Task: Explore Airbnb accommodation in Tigwav, Haiti from 8th December, 2023 to 15th December, 2023 for 9 adults. Place can be shared room with 5 bedrooms having 9 beds and 5 bathrooms. Property type can be flat. Amenities needed are: wifi, TV, free parkinig on premises, gym, breakfast. Look for 4 properties as per requirement.
Action: Mouse moved to (577, 129)
Screenshot: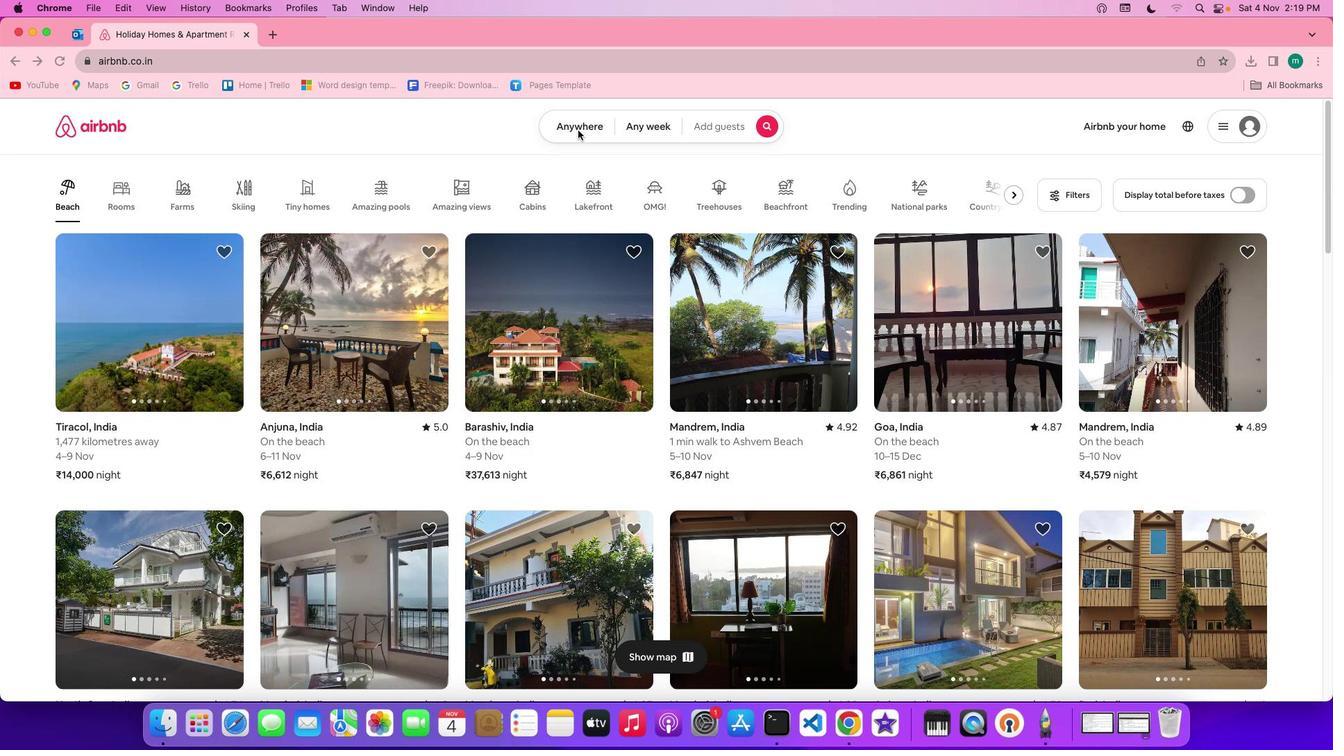 
Action: Mouse pressed left at (577, 129)
Screenshot: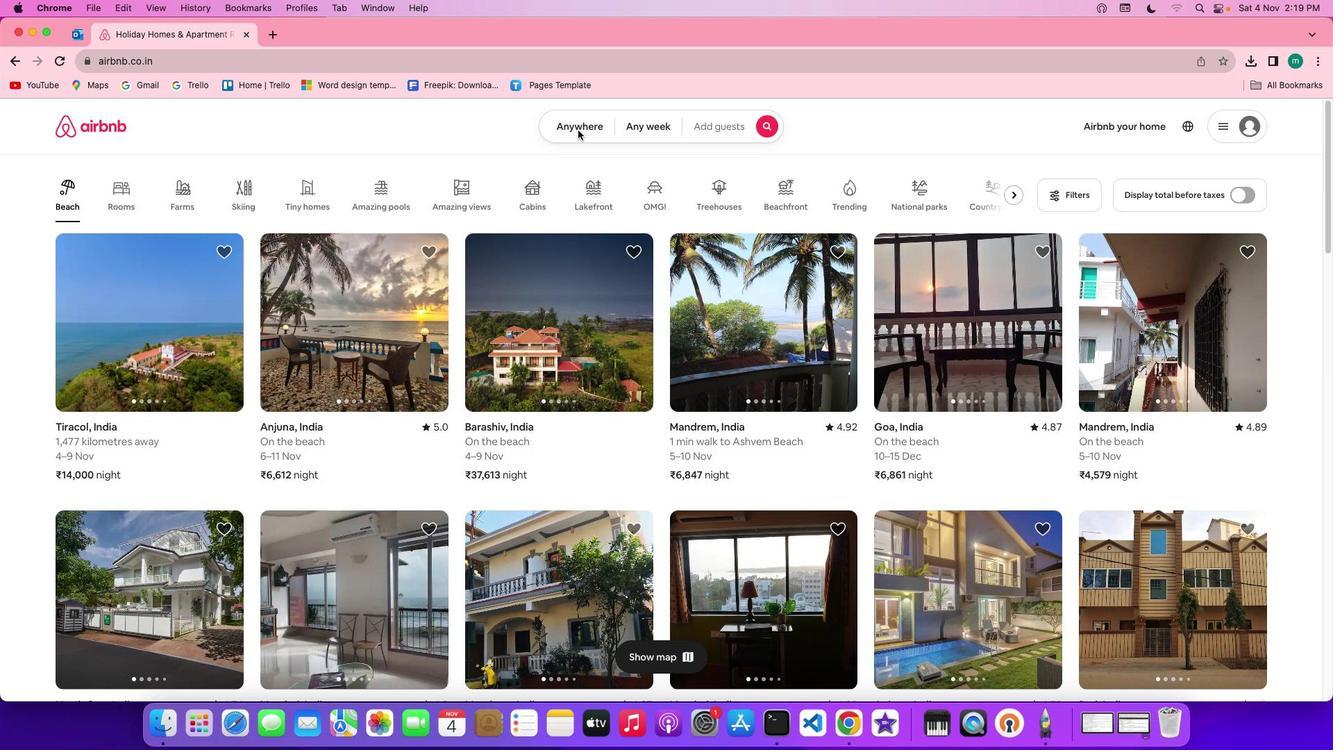 
Action: Mouse pressed left at (577, 129)
Screenshot: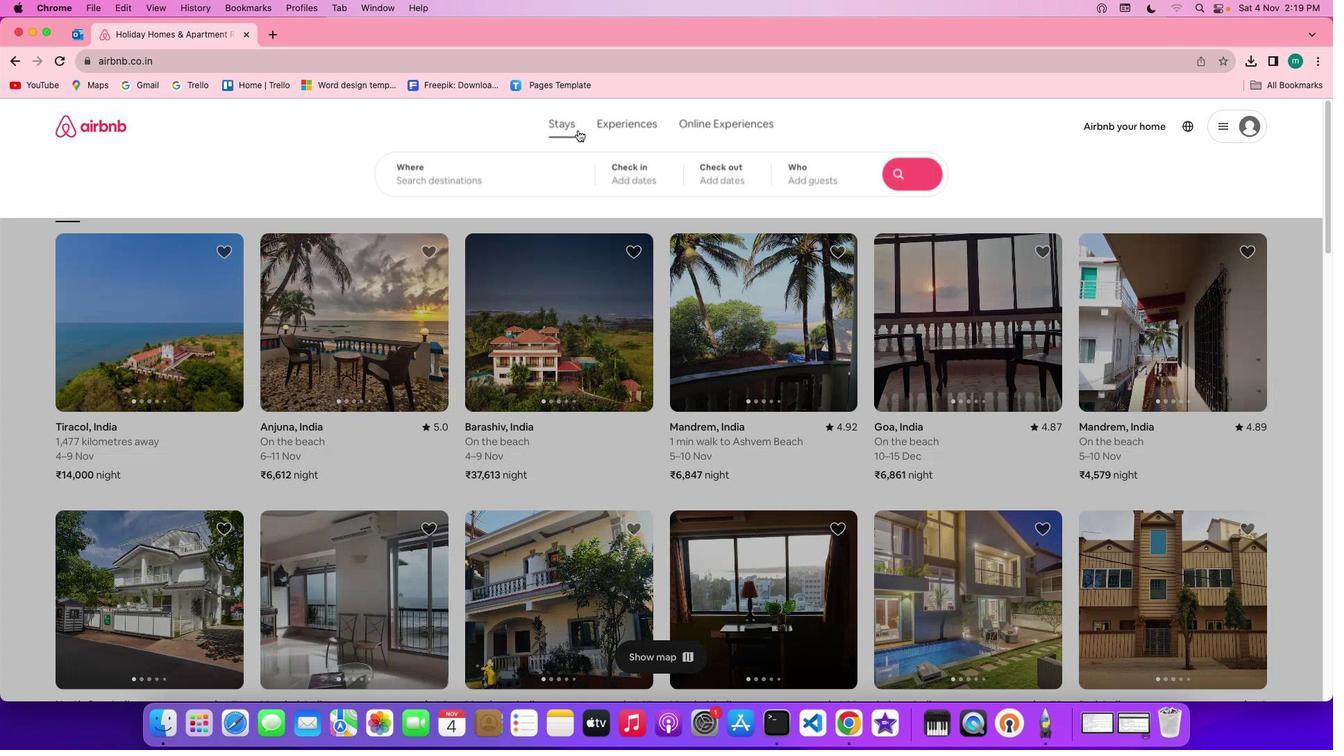 
Action: Mouse moved to (532, 184)
Screenshot: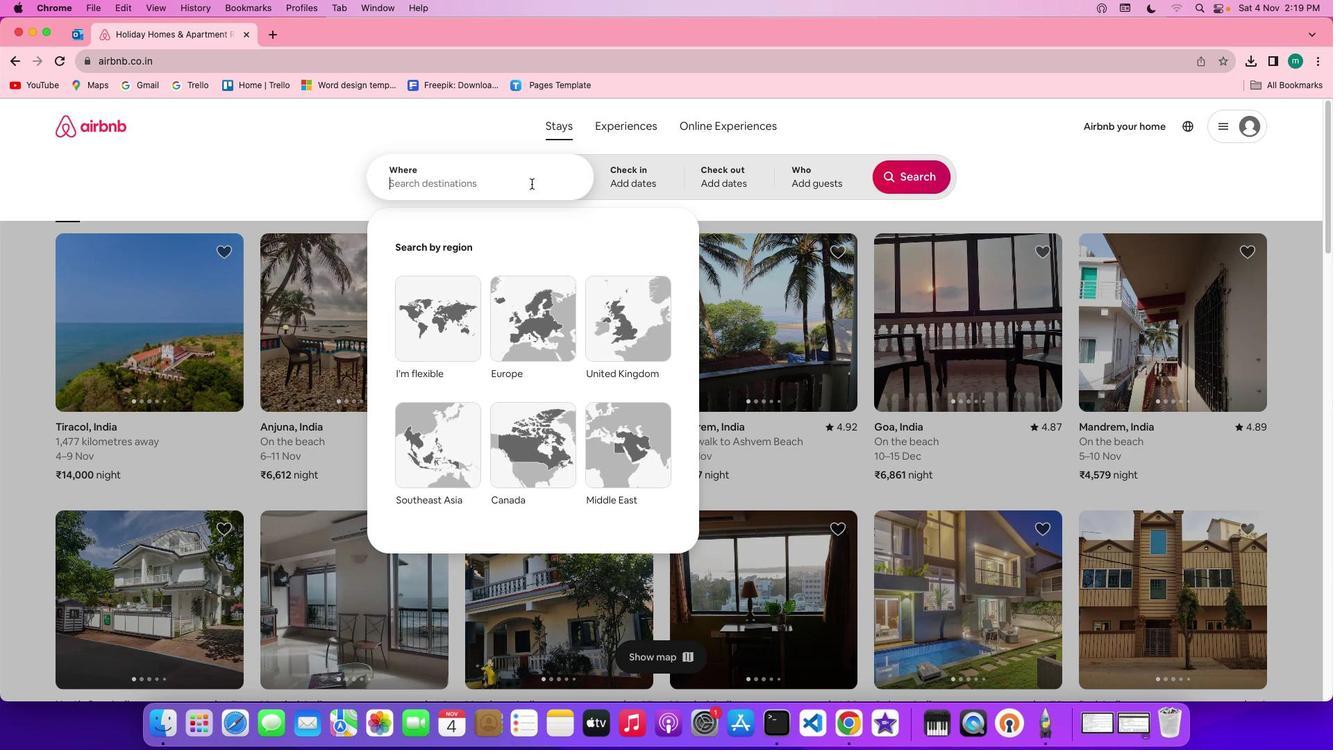 
Action: Key pressed Key.shift'T''i''g''w''a''v'','Key.spaceKey.shift'H''a''i''t''i'
Screenshot: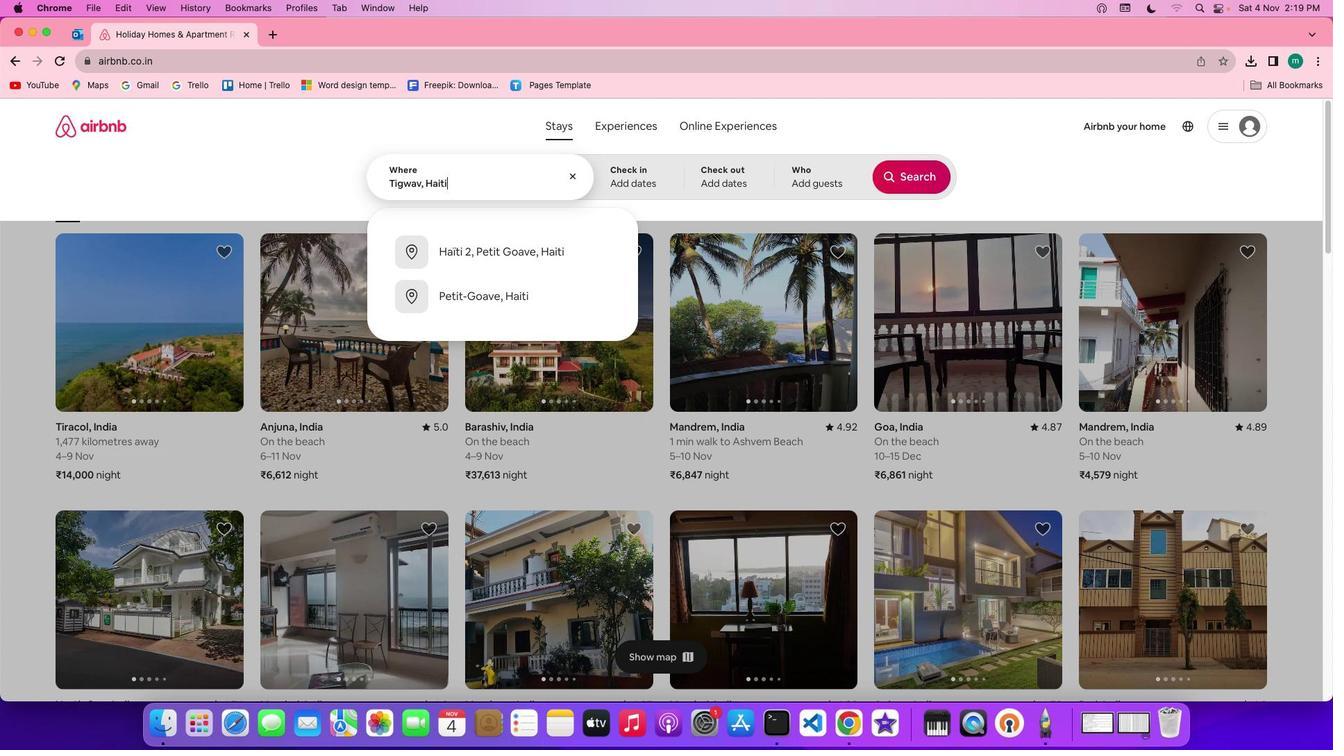 
Action: Mouse moved to (650, 174)
Screenshot: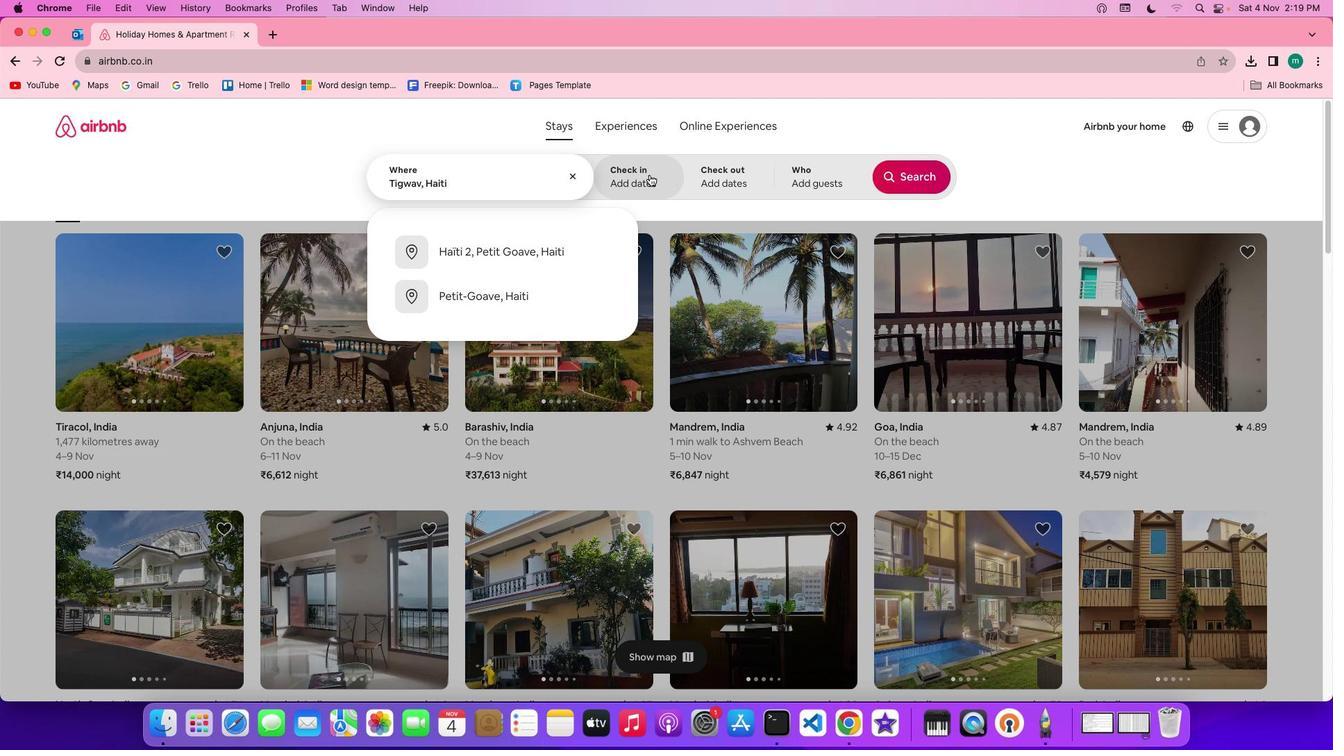 
Action: Mouse pressed left at (650, 174)
Screenshot: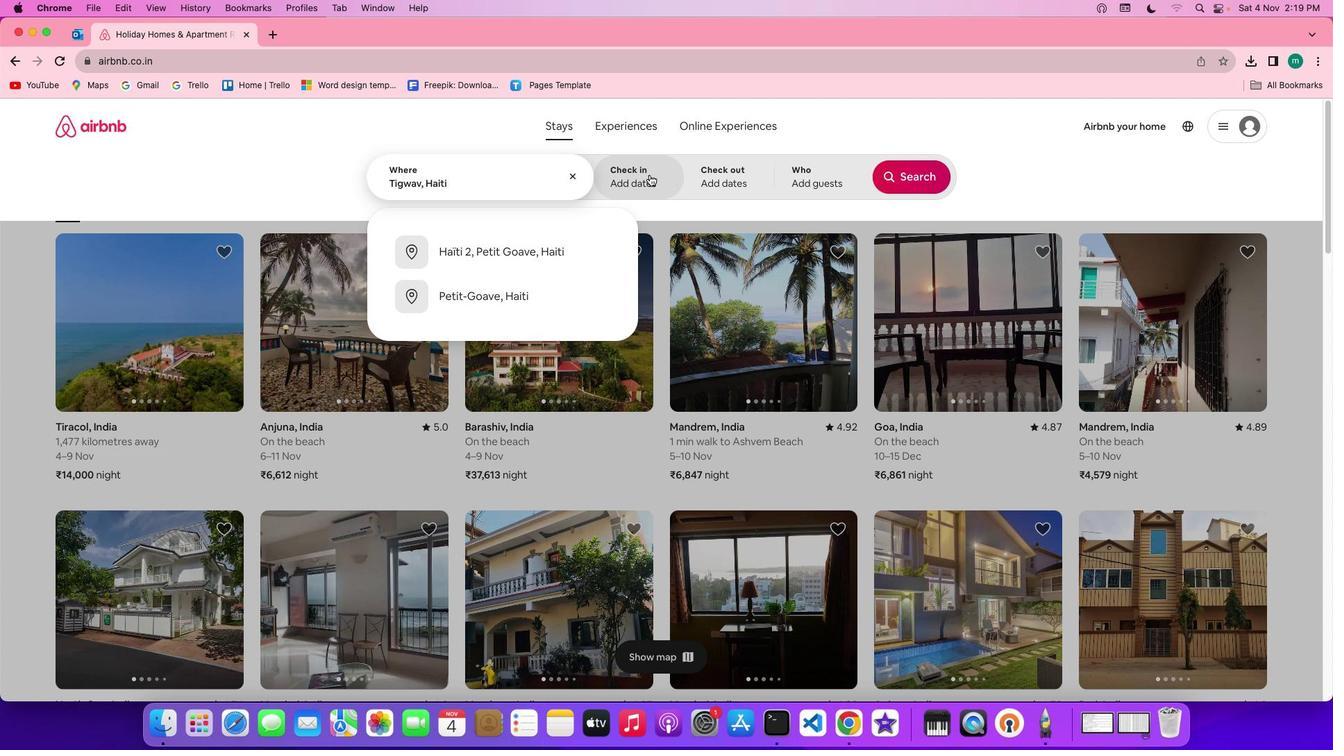 
Action: Mouse moved to (862, 384)
Screenshot: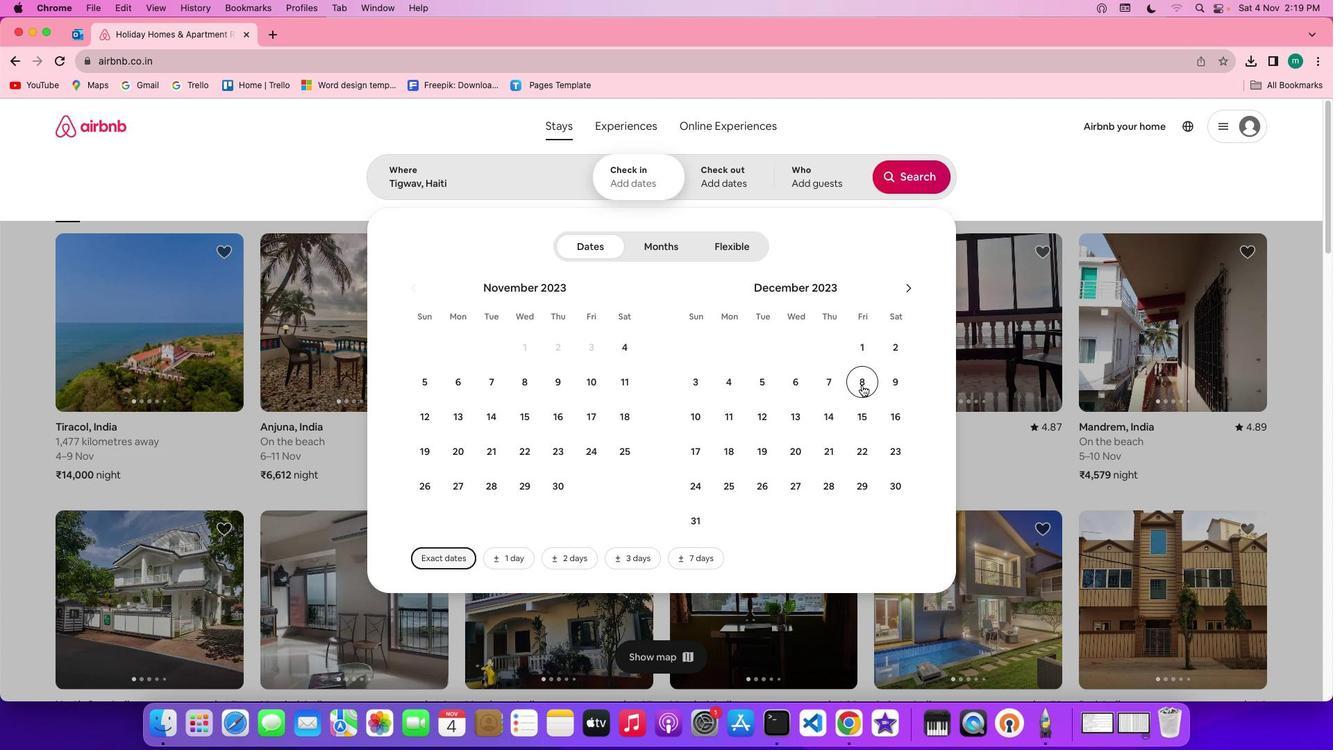 
Action: Mouse pressed left at (862, 384)
Screenshot: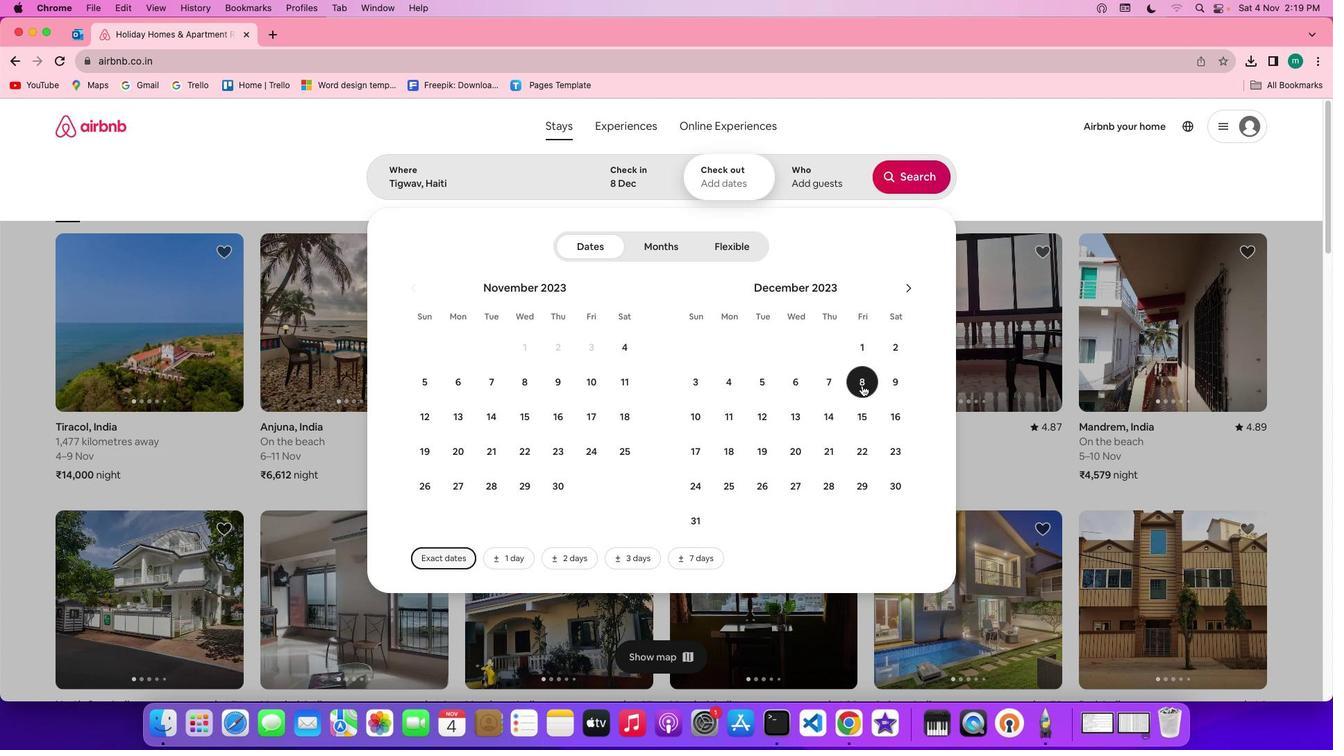 
Action: Mouse moved to (870, 427)
Screenshot: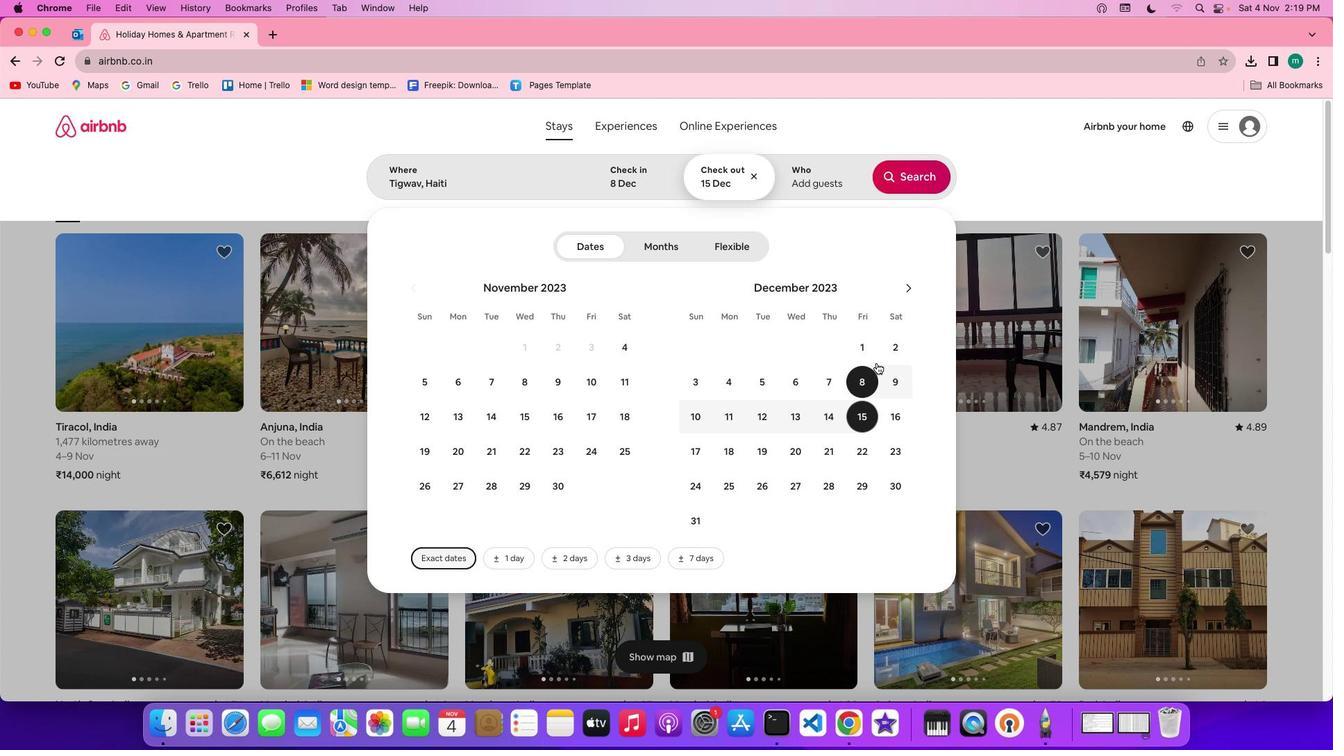 
Action: Mouse pressed left at (870, 427)
Screenshot: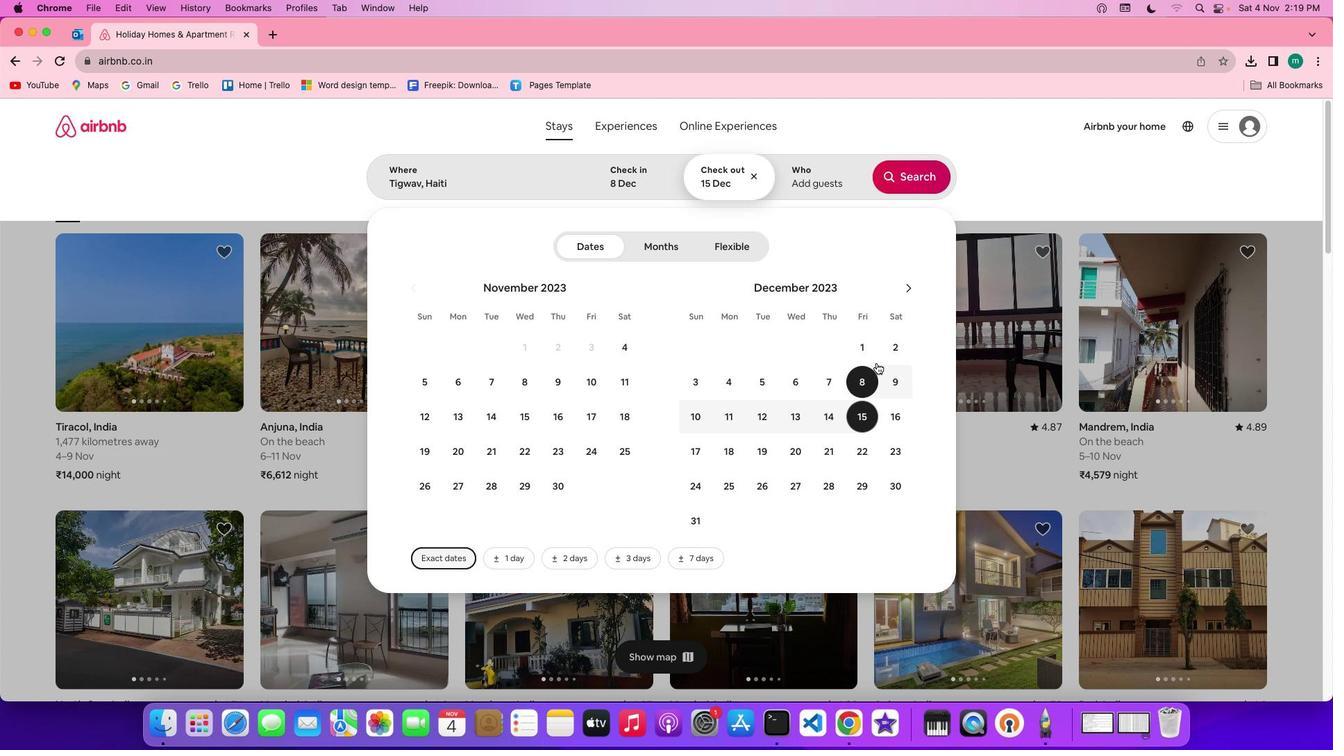 
Action: Mouse moved to (834, 172)
Screenshot: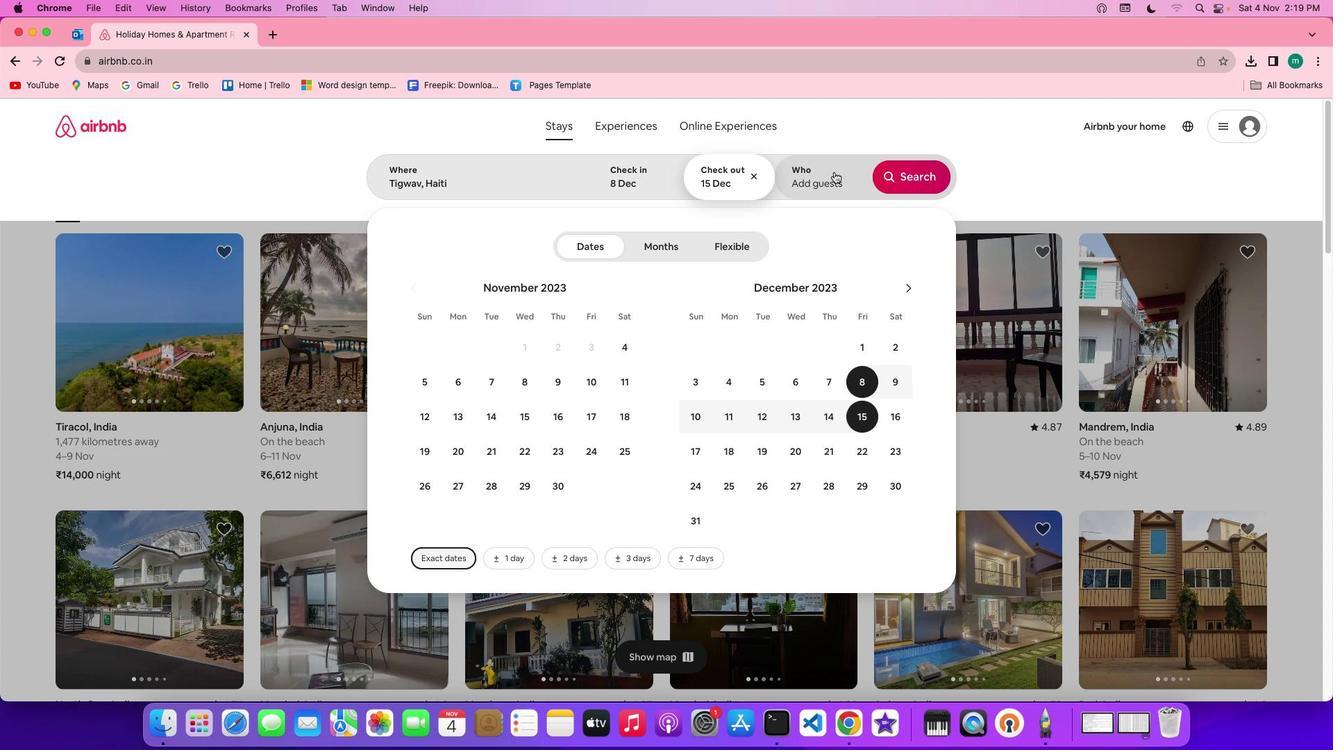 
Action: Mouse pressed left at (834, 172)
Screenshot: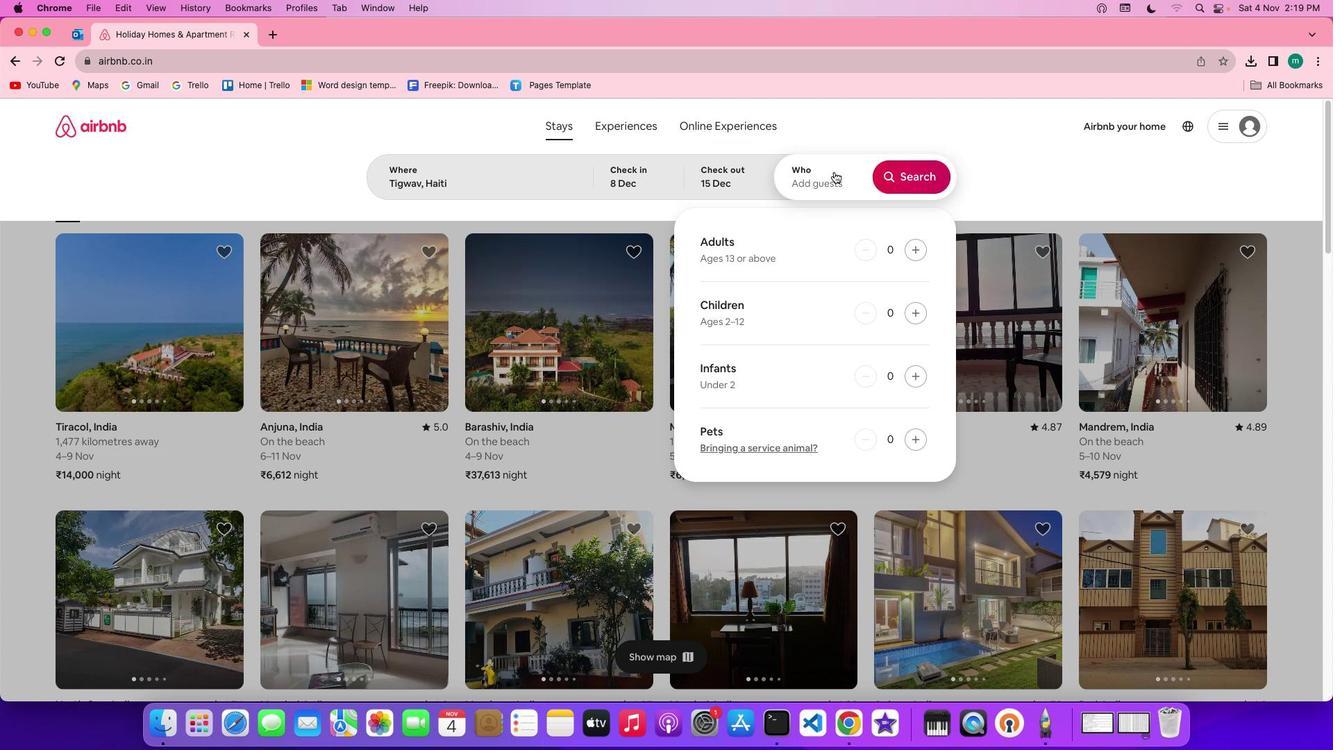 
Action: Mouse moved to (916, 245)
Screenshot: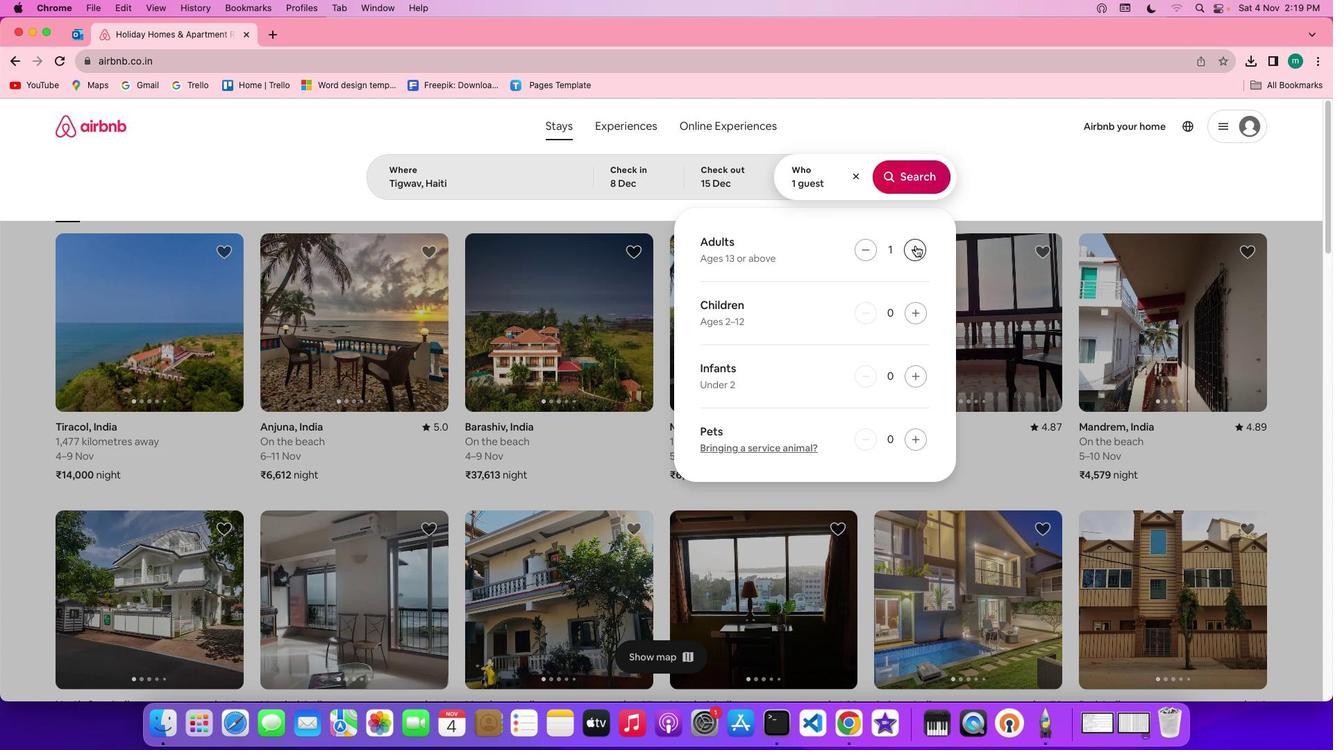 
Action: Mouse pressed left at (916, 245)
Screenshot: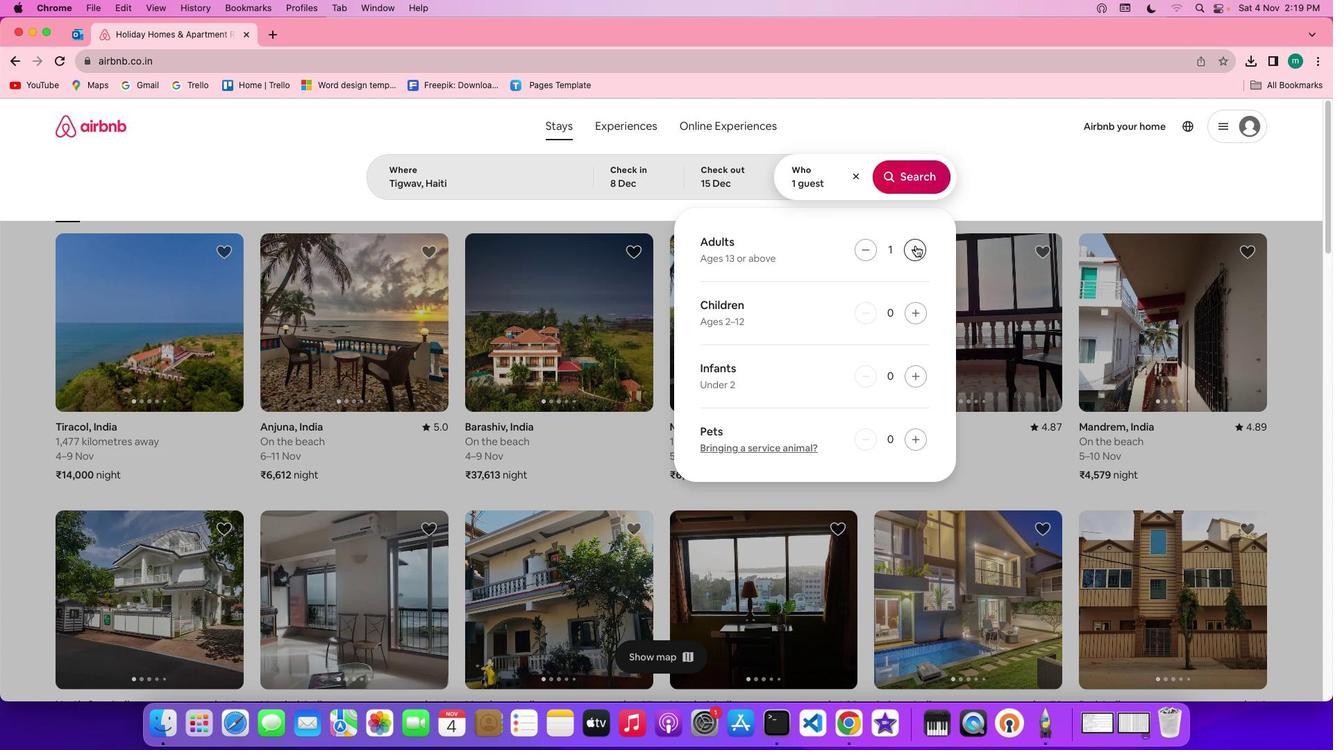 
Action: Mouse pressed left at (916, 245)
Screenshot: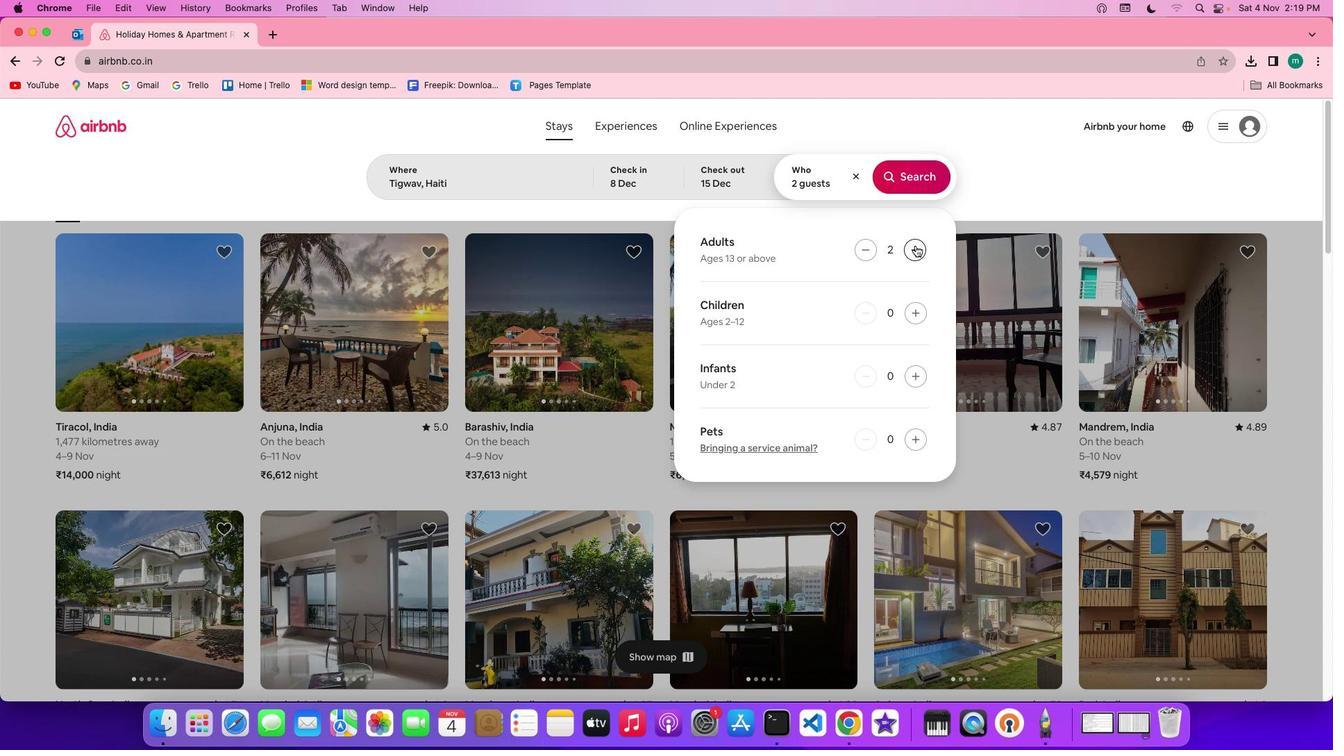 
Action: Mouse pressed left at (916, 245)
Screenshot: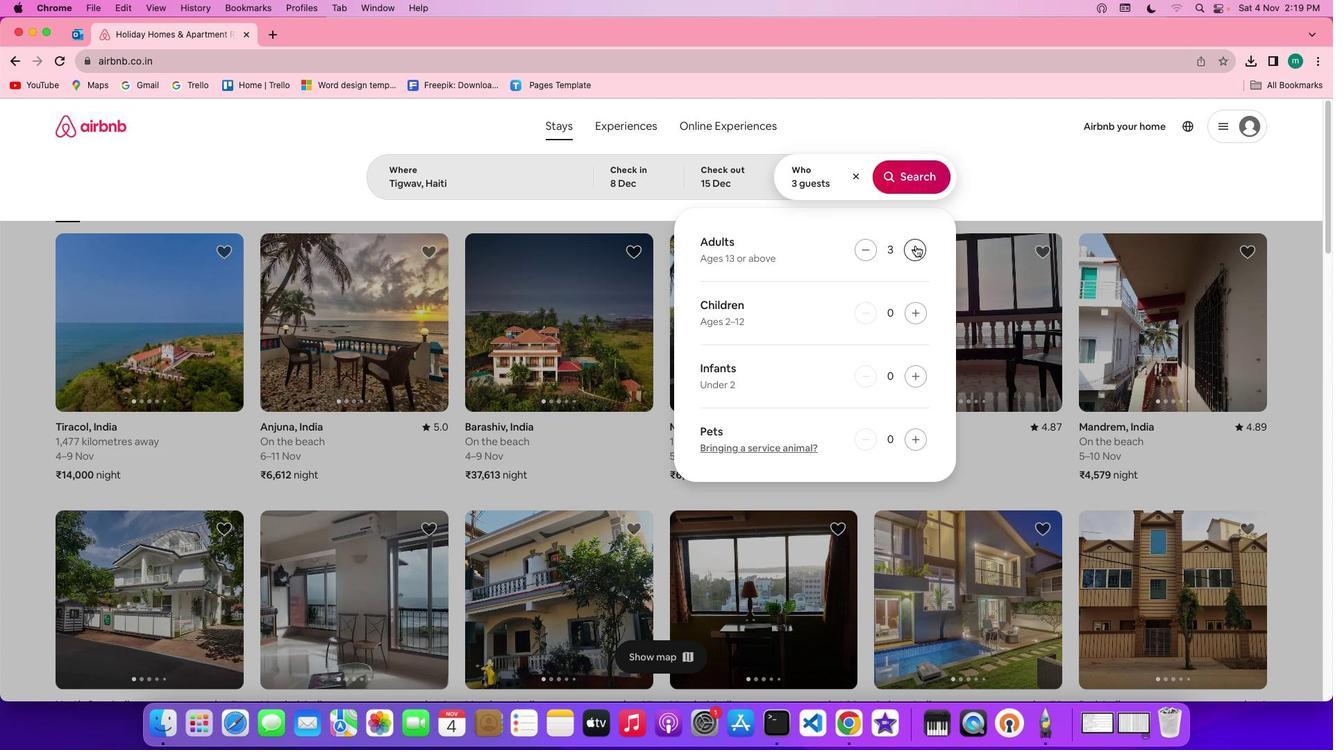 
Action: Mouse pressed left at (916, 245)
Screenshot: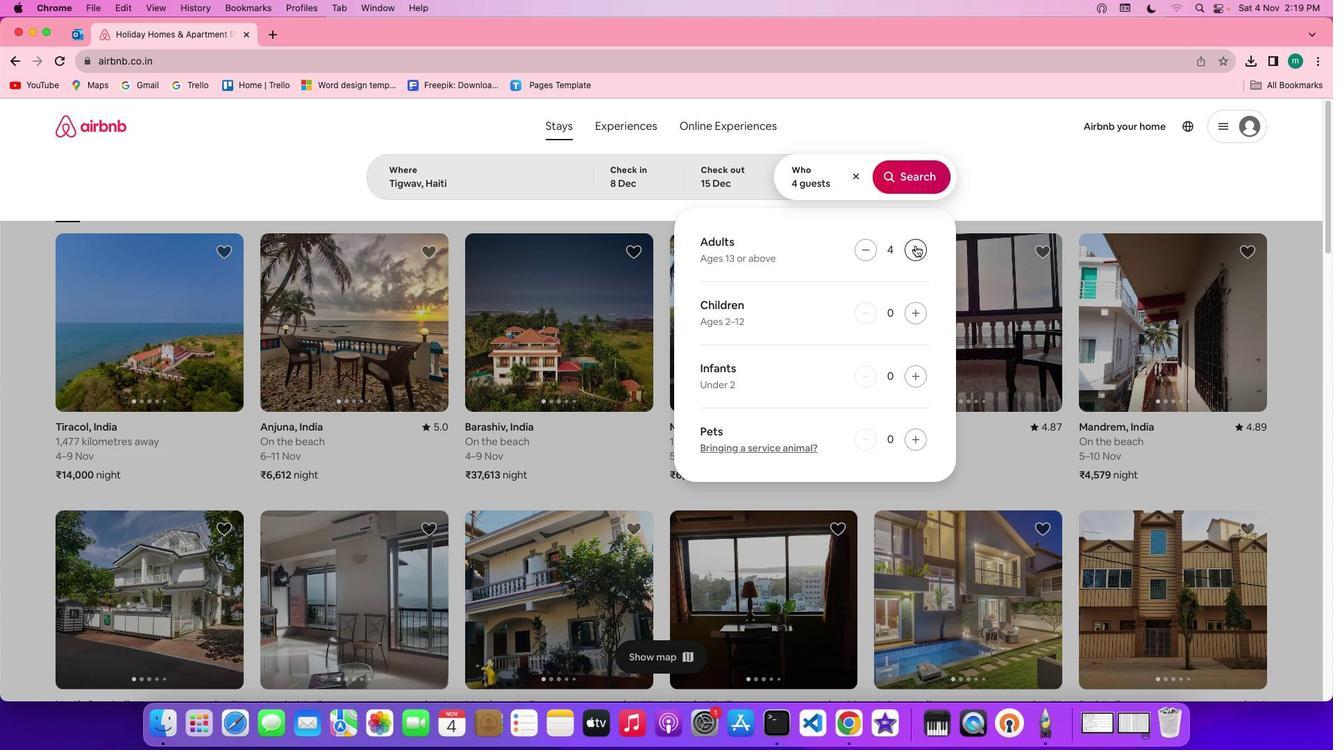 
Action: Mouse pressed left at (916, 245)
Screenshot: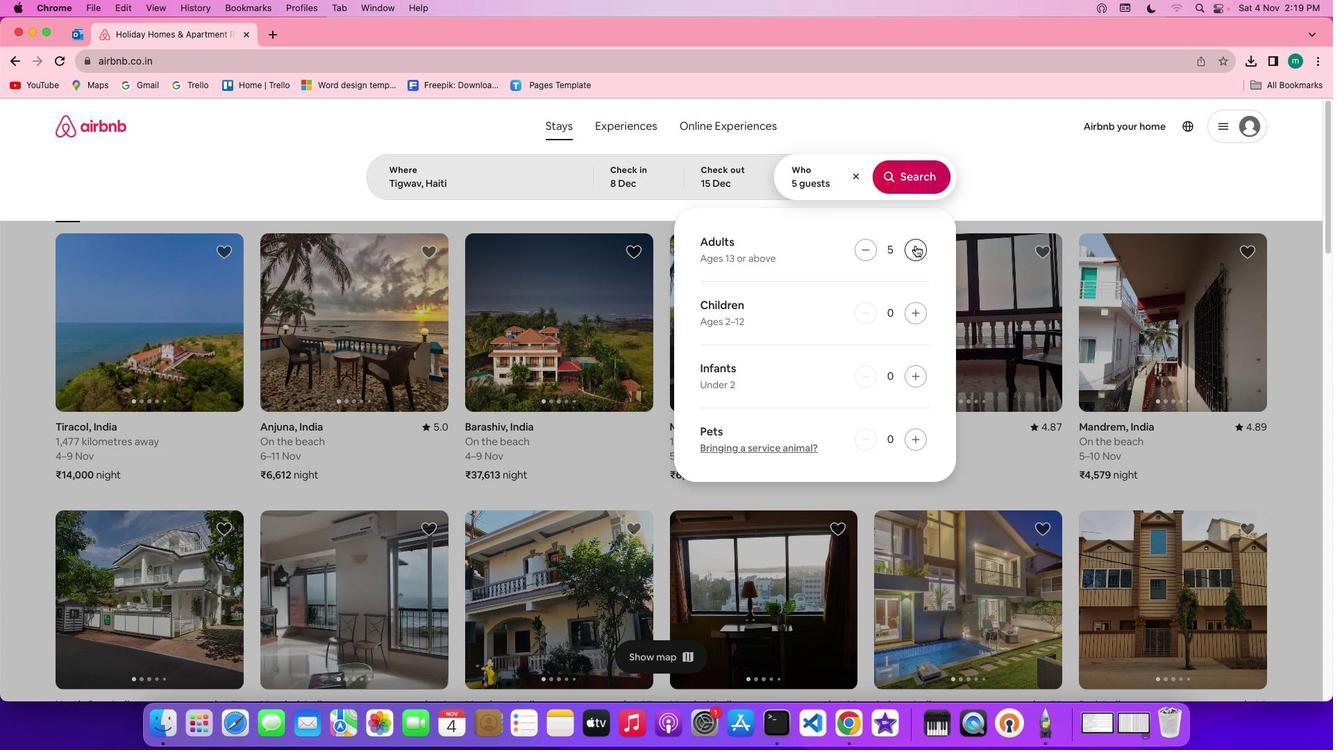 
Action: Mouse pressed left at (916, 245)
Screenshot: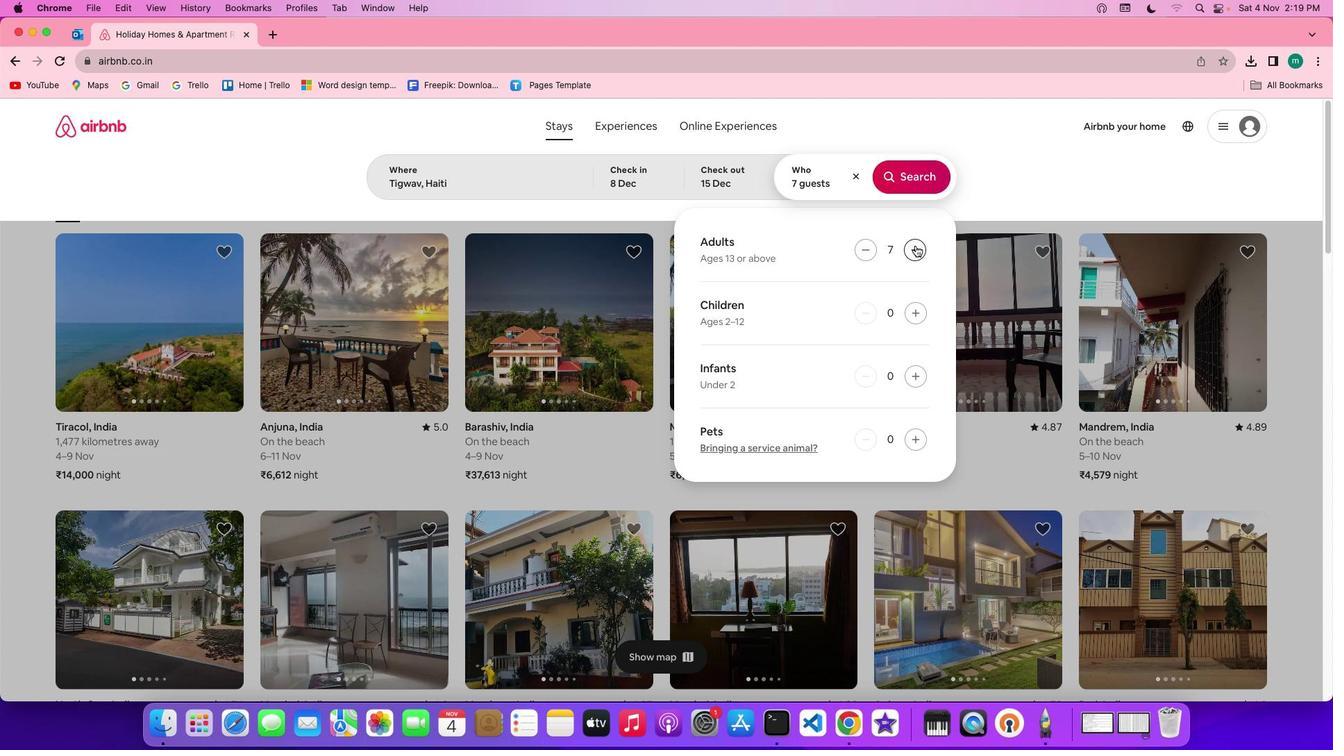 
Action: Mouse pressed left at (916, 245)
Screenshot: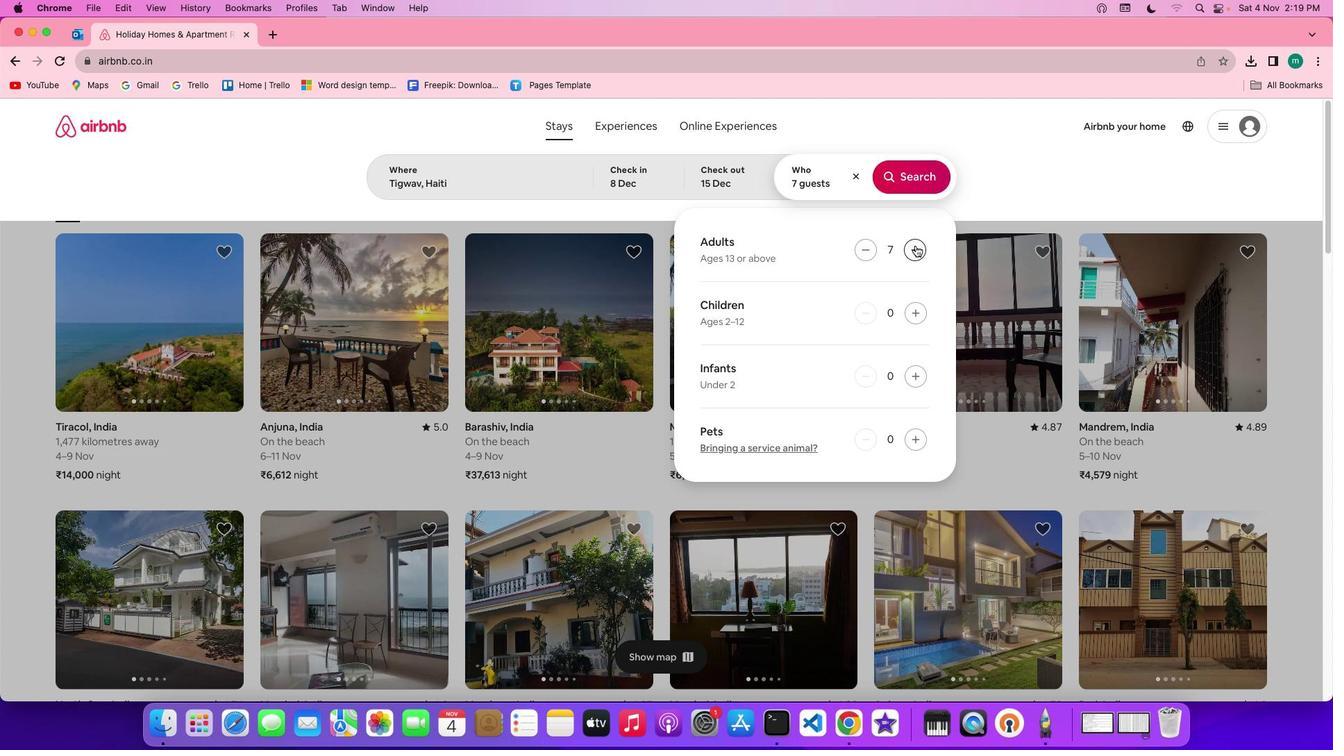 
Action: Mouse pressed left at (916, 245)
Screenshot: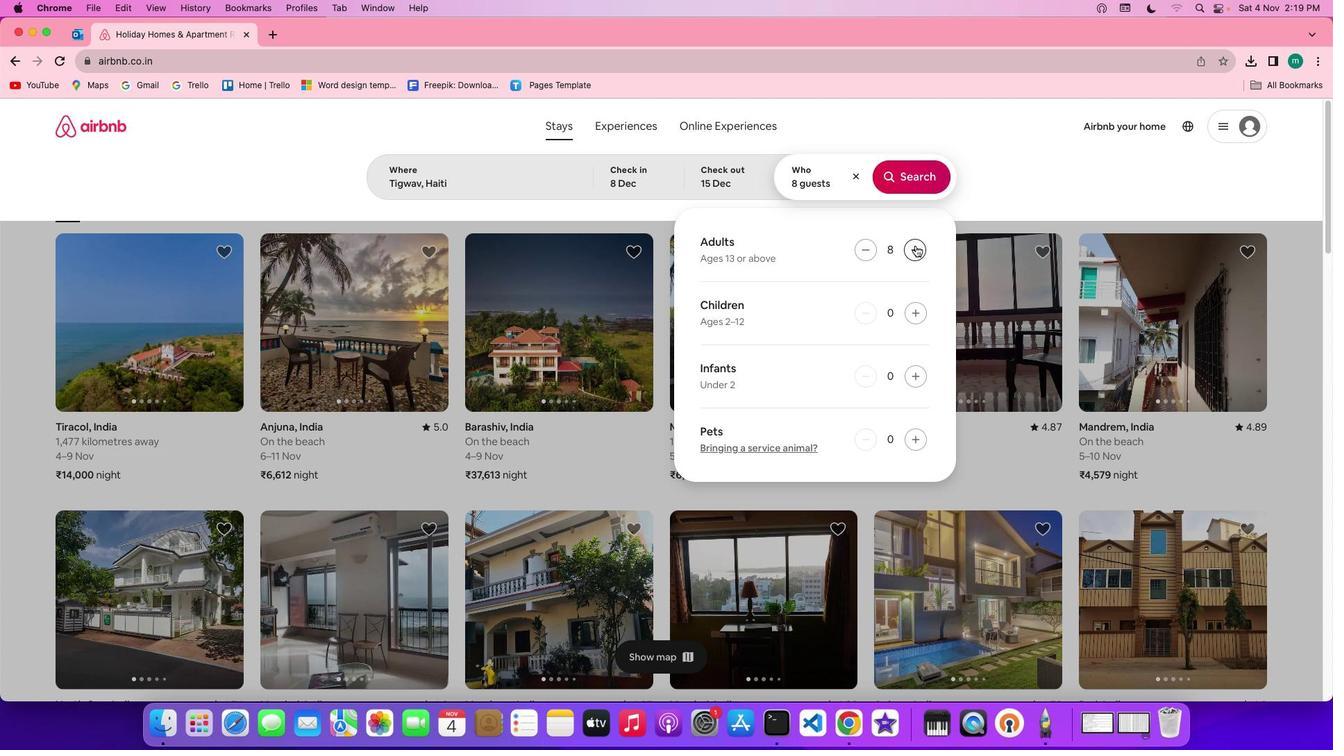 
Action: Mouse pressed left at (916, 245)
Screenshot: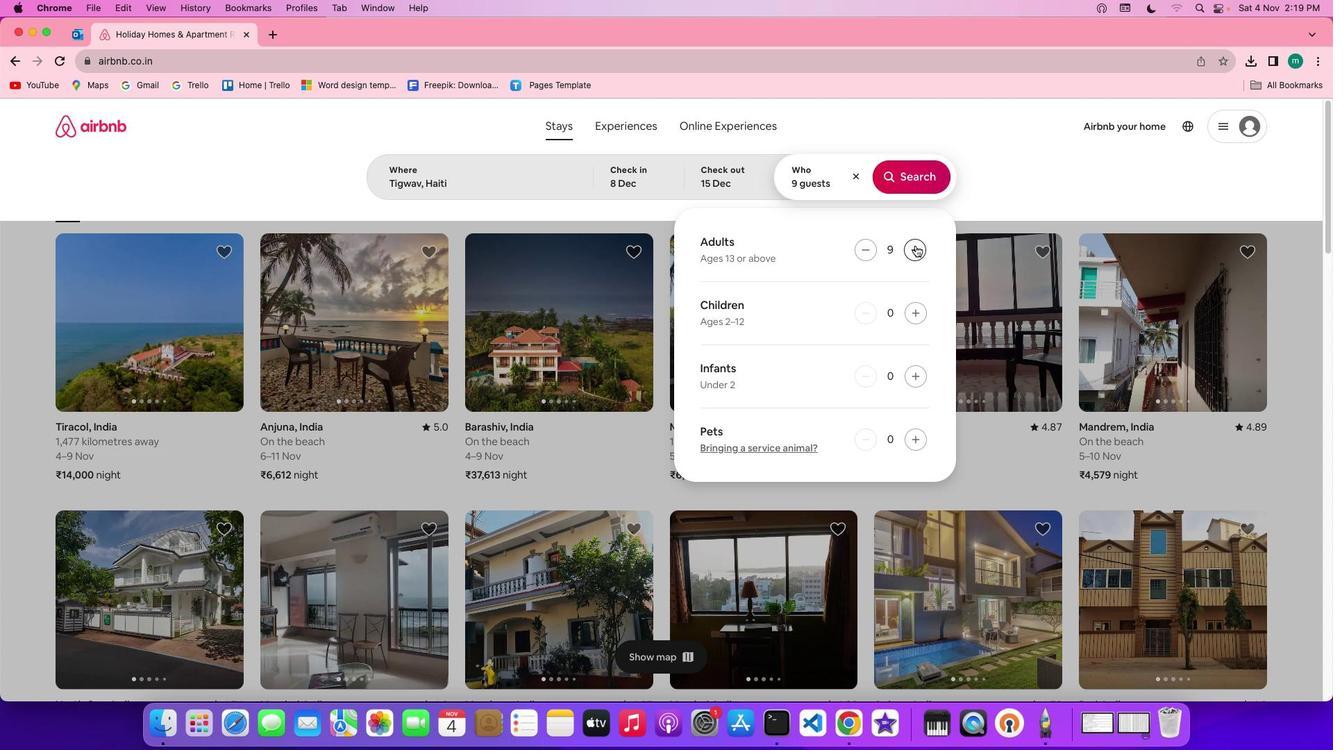 
Action: Mouse moved to (895, 169)
Screenshot: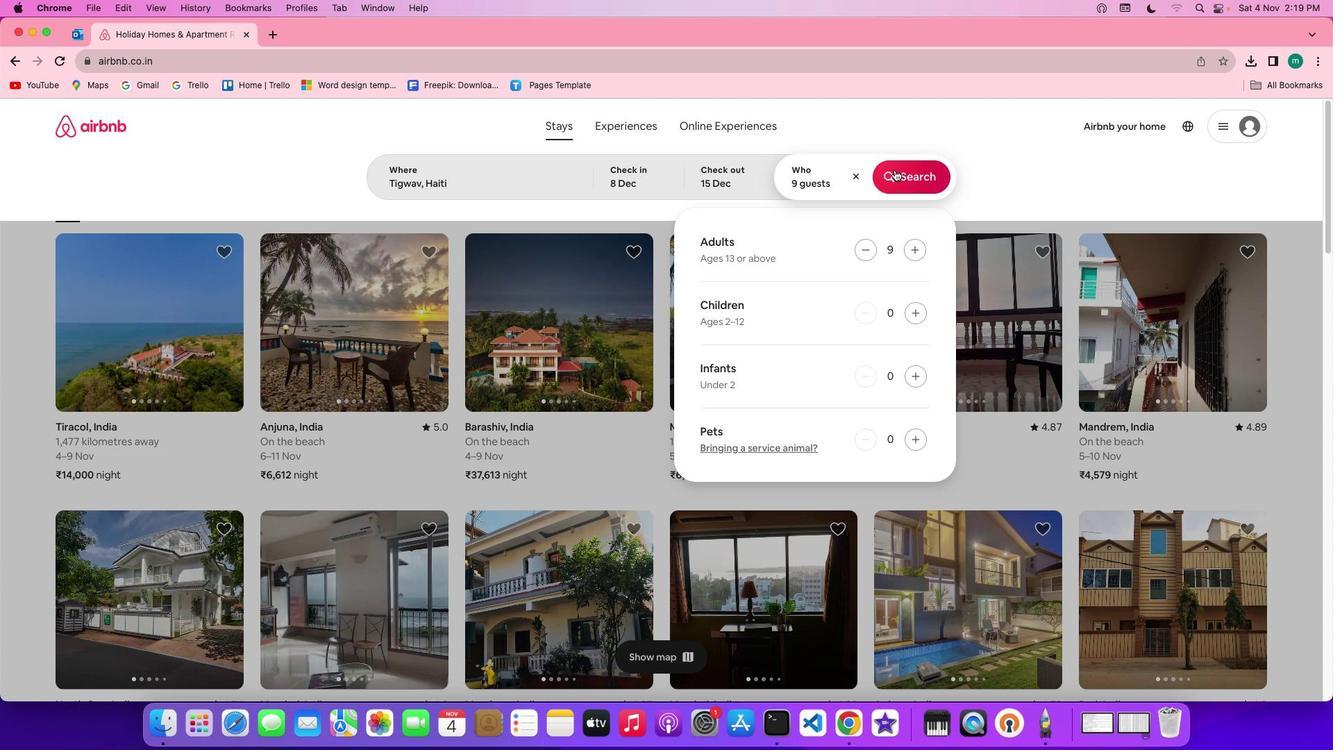
Action: Mouse pressed left at (895, 169)
Screenshot: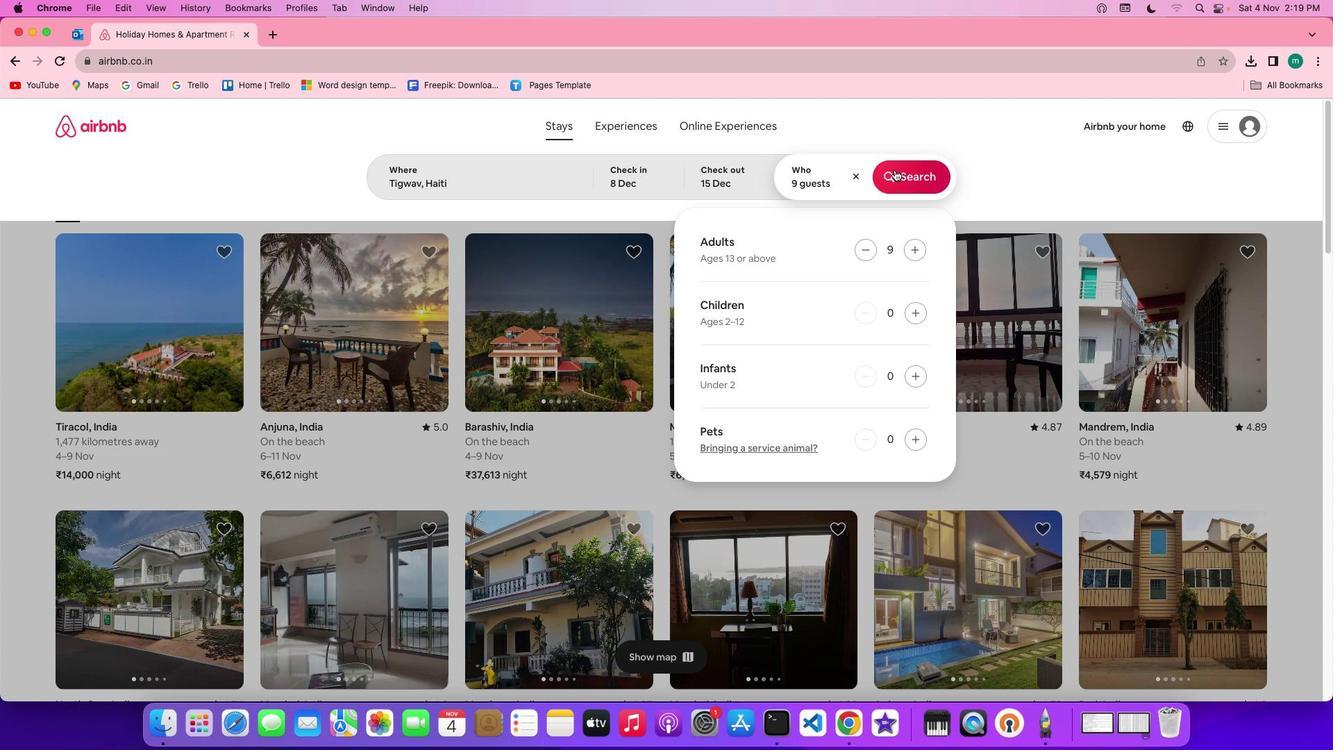 
Action: Mouse moved to (1117, 173)
Screenshot: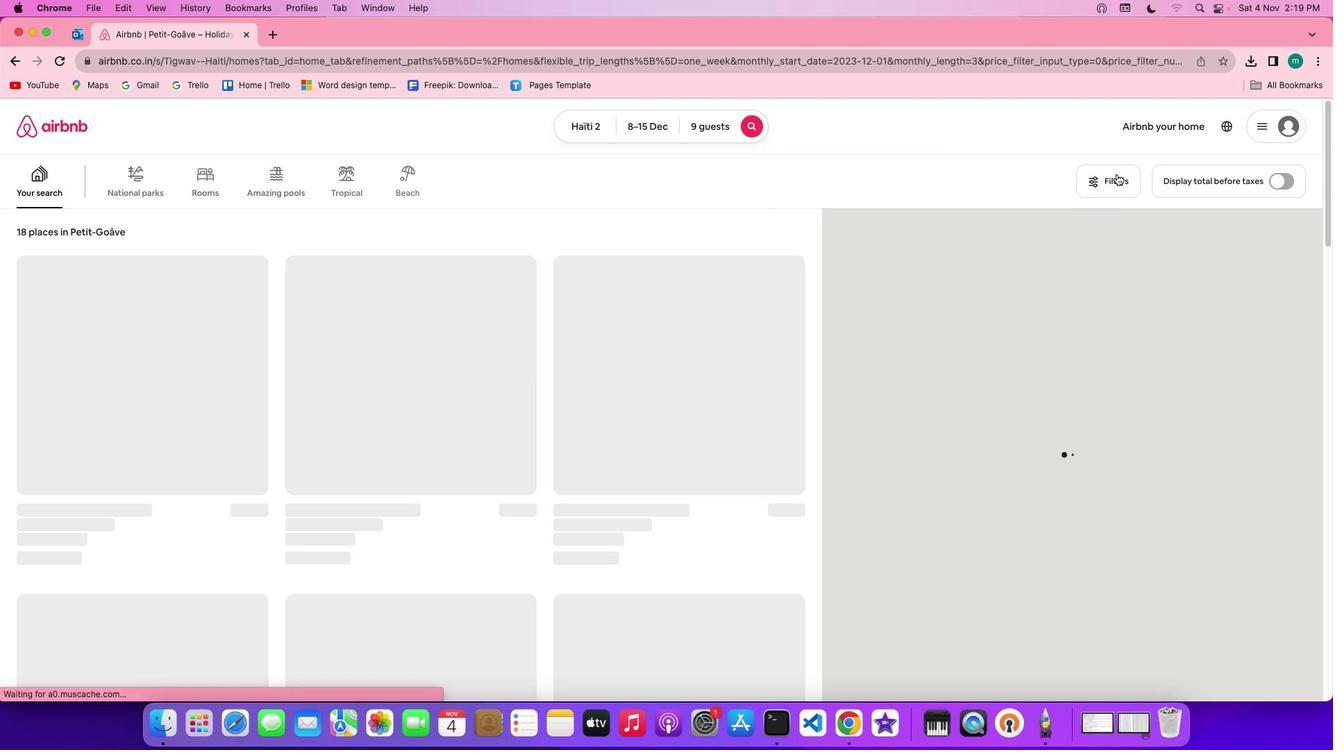 
Action: Mouse pressed left at (1117, 173)
Screenshot: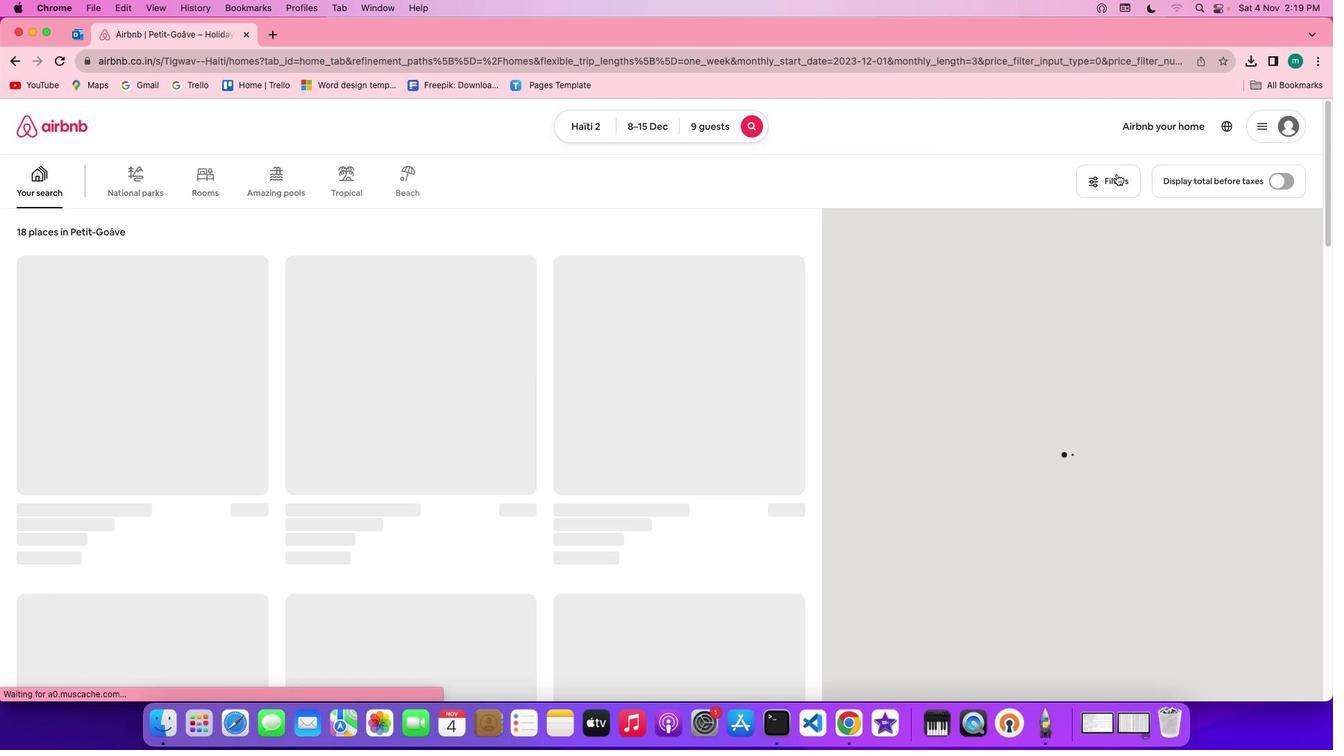 
Action: Mouse moved to (647, 418)
Screenshot: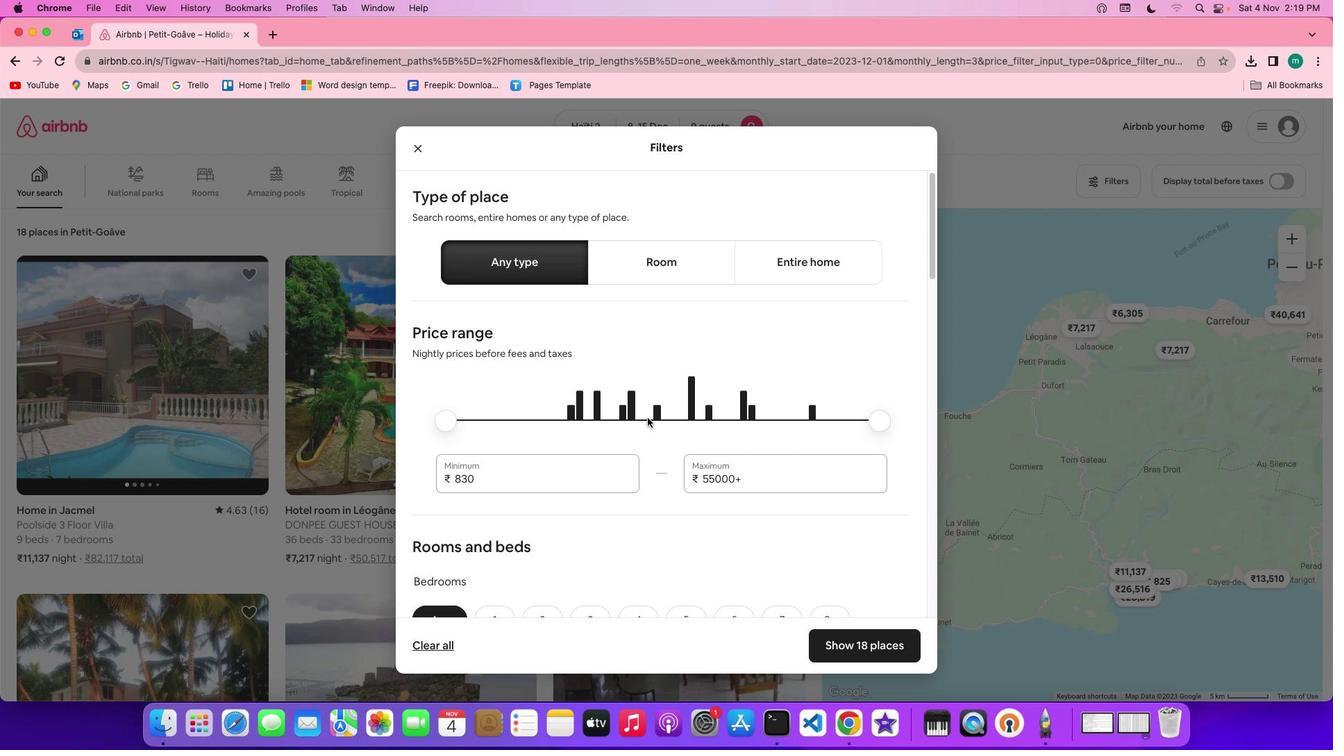 
Action: Mouse scrolled (647, 418) with delta (0, 0)
Screenshot: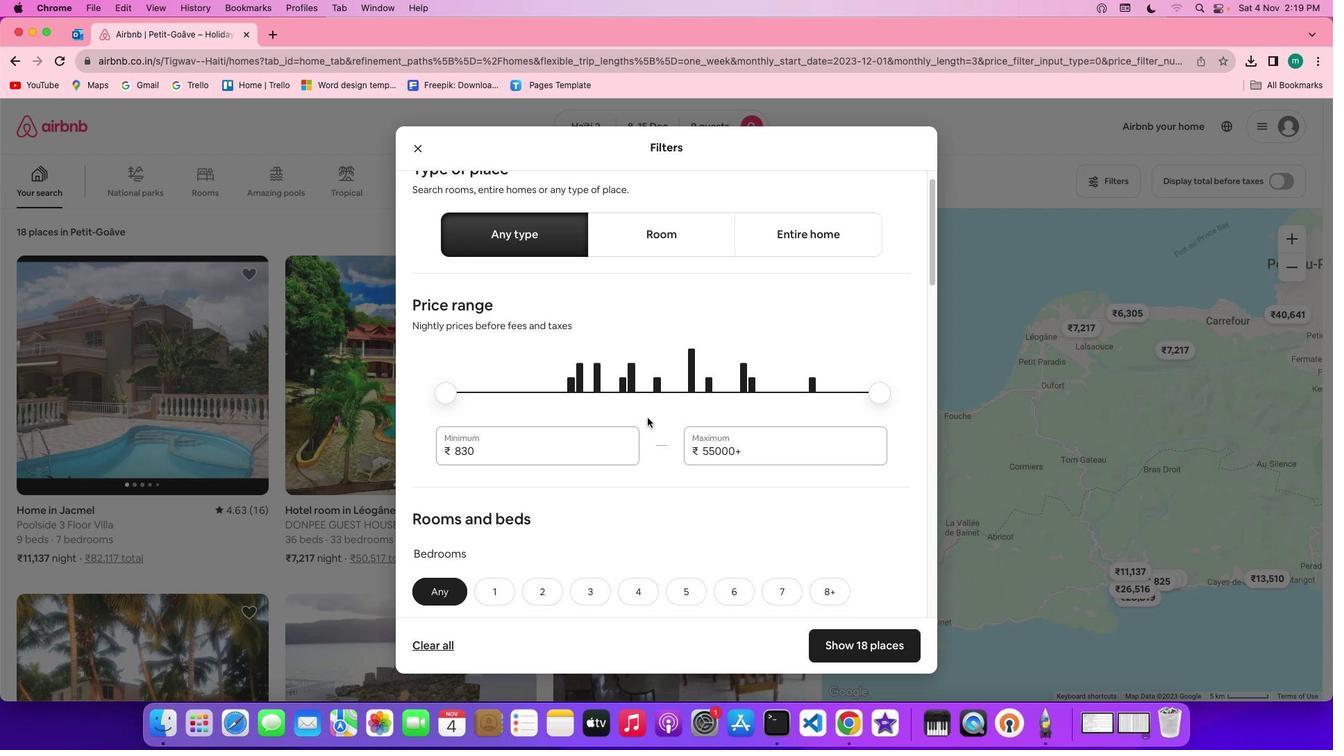 
Action: Mouse scrolled (647, 418) with delta (0, 0)
Screenshot: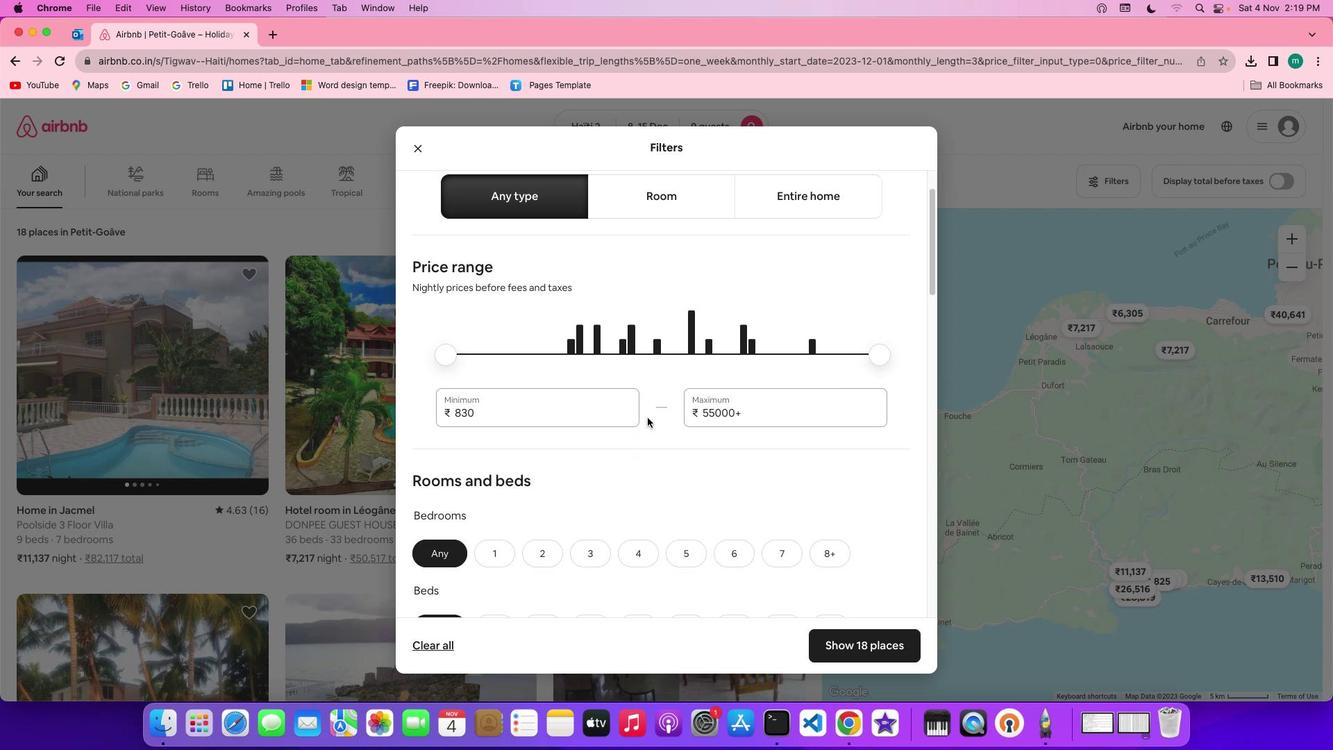 
Action: Mouse scrolled (647, 418) with delta (0, 0)
Screenshot: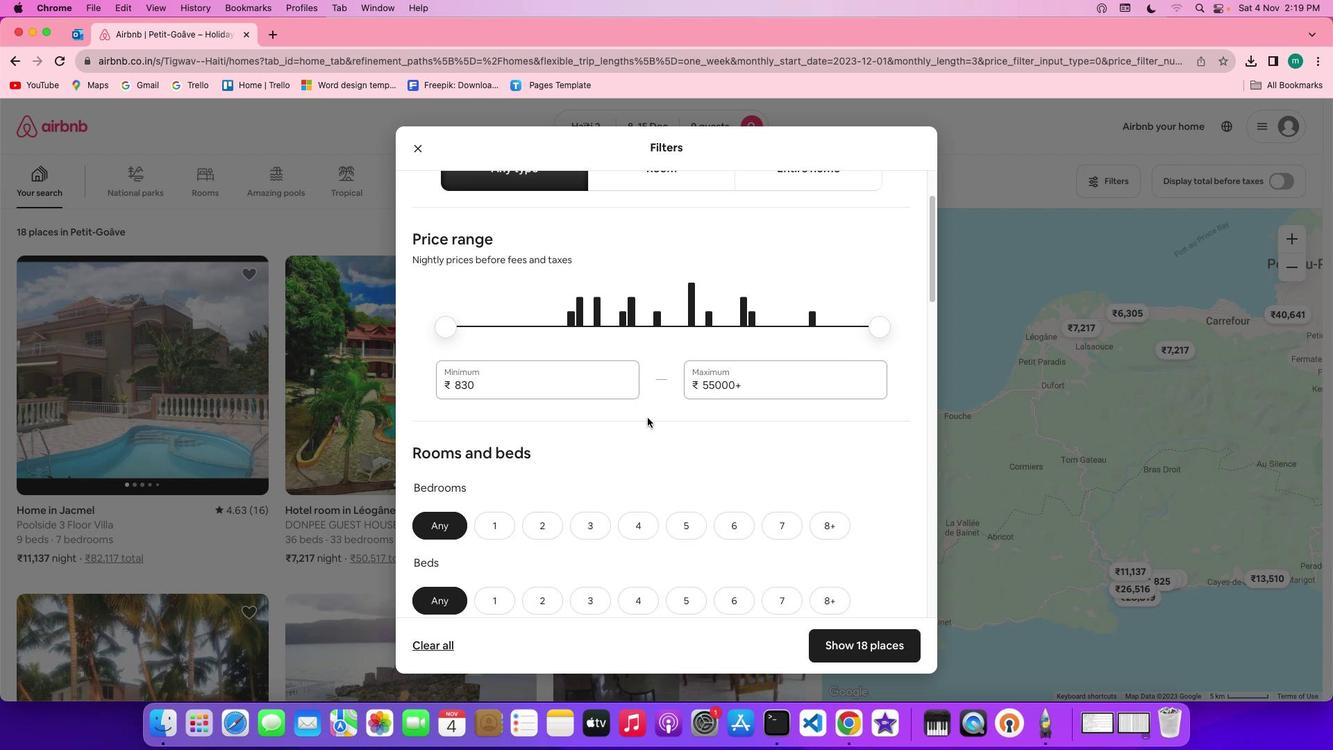 
Action: Mouse scrolled (647, 418) with delta (0, 0)
Screenshot: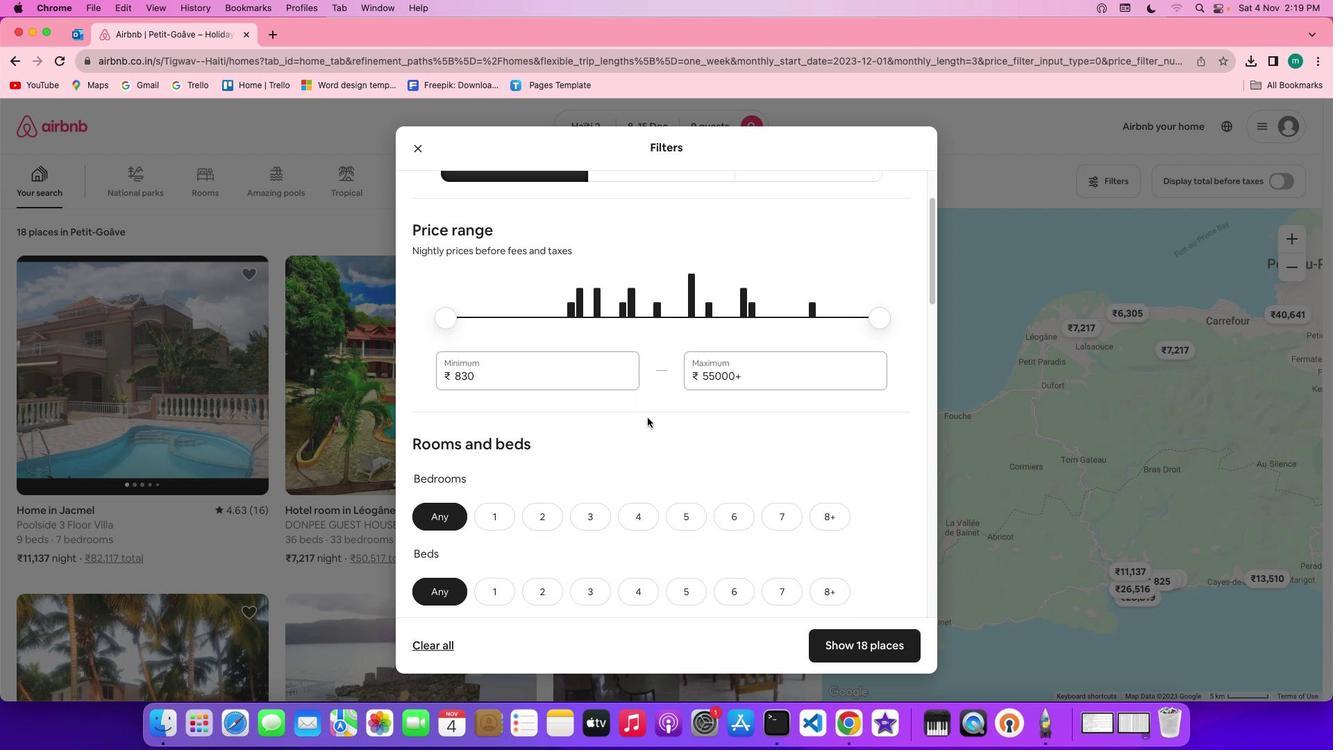 
Action: Mouse moved to (657, 413)
Screenshot: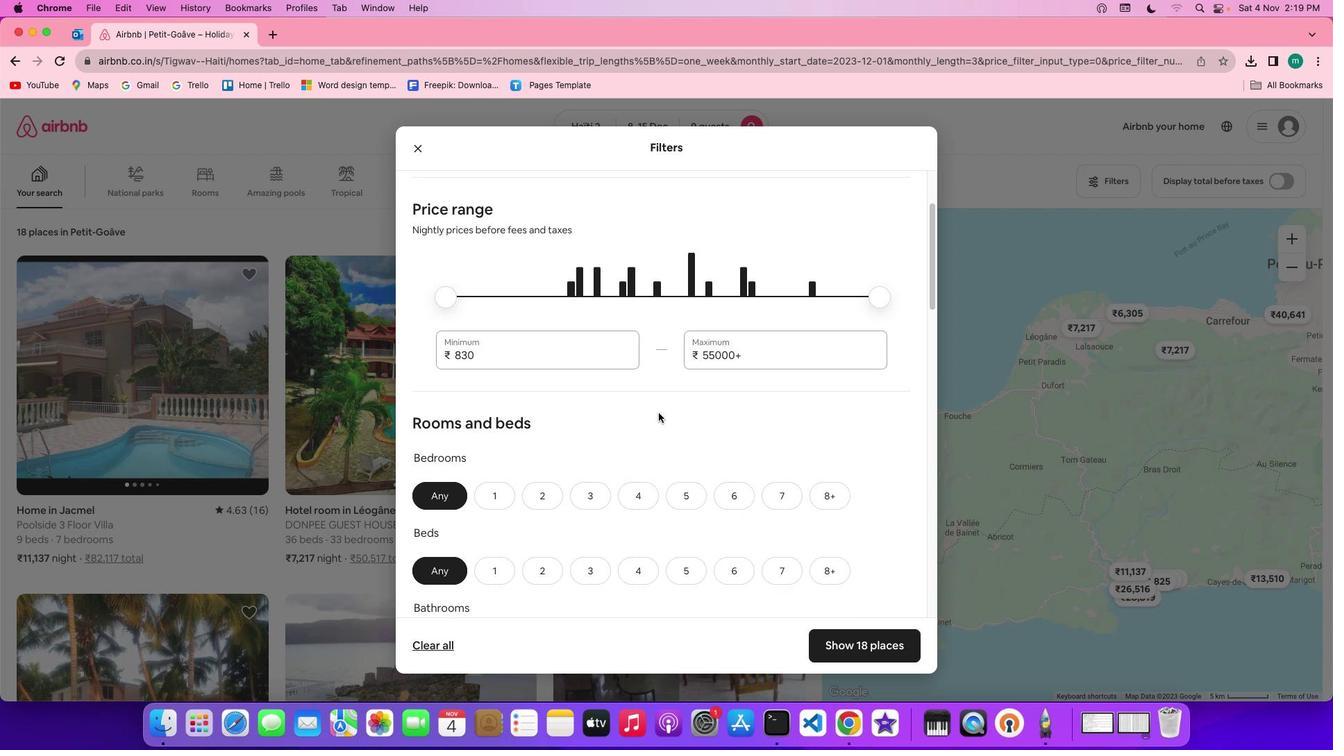 
Action: Mouse scrolled (657, 413) with delta (0, 0)
Screenshot: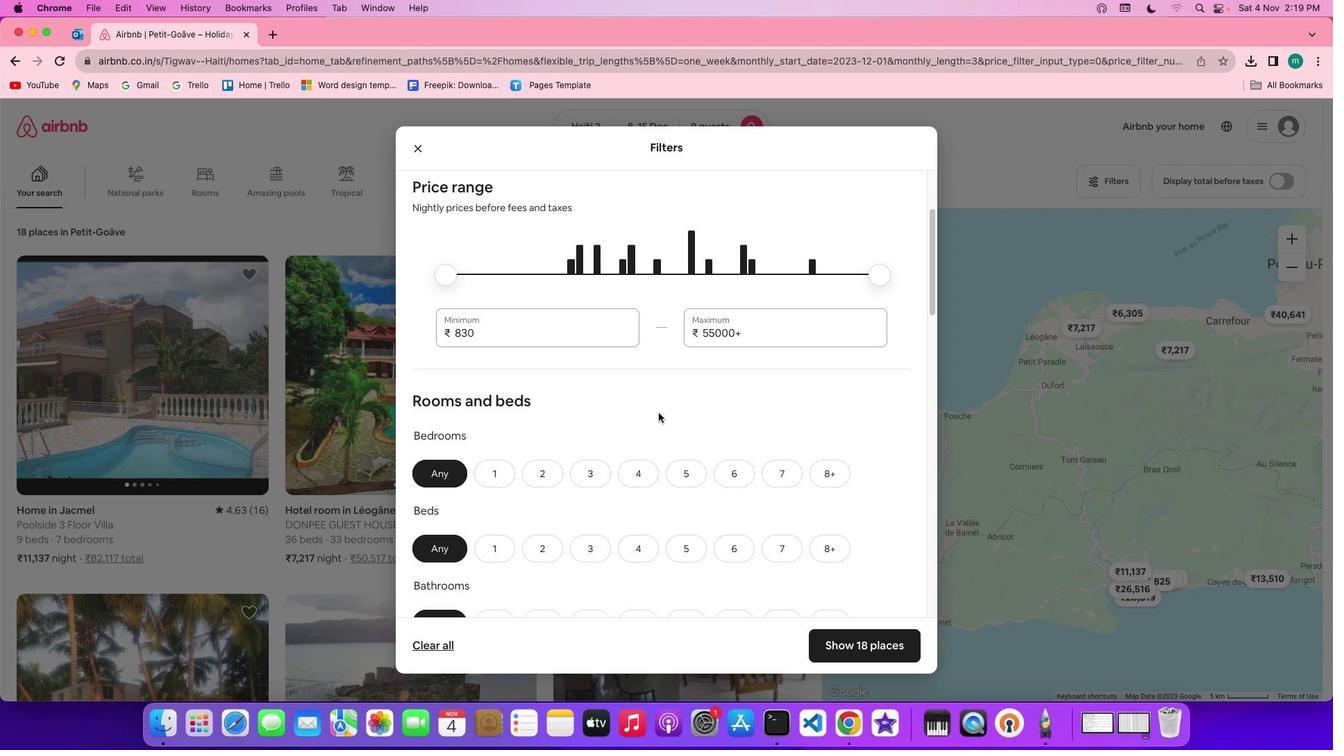 
Action: Mouse moved to (657, 413)
Screenshot: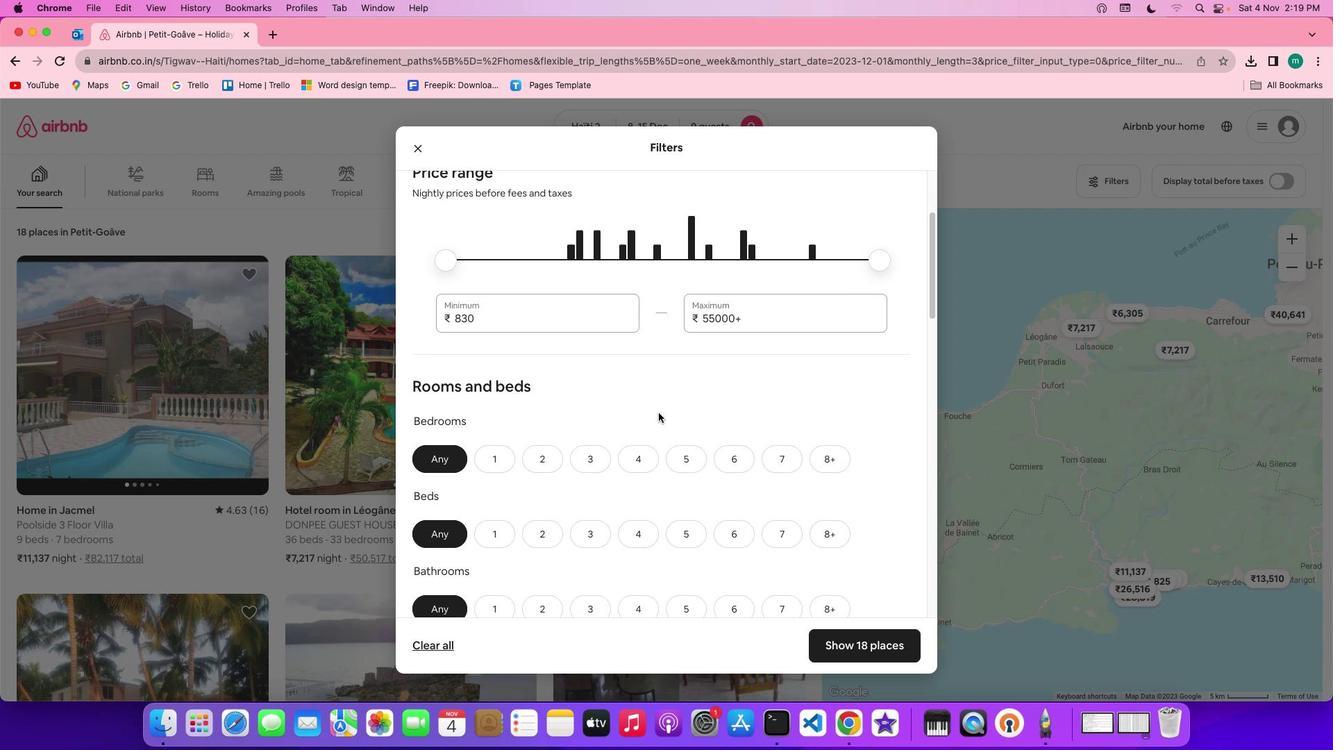 
Action: Mouse scrolled (657, 413) with delta (0, 0)
Screenshot: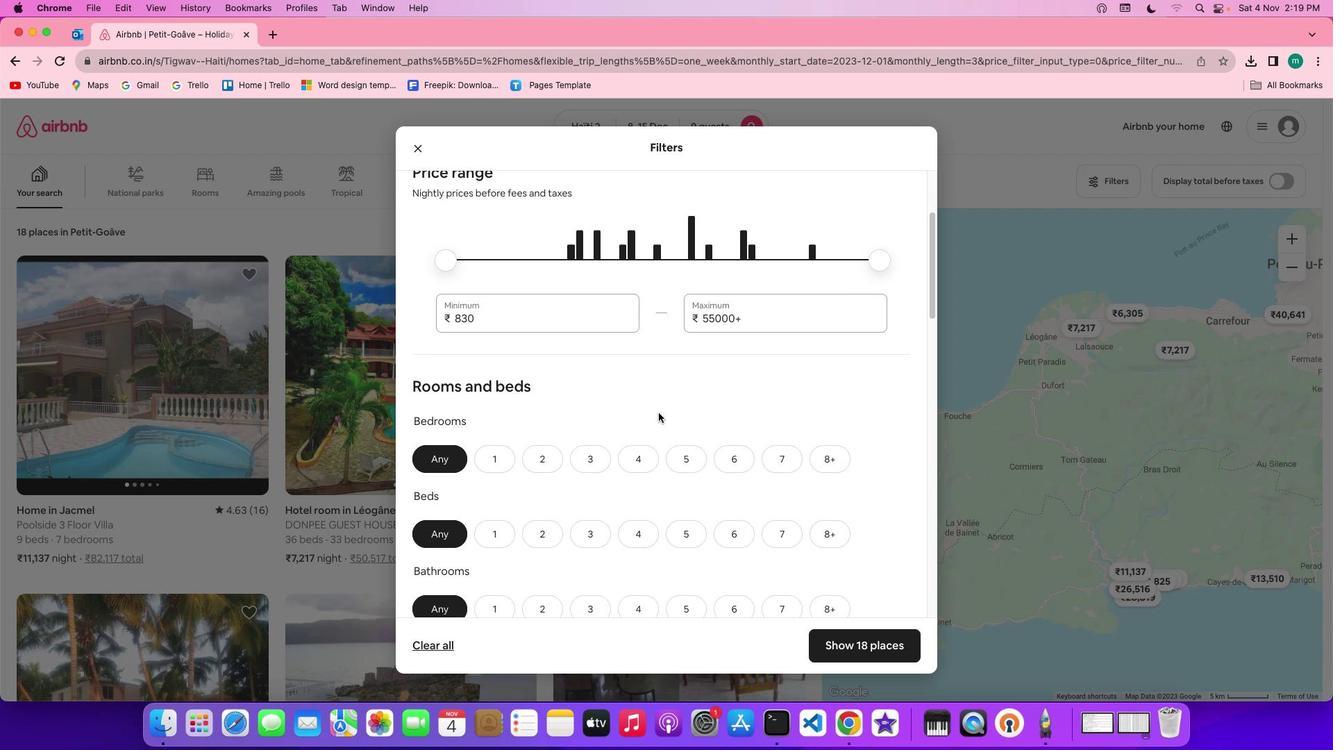 
Action: Mouse moved to (658, 412)
Screenshot: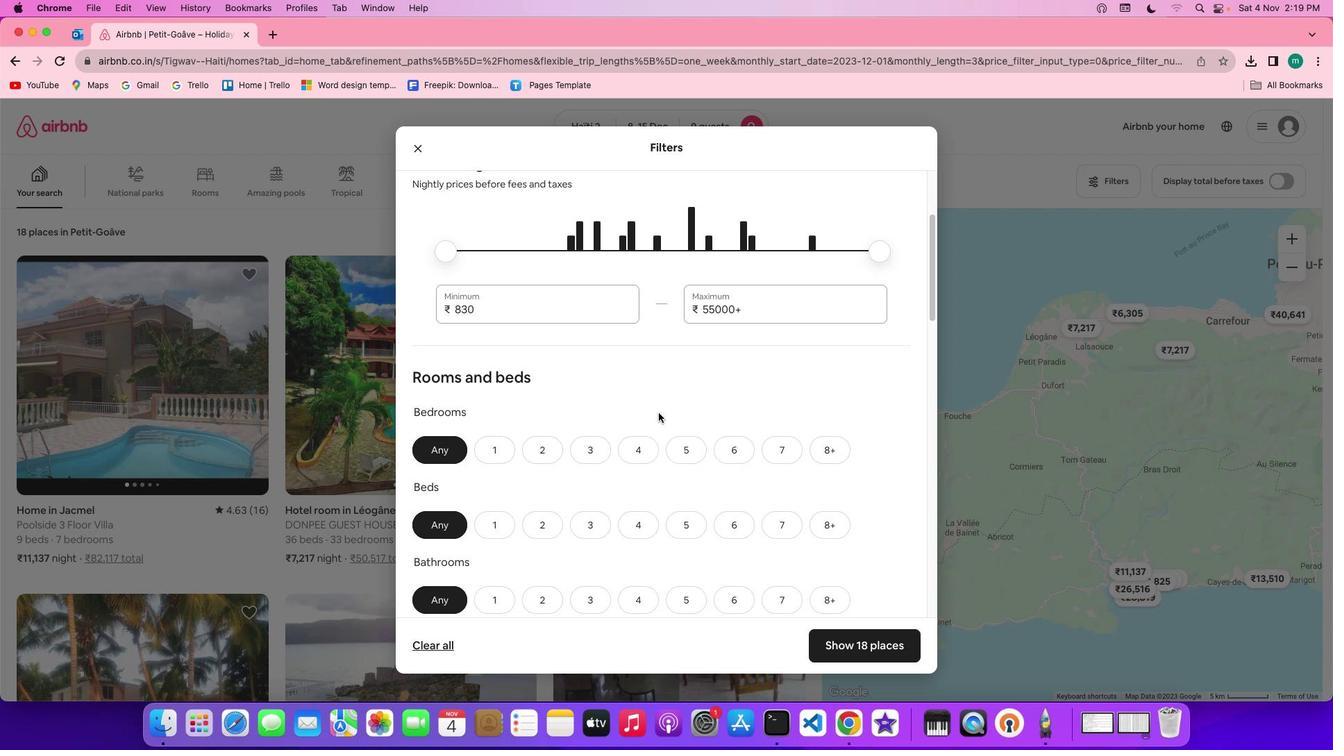 
Action: Mouse scrolled (658, 412) with delta (0, 0)
Screenshot: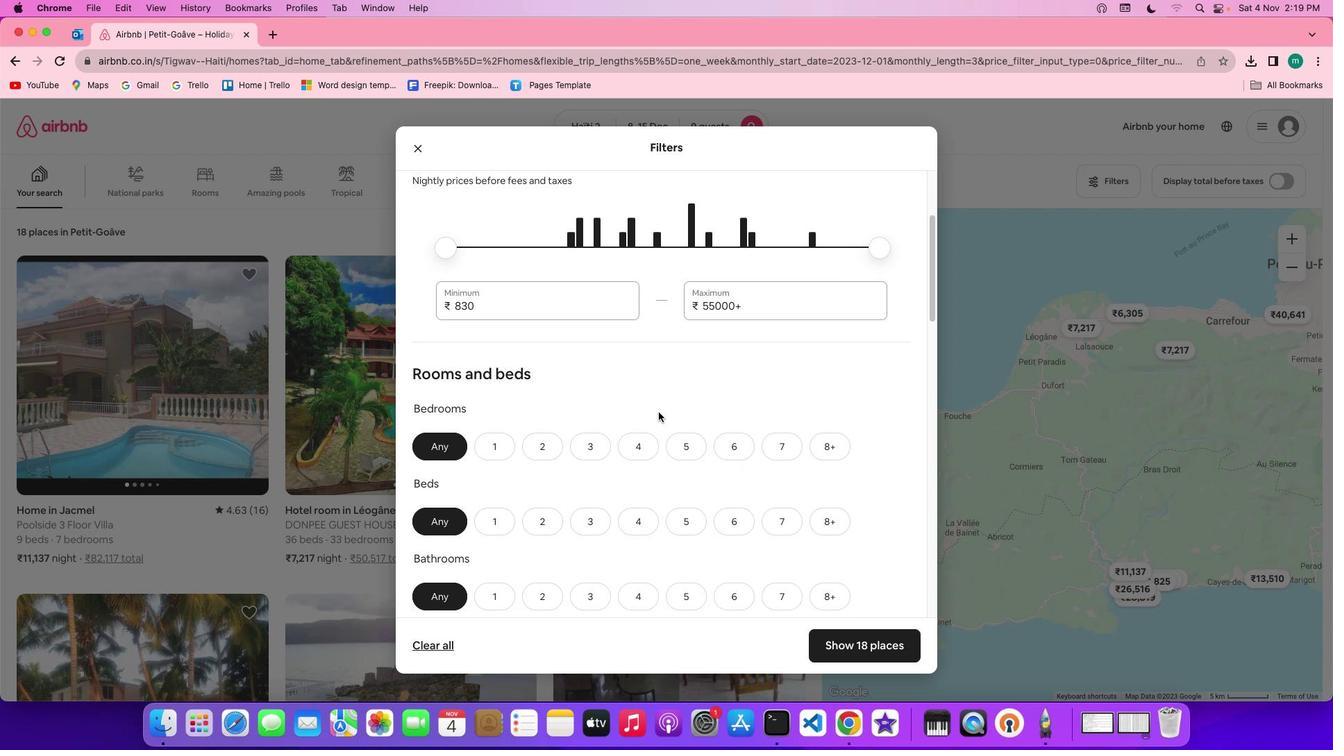 
Action: Mouse moved to (692, 441)
Screenshot: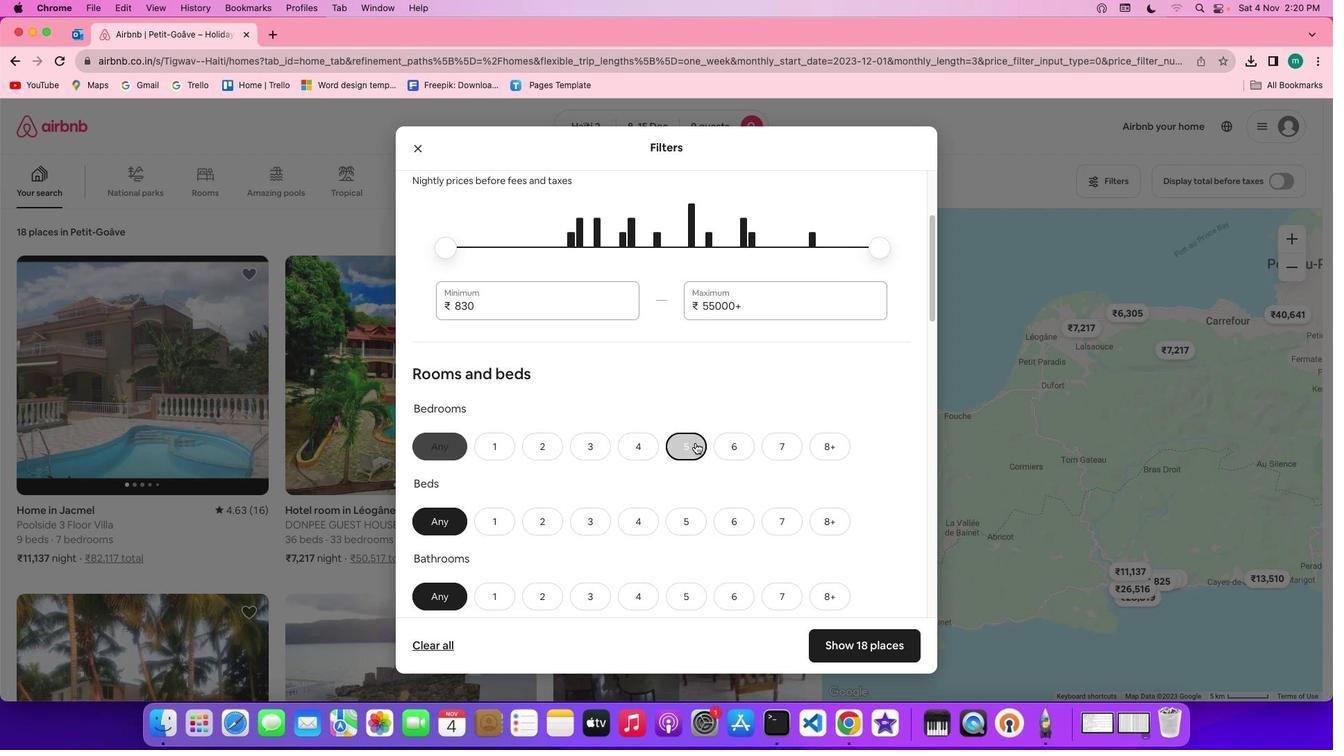 
Action: Mouse pressed left at (692, 441)
Screenshot: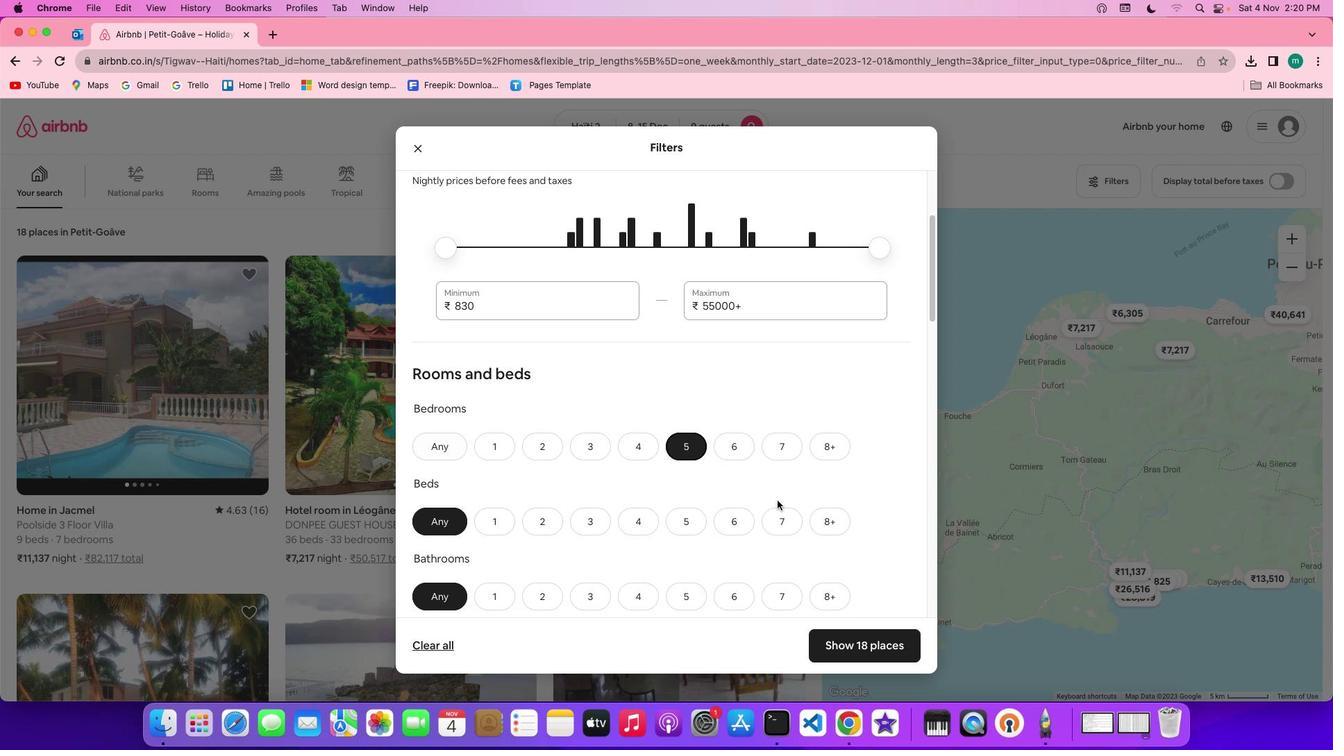 
Action: Mouse moved to (833, 523)
Screenshot: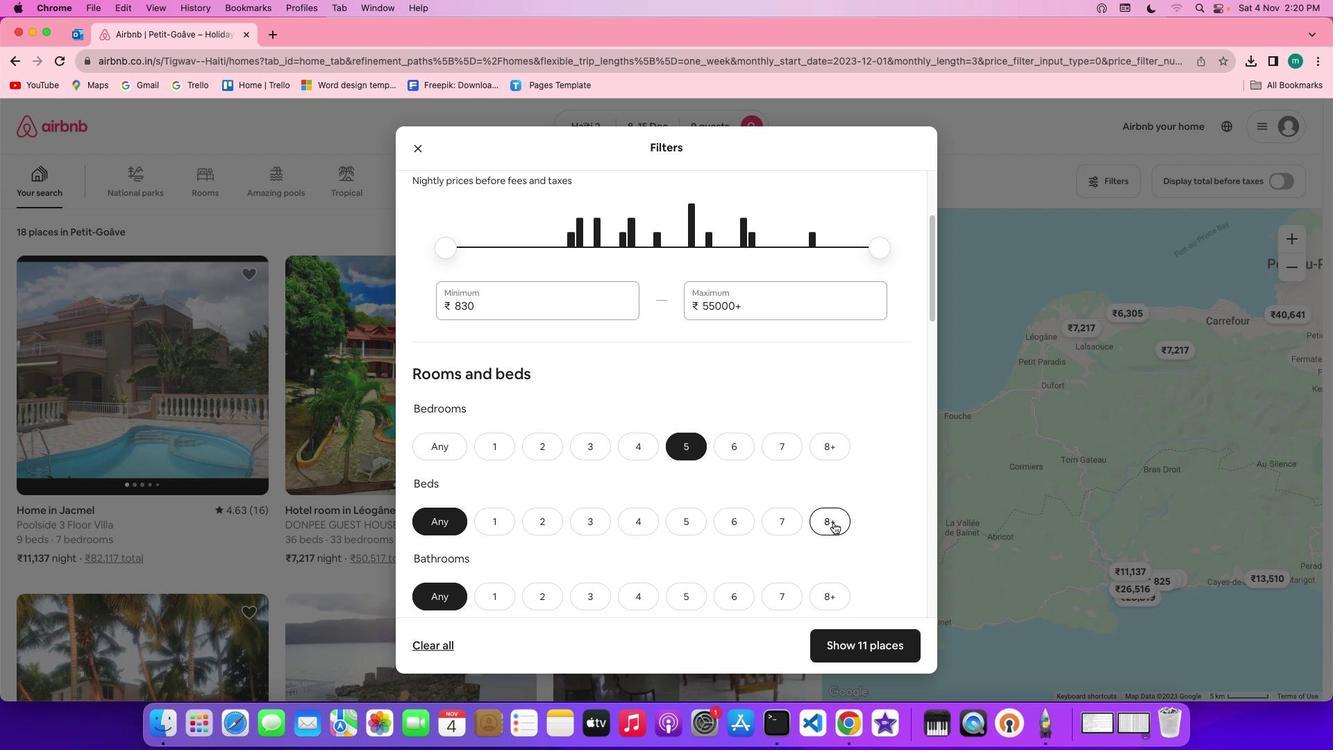 
Action: Mouse pressed left at (833, 523)
Screenshot: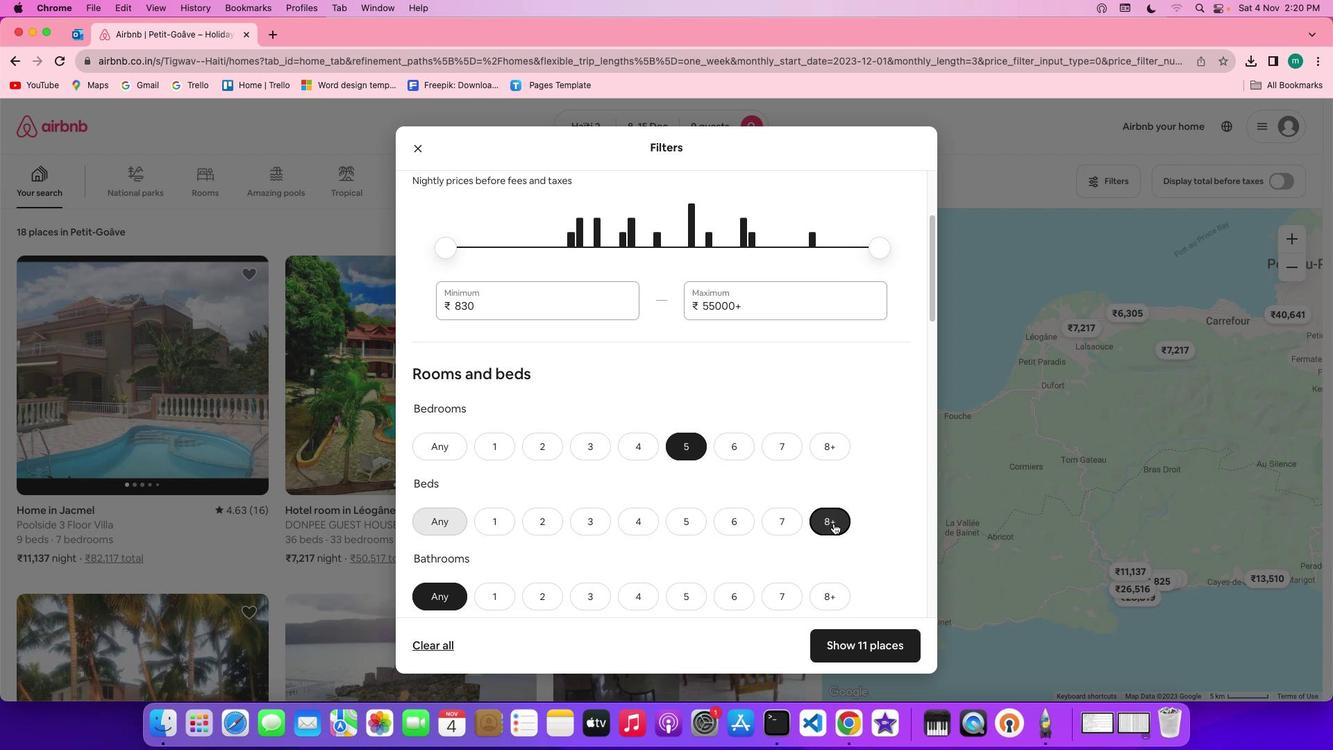 
Action: Mouse moved to (834, 523)
Screenshot: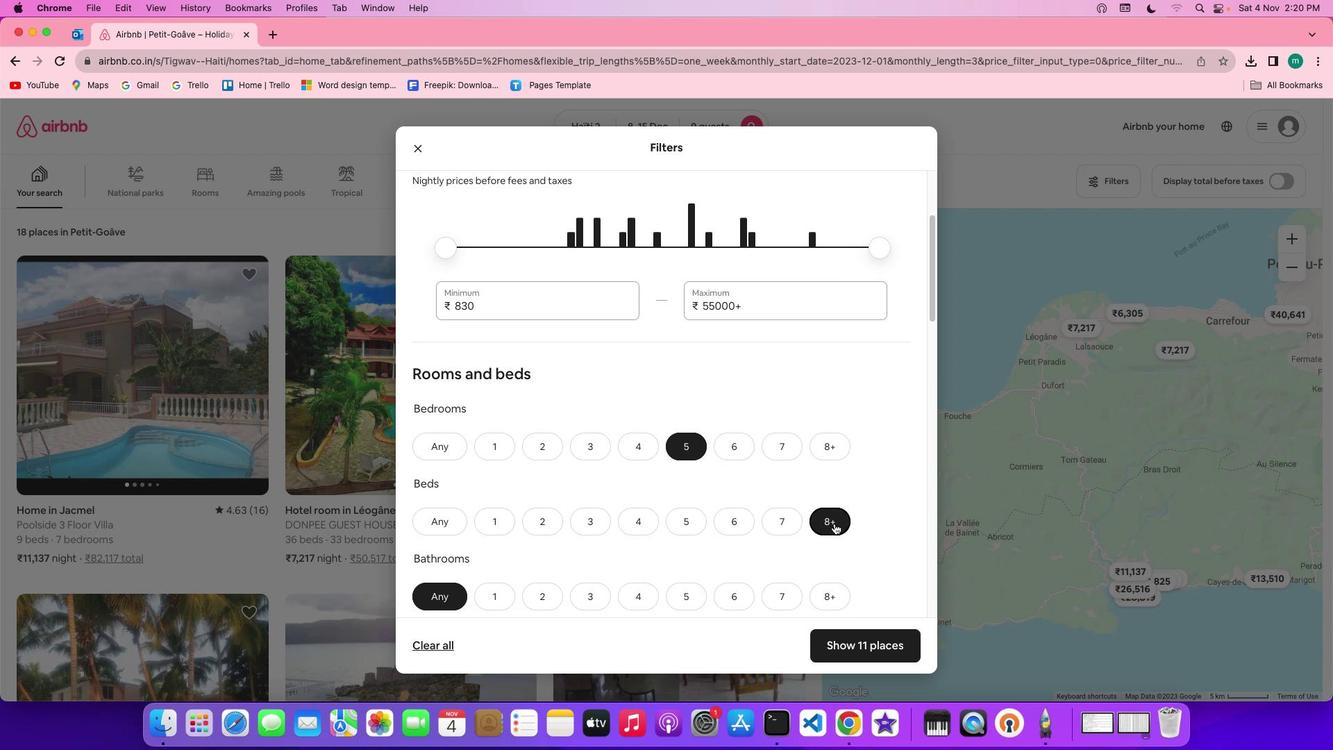 
Action: Mouse scrolled (834, 523) with delta (0, 0)
Screenshot: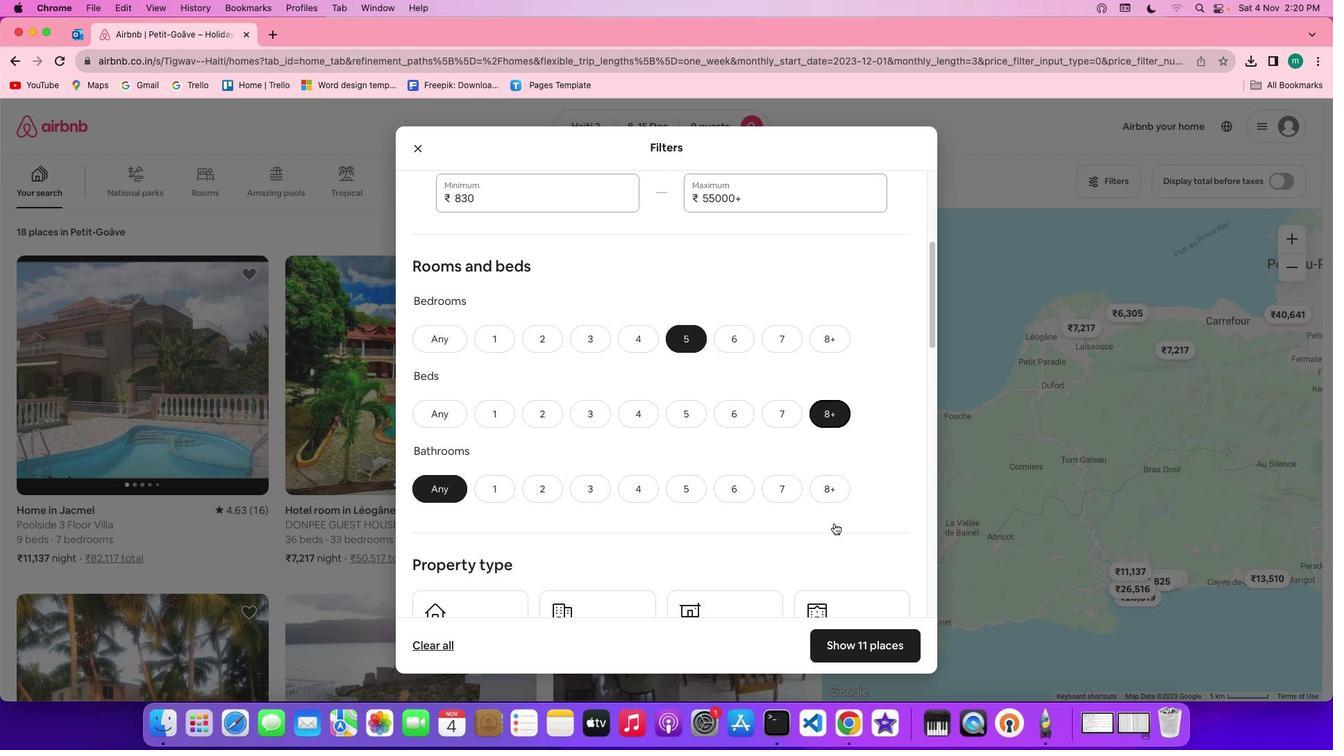 
Action: Mouse scrolled (834, 523) with delta (0, 0)
Screenshot: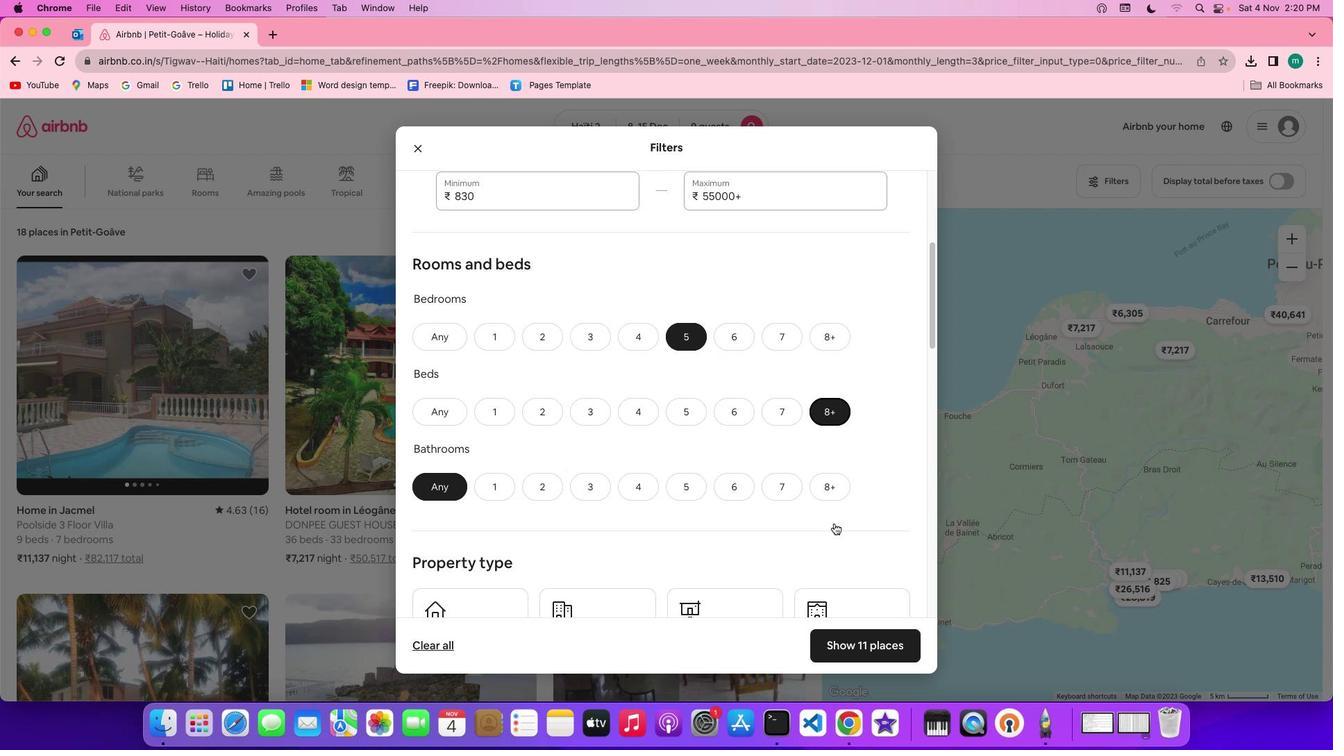 
Action: Mouse scrolled (834, 523) with delta (0, -1)
Screenshot: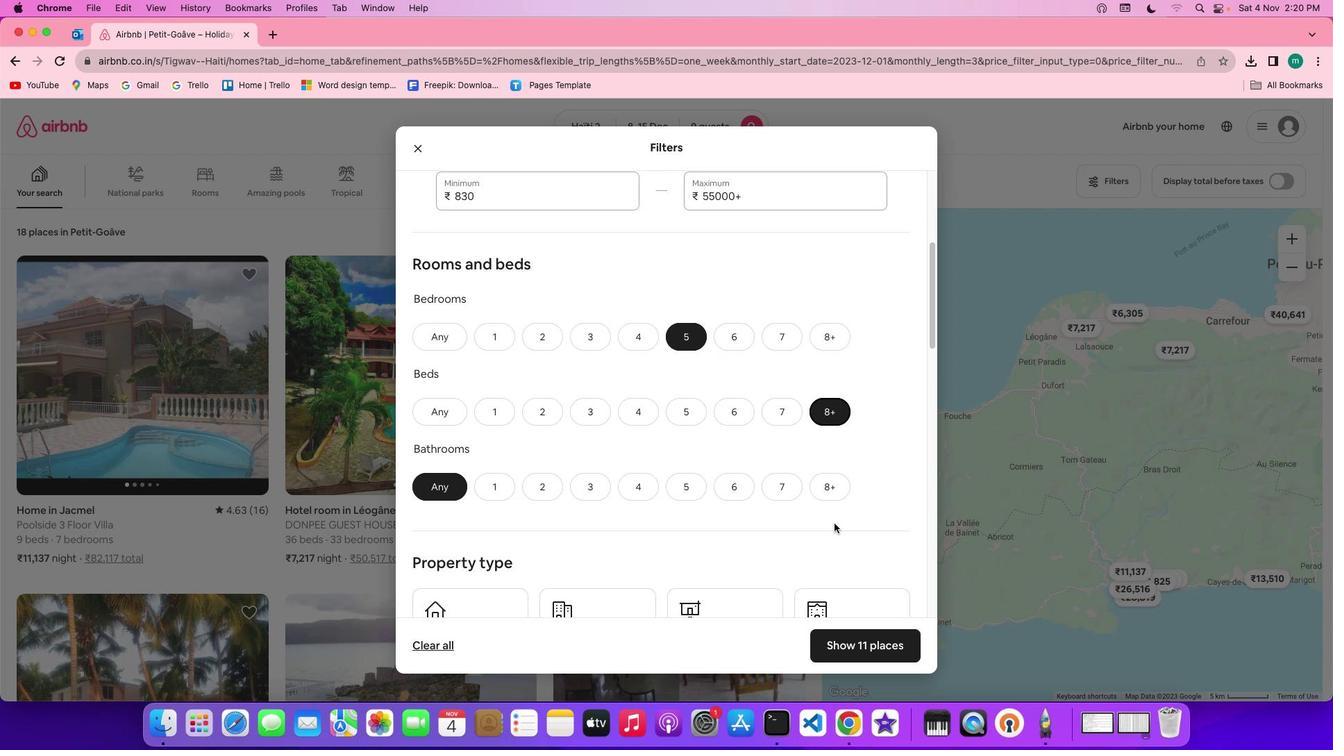 
Action: Mouse scrolled (834, 523) with delta (0, 0)
Screenshot: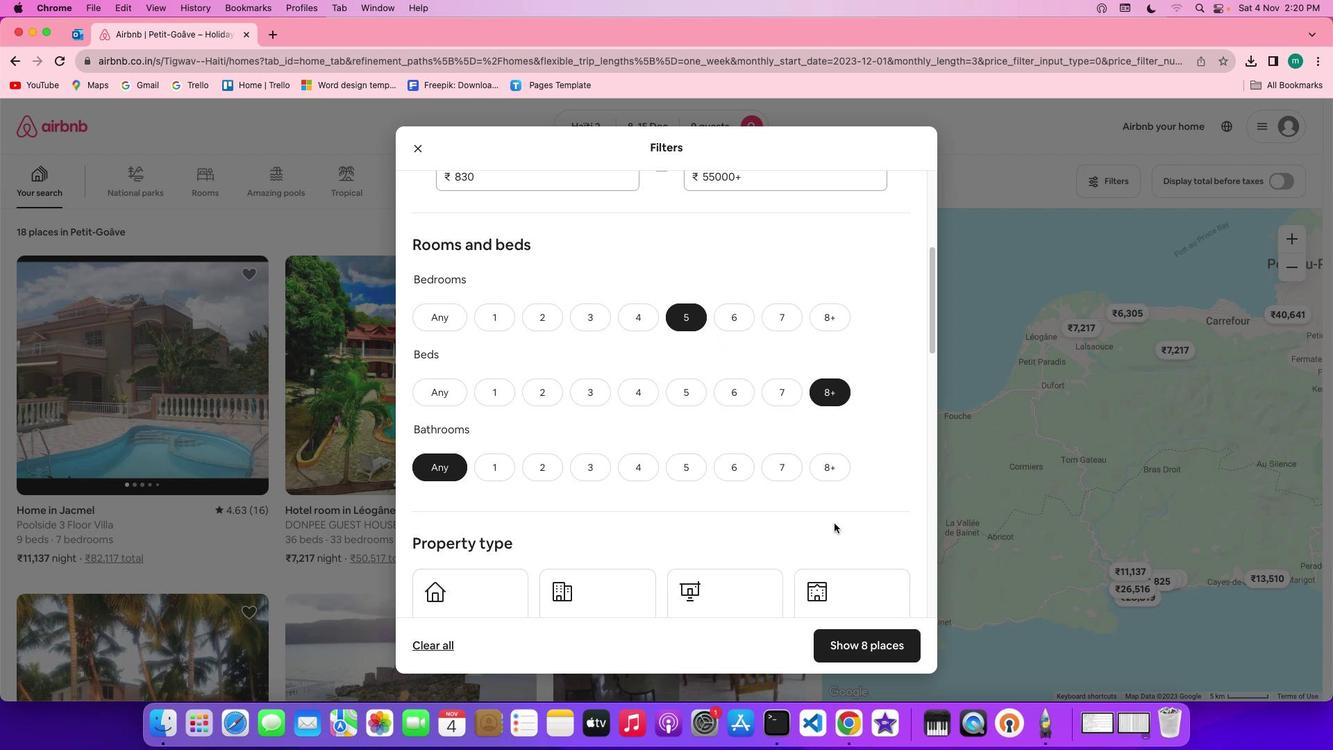 
Action: Mouse scrolled (834, 523) with delta (0, 0)
Screenshot: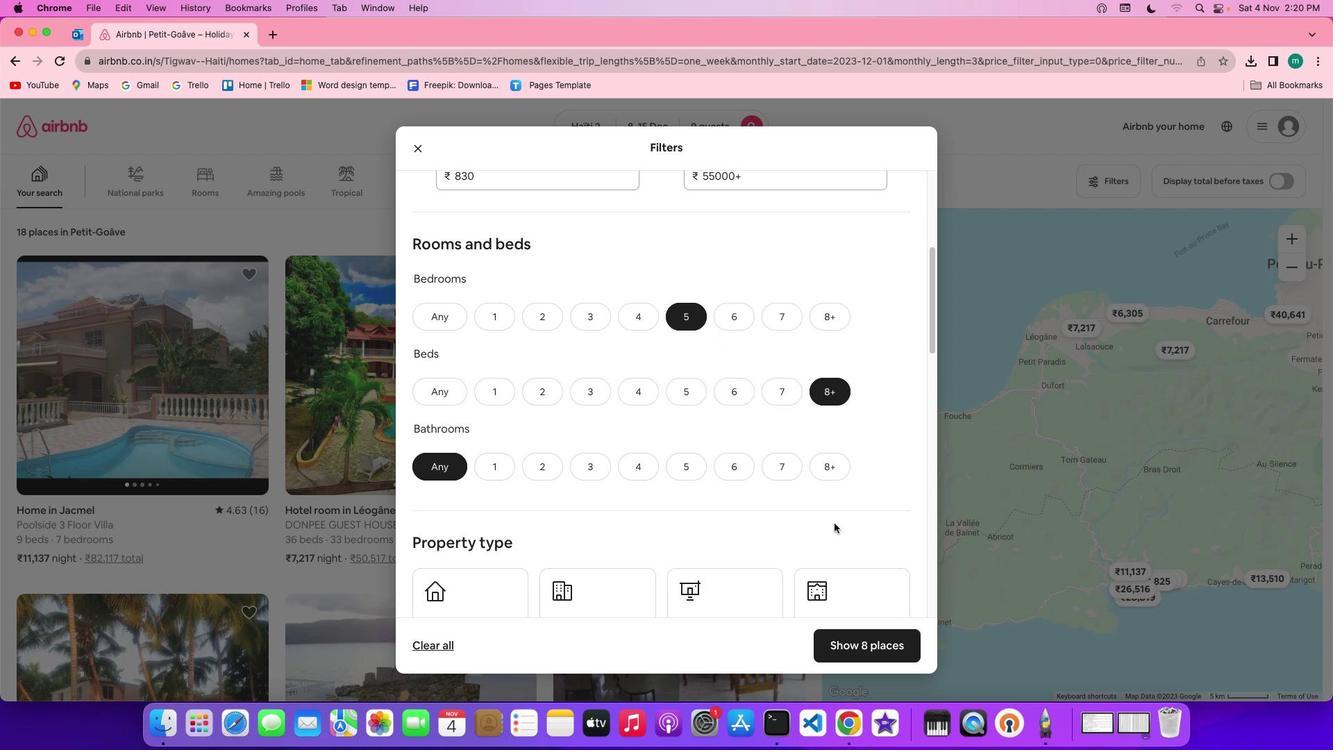 
Action: Mouse moved to (691, 475)
Screenshot: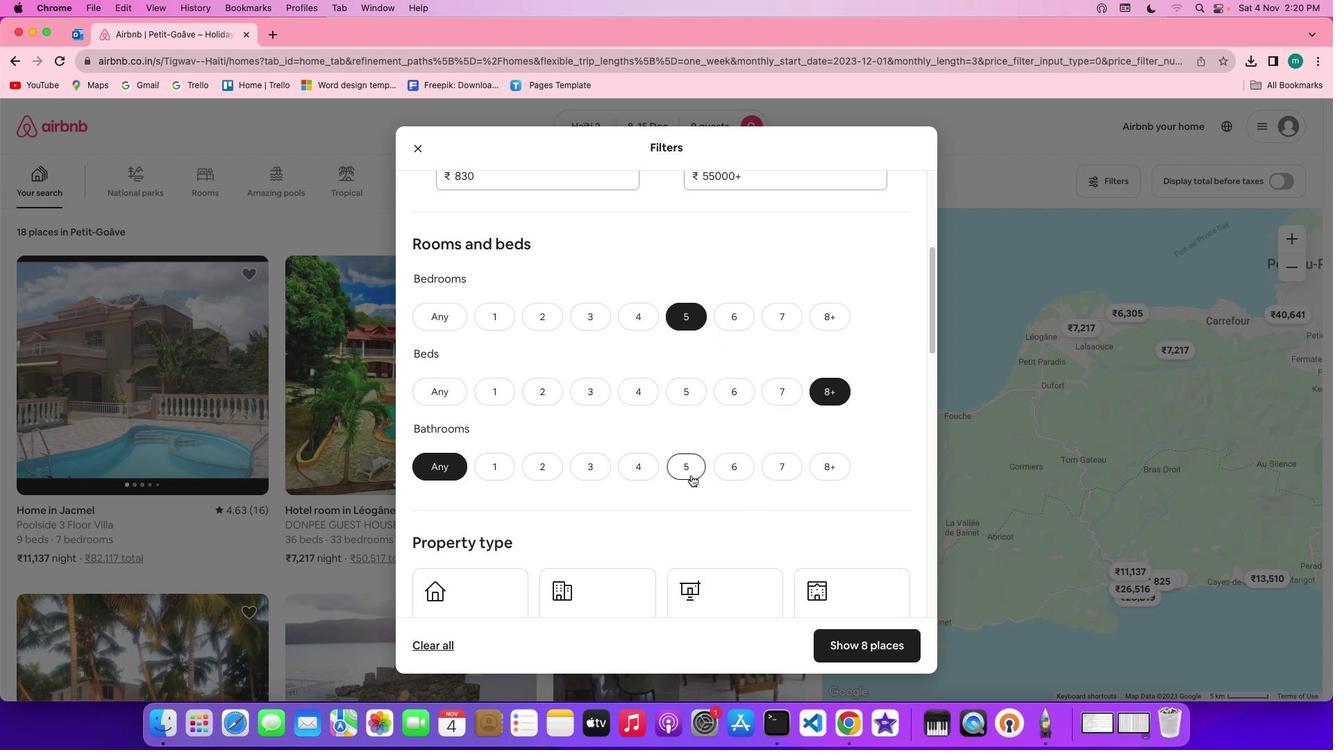 
Action: Mouse pressed left at (691, 475)
Screenshot: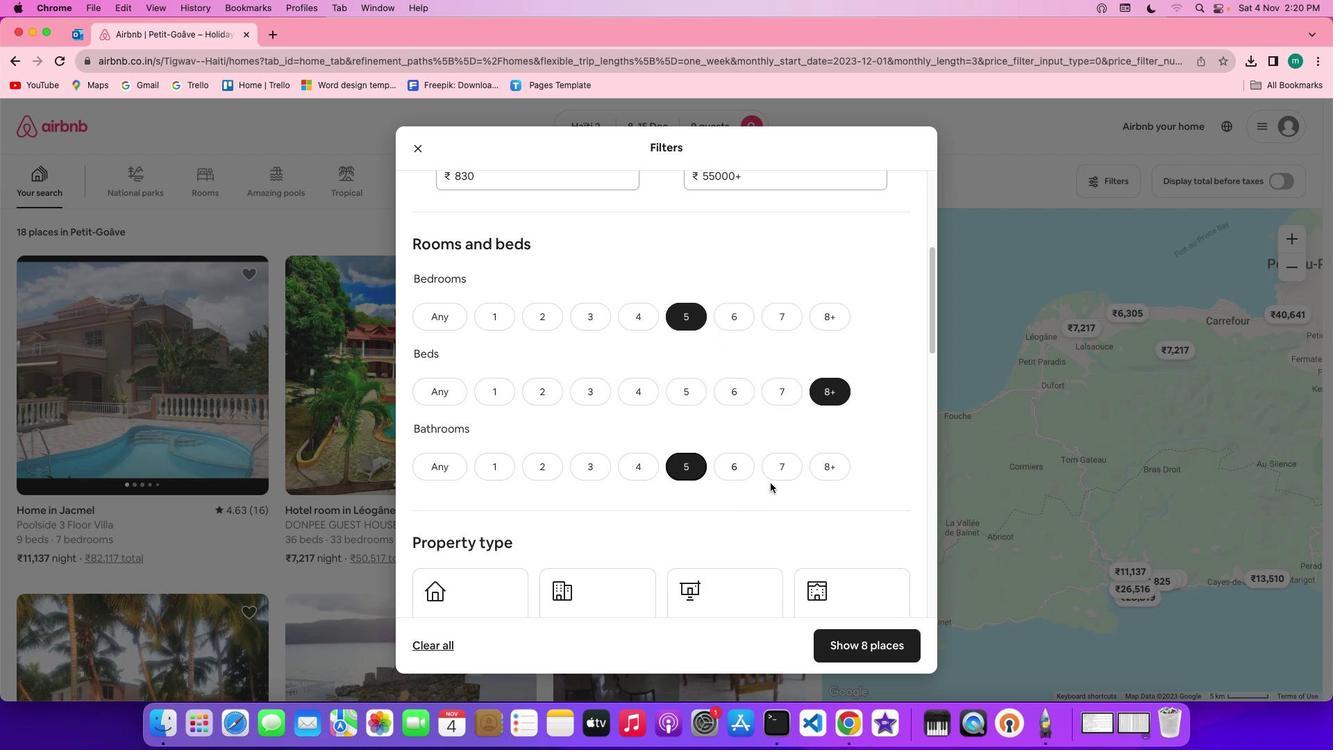 
Action: Mouse moved to (790, 484)
Screenshot: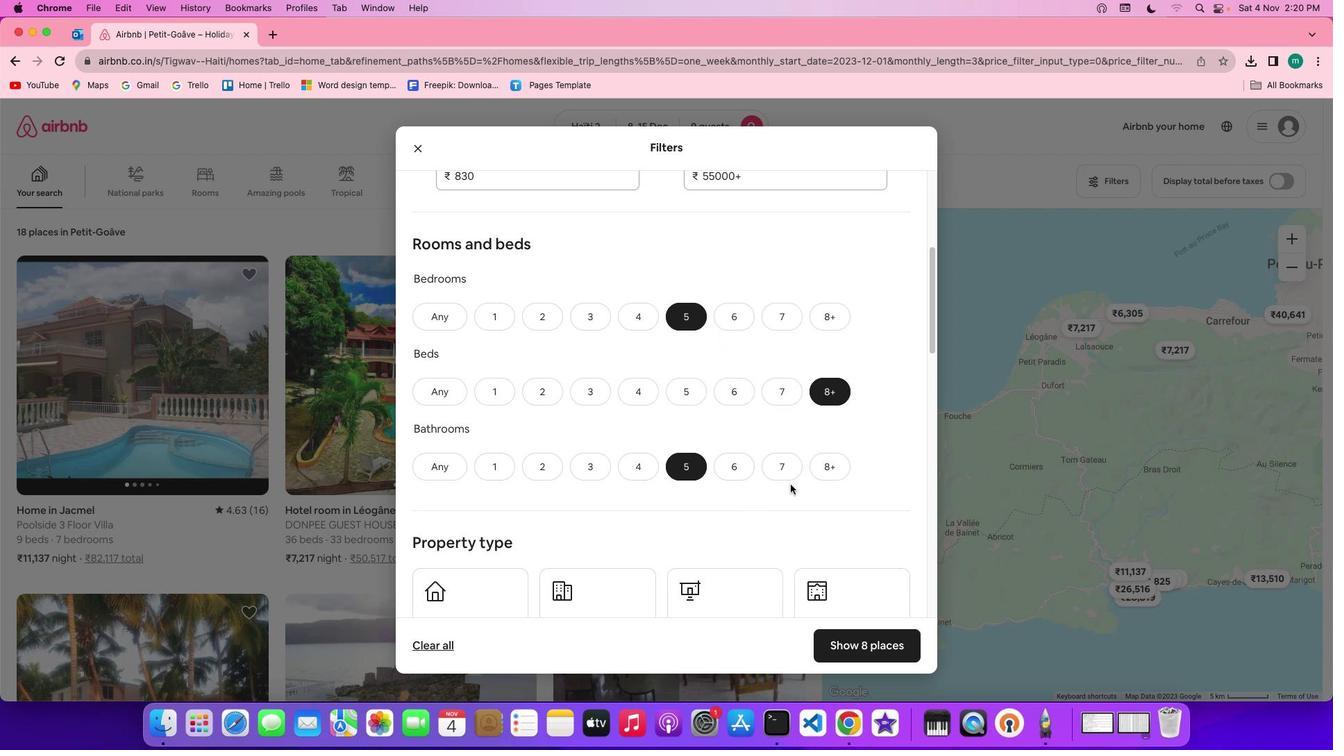 
Action: Mouse scrolled (790, 484) with delta (0, 0)
Screenshot: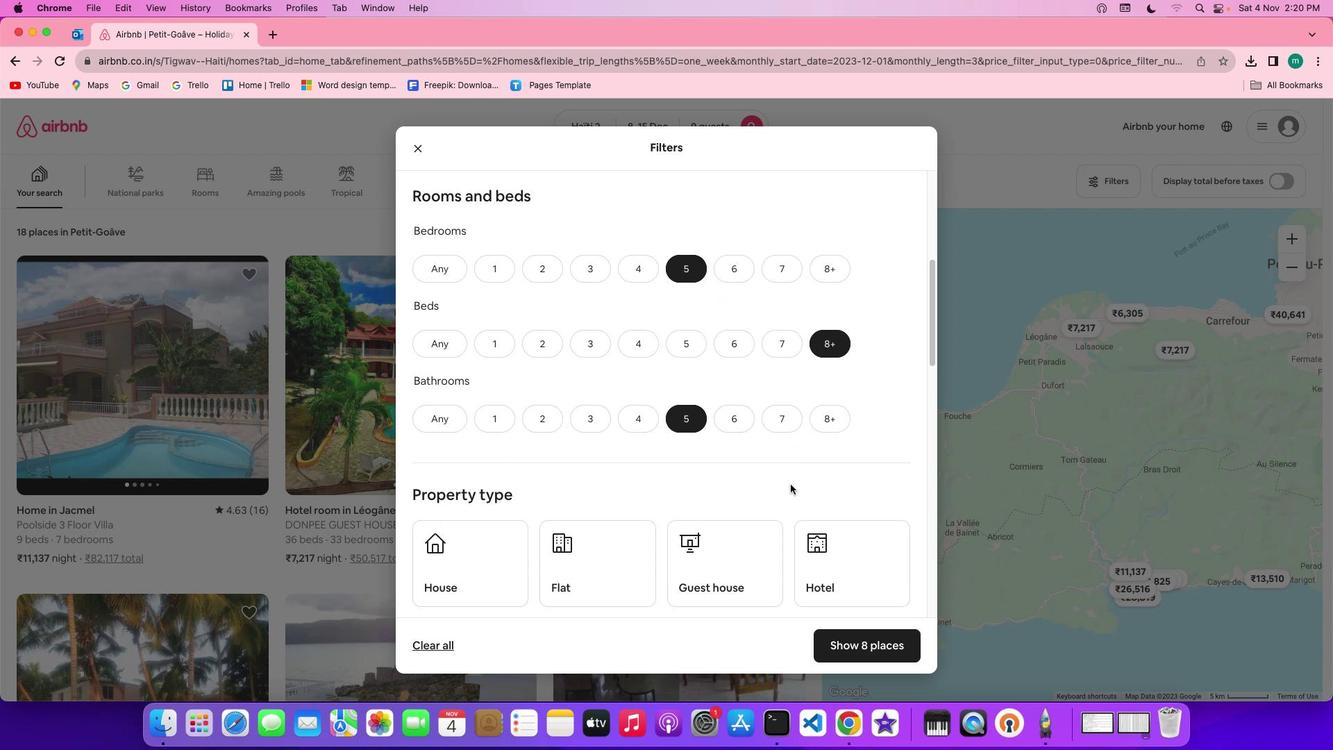 
Action: Mouse scrolled (790, 484) with delta (0, 0)
Screenshot: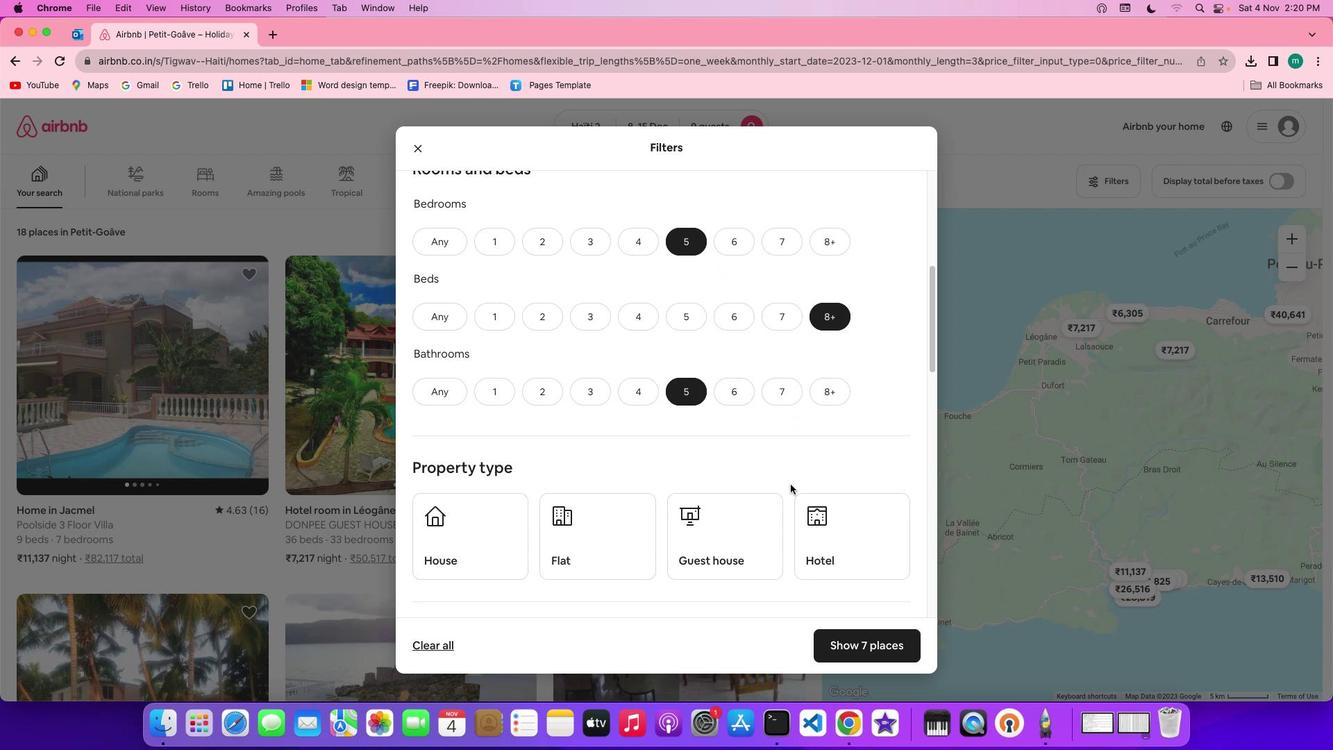 
Action: Mouse scrolled (790, 484) with delta (0, -1)
Screenshot: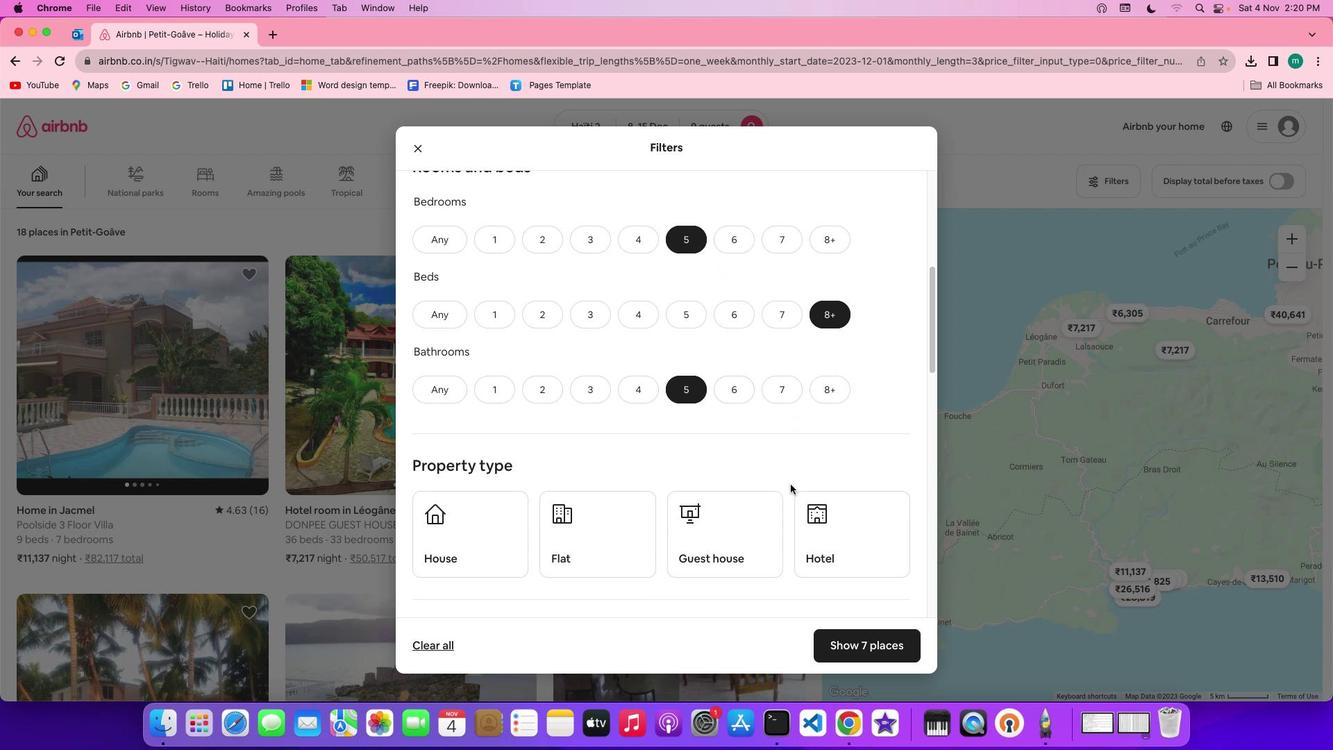 
Action: Mouse scrolled (790, 484) with delta (0, 0)
Screenshot: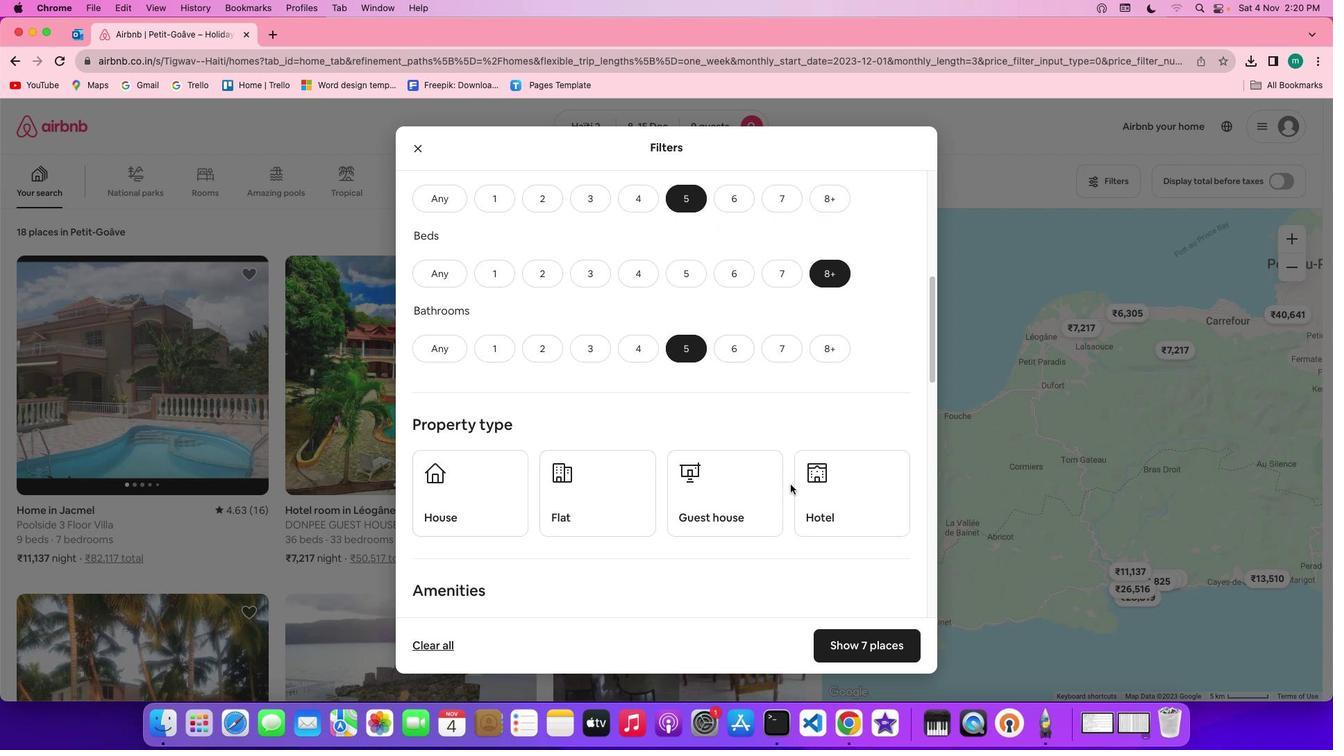 
Action: Mouse scrolled (790, 484) with delta (0, 0)
Screenshot: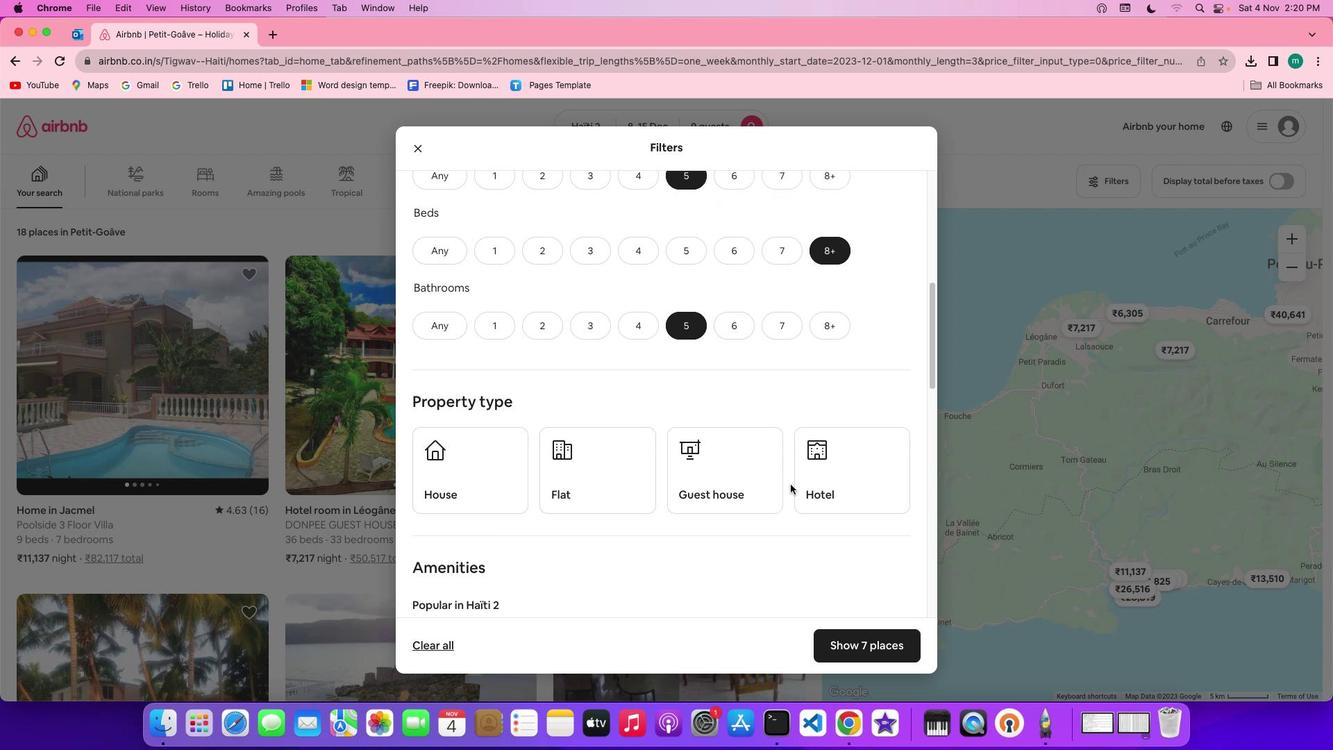 
Action: Mouse scrolled (790, 484) with delta (0, 0)
Screenshot: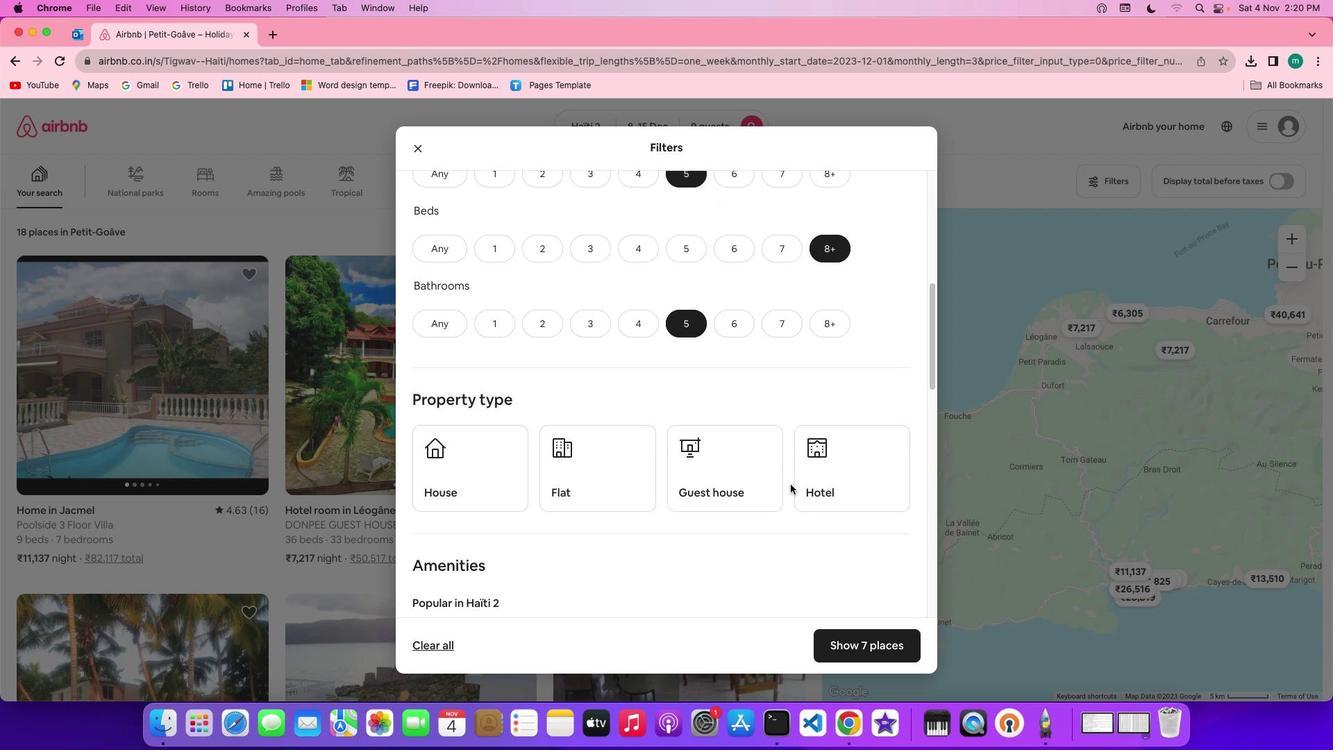
Action: Mouse moved to (615, 462)
Screenshot: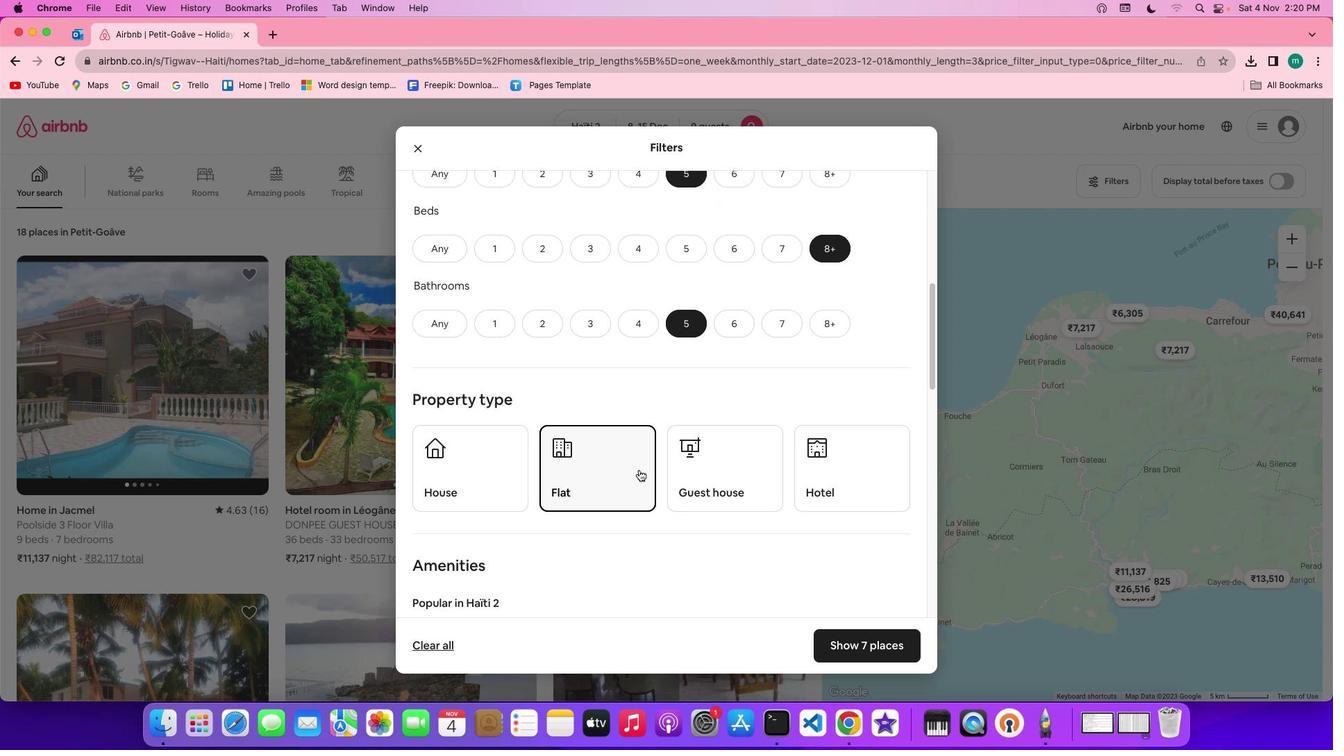 
Action: Mouse pressed left at (615, 462)
Screenshot: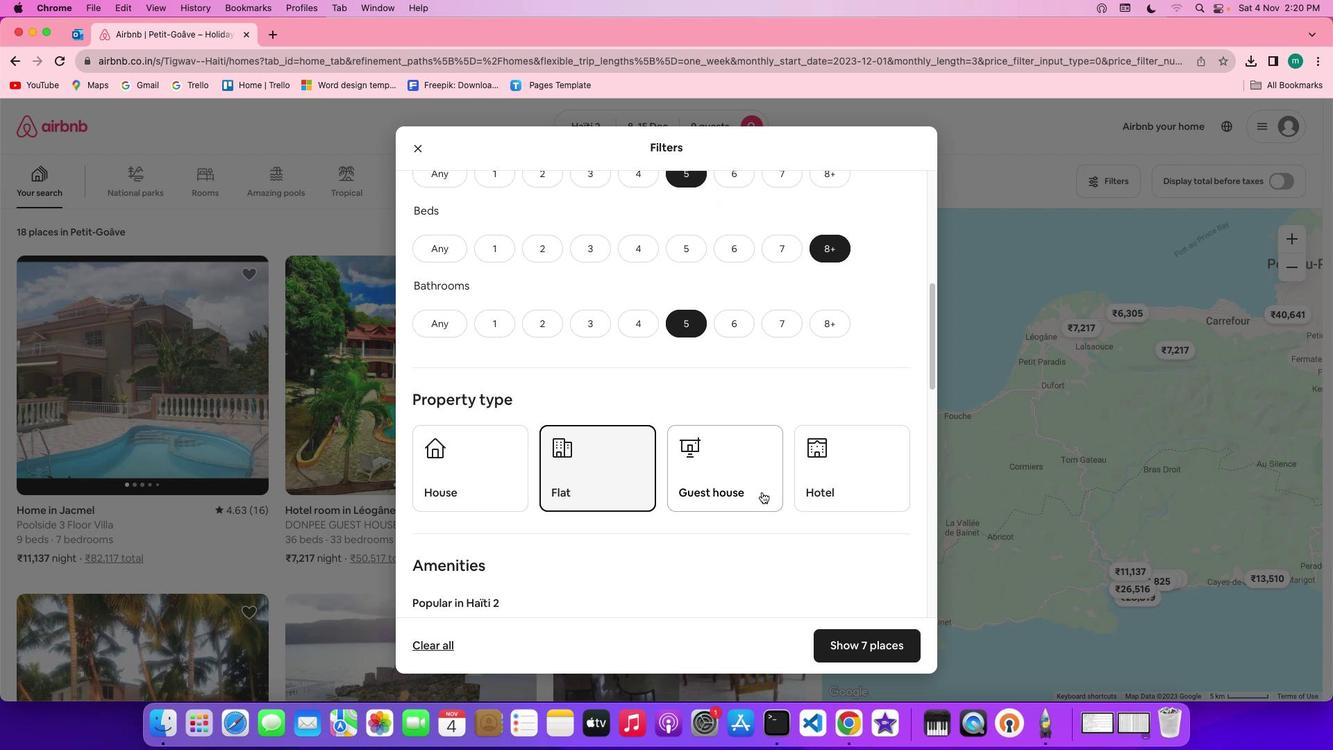 
Action: Mouse moved to (782, 494)
Screenshot: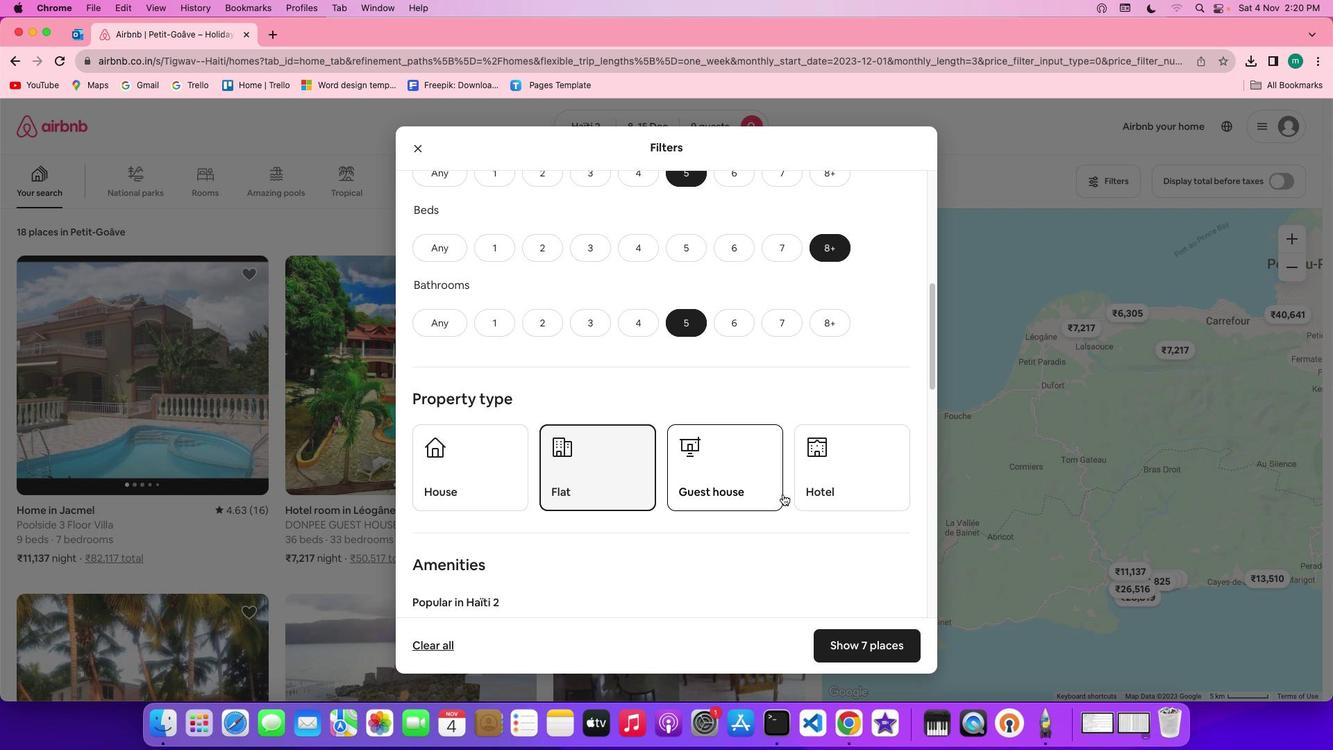 
Action: Mouse scrolled (782, 494) with delta (0, 0)
Screenshot: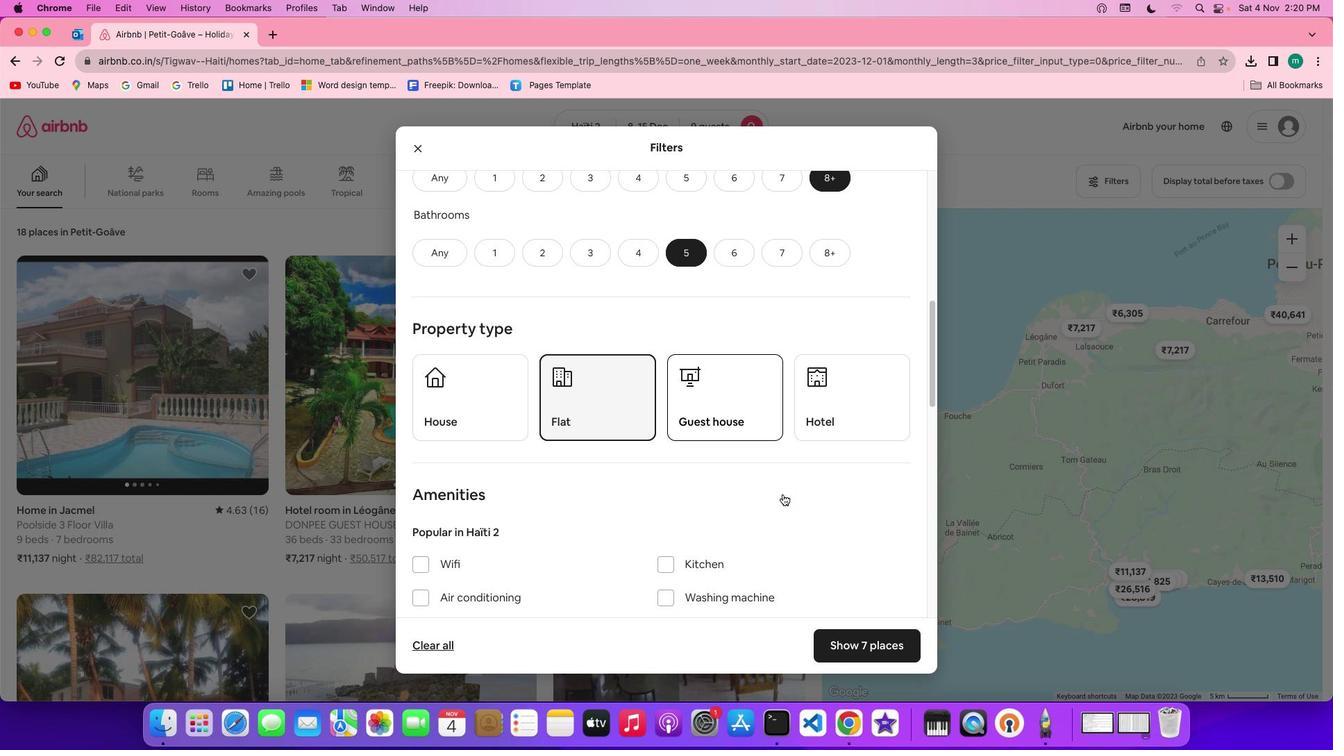 
Action: Mouse scrolled (782, 494) with delta (0, 0)
Screenshot: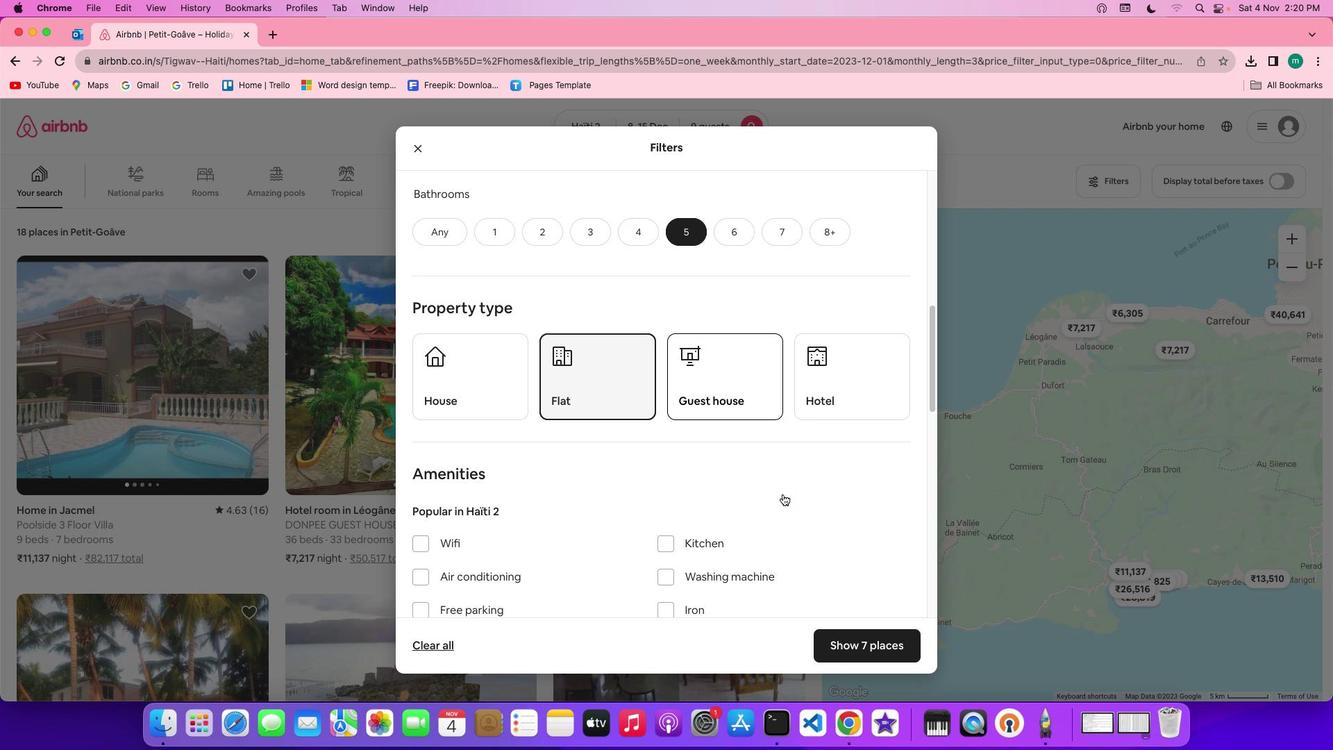 
Action: Mouse scrolled (782, 494) with delta (0, -1)
Screenshot: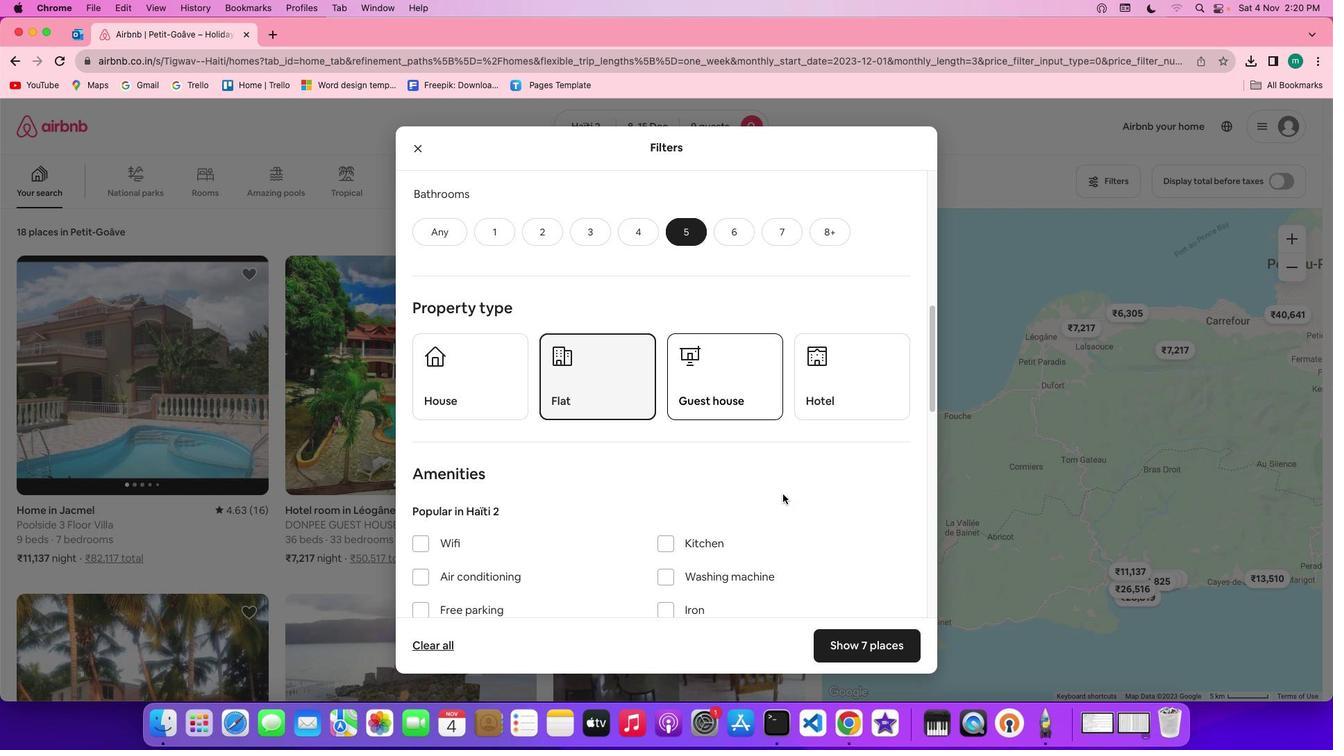 
Action: Mouse scrolled (782, 494) with delta (0, 0)
Screenshot: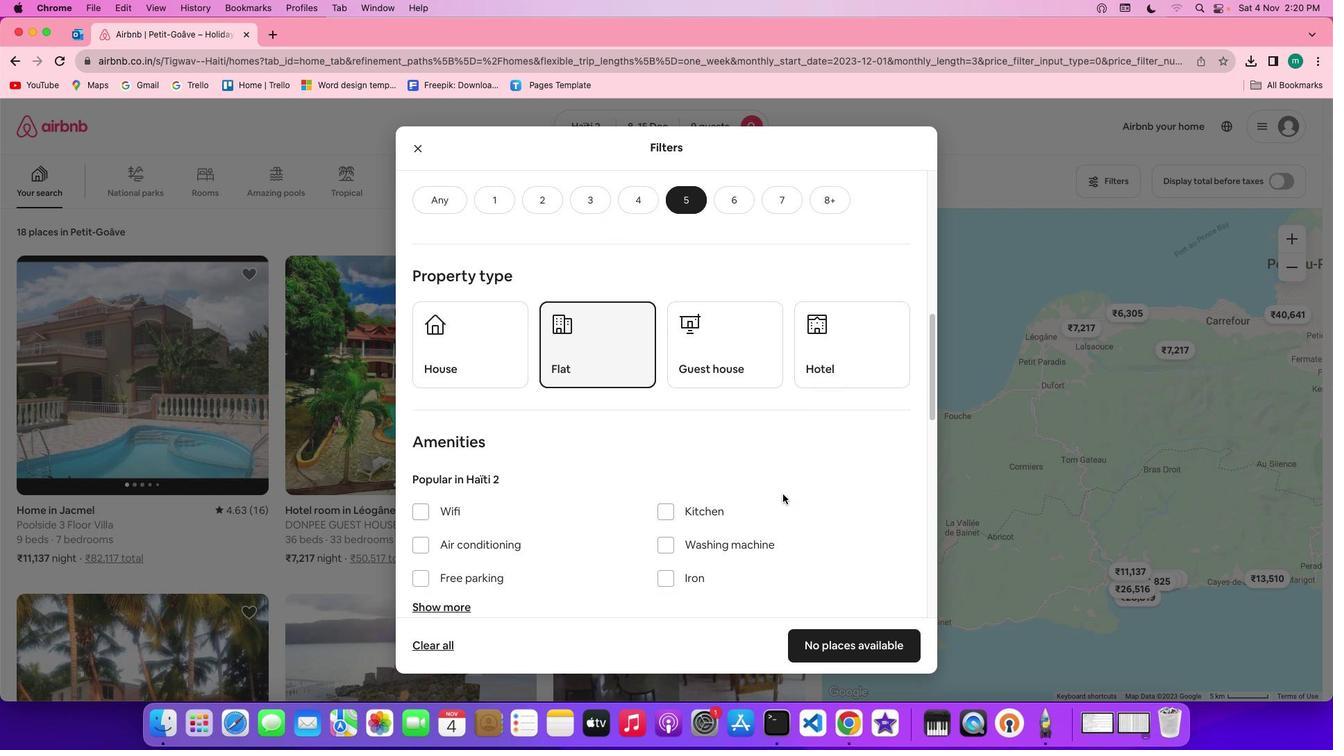 
Action: Mouse scrolled (782, 494) with delta (0, 0)
Screenshot: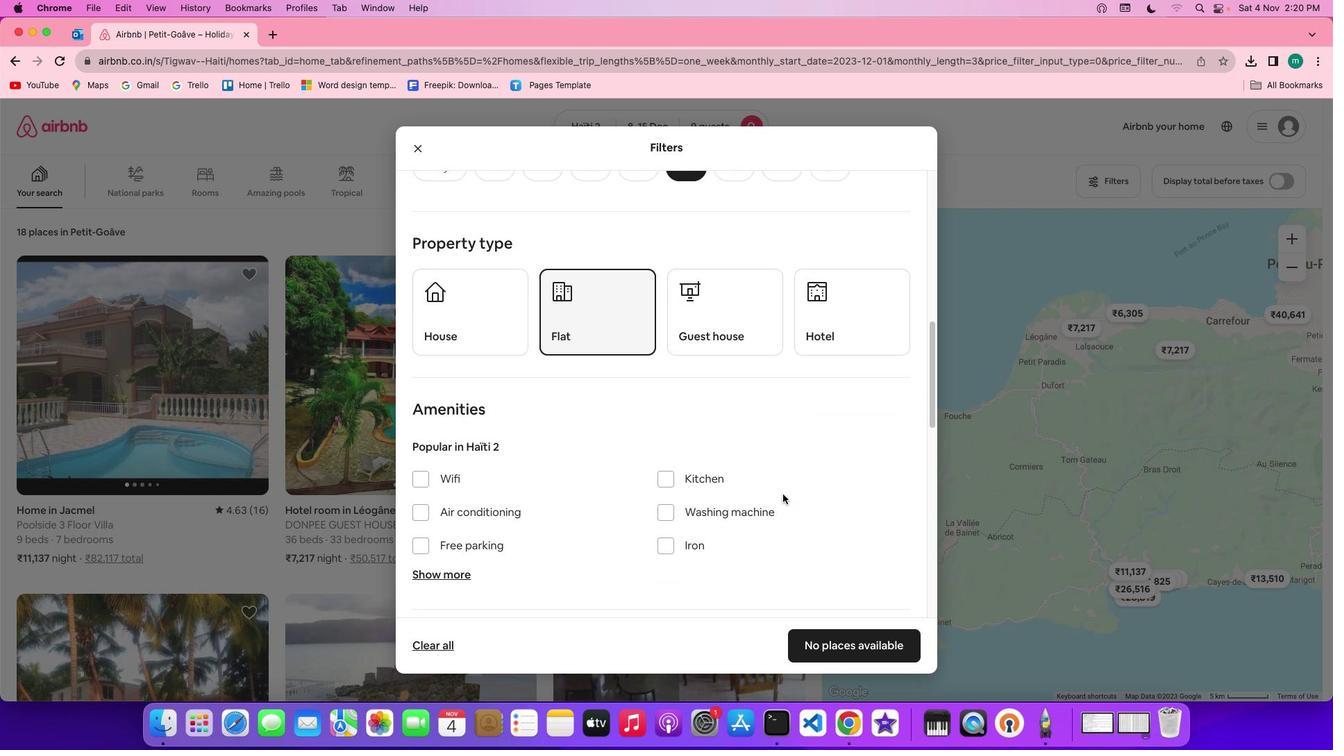 
Action: Mouse scrolled (782, 494) with delta (0, 0)
Screenshot: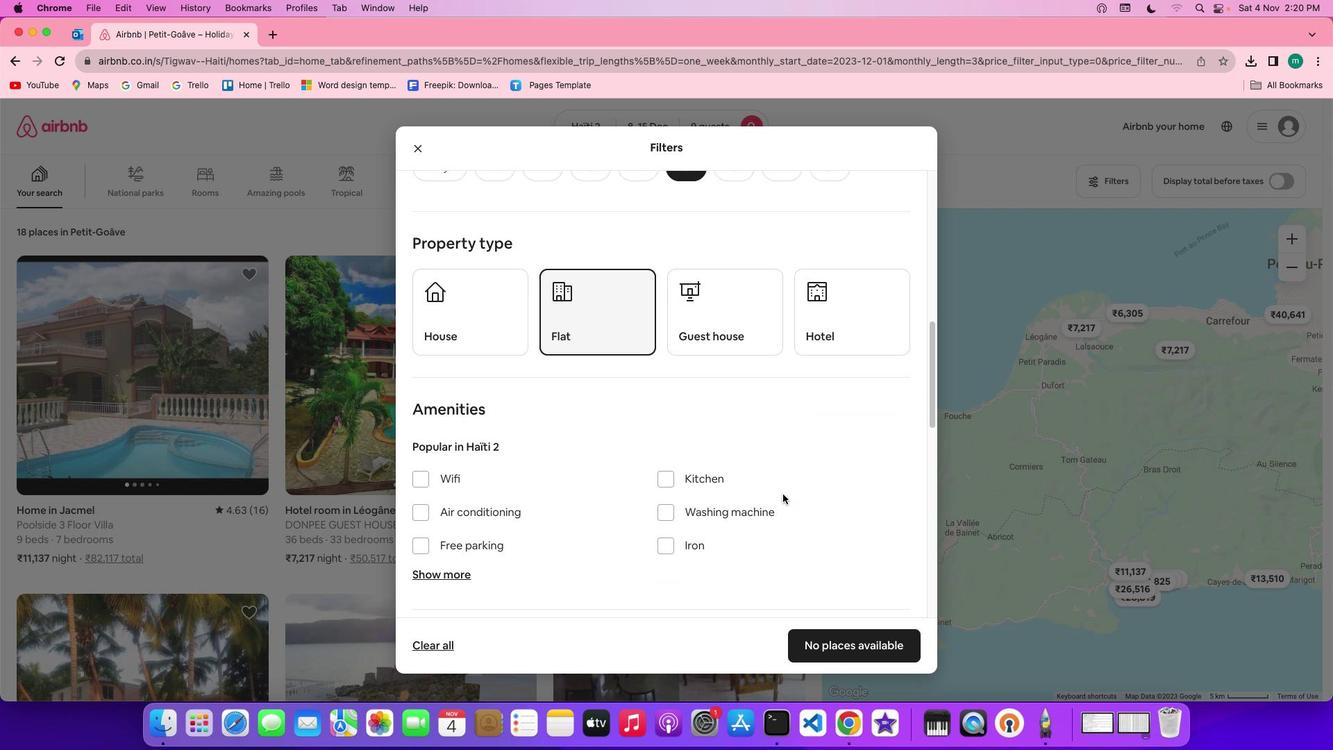 
Action: Mouse scrolled (782, 494) with delta (0, 0)
Screenshot: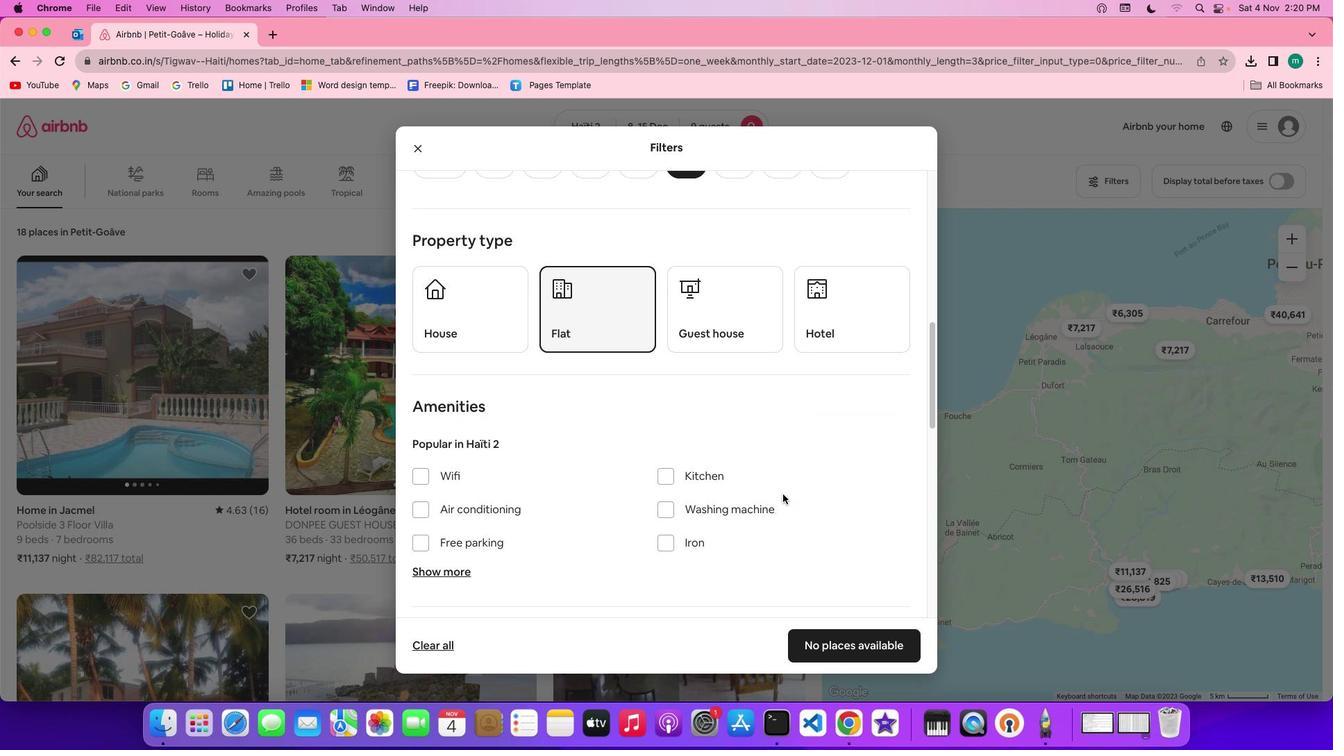 
Action: Mouse scrolled (782, 494) with delta (0, 0)
Screenshot: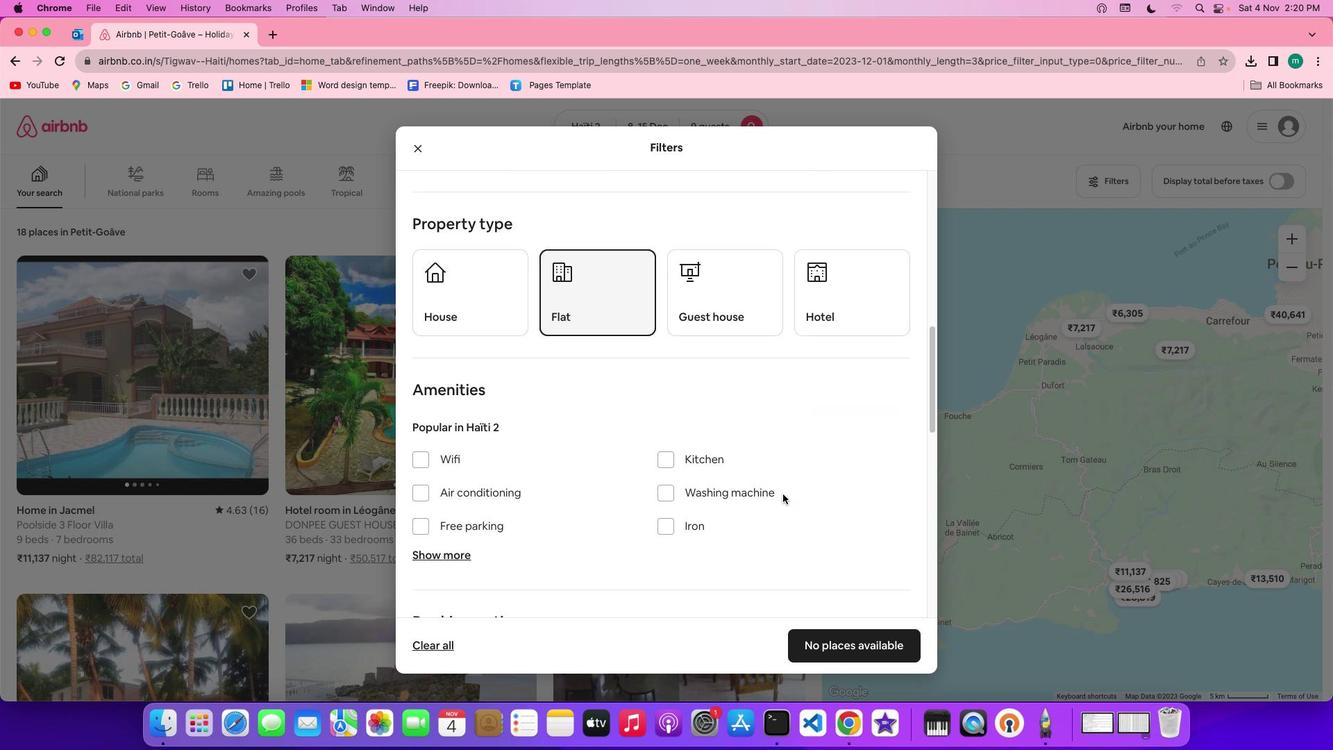 
Action: Mouse scrolled (782, 494) with delta (0, 0)
Screenshot: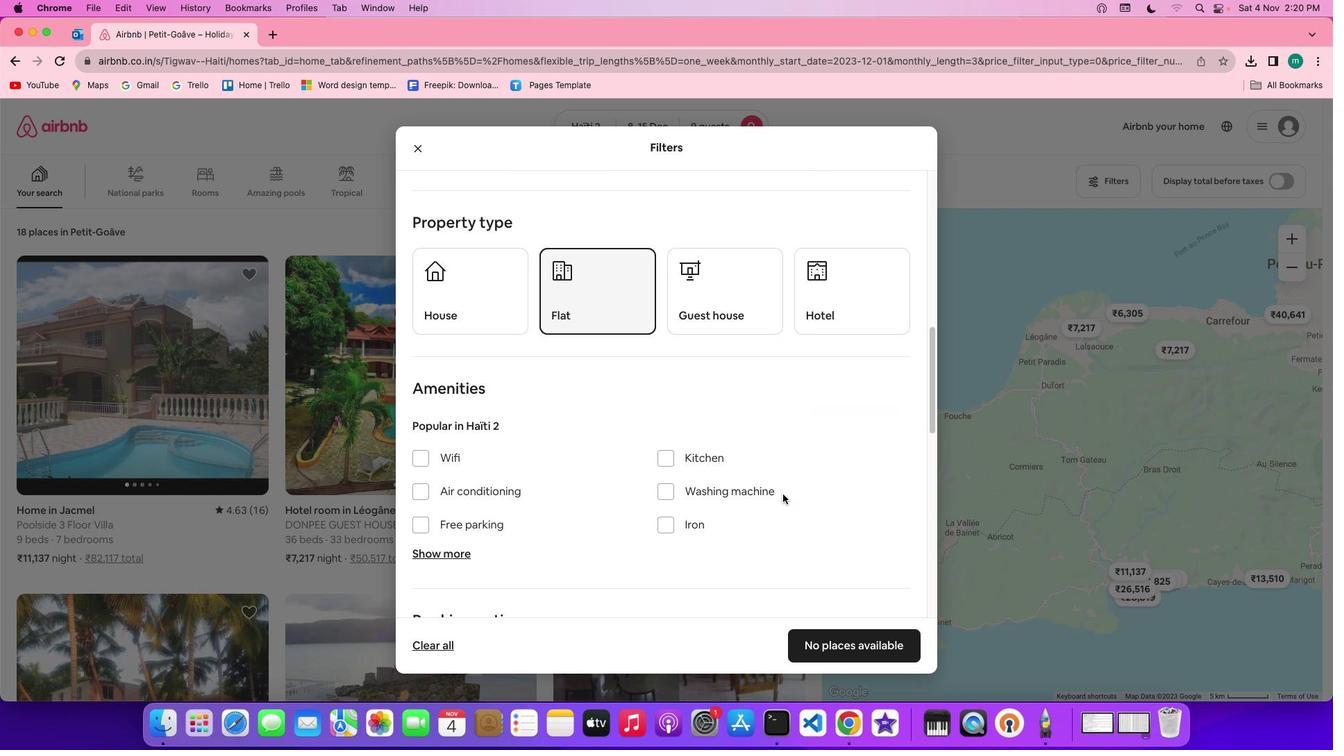 
Action: Mouse scrolled (782, 494) with delta (0, 0)
Screenshot: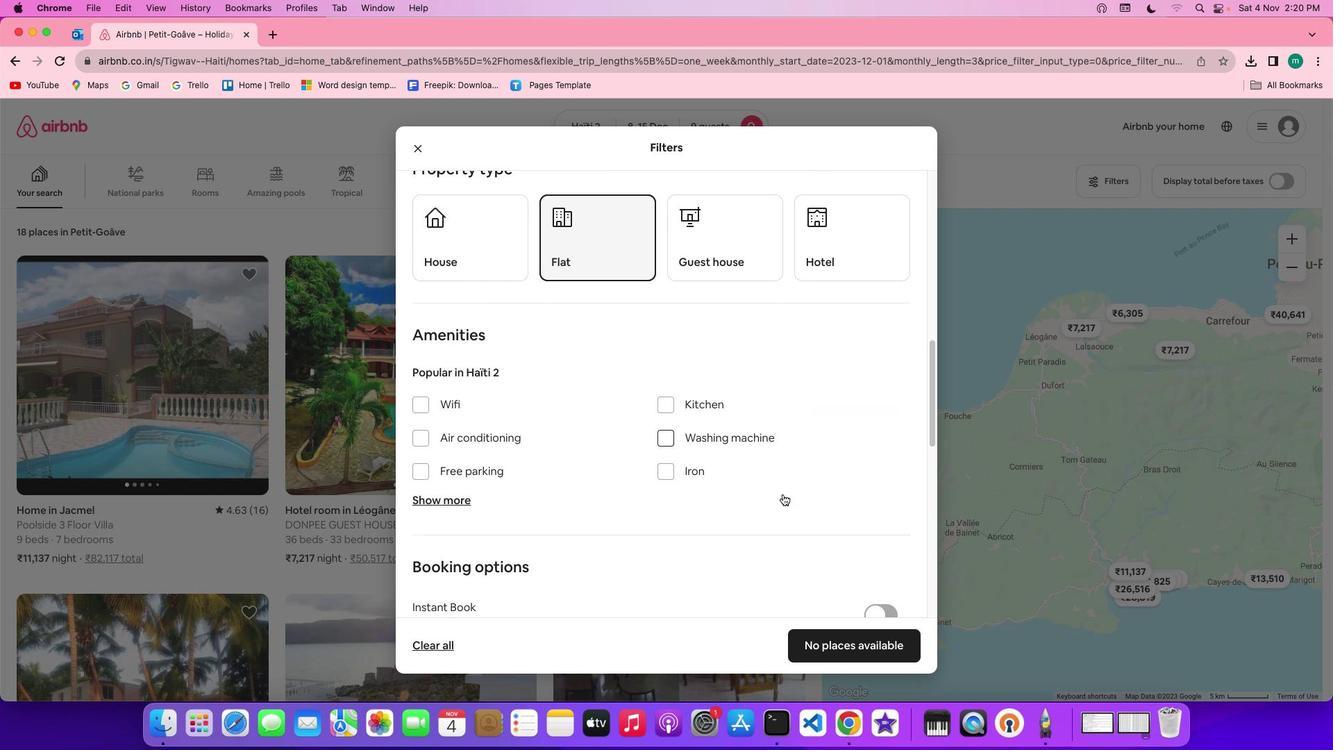 
Action: Mouse scrolled (782, 494) with delta (0, 0)
Screenshot: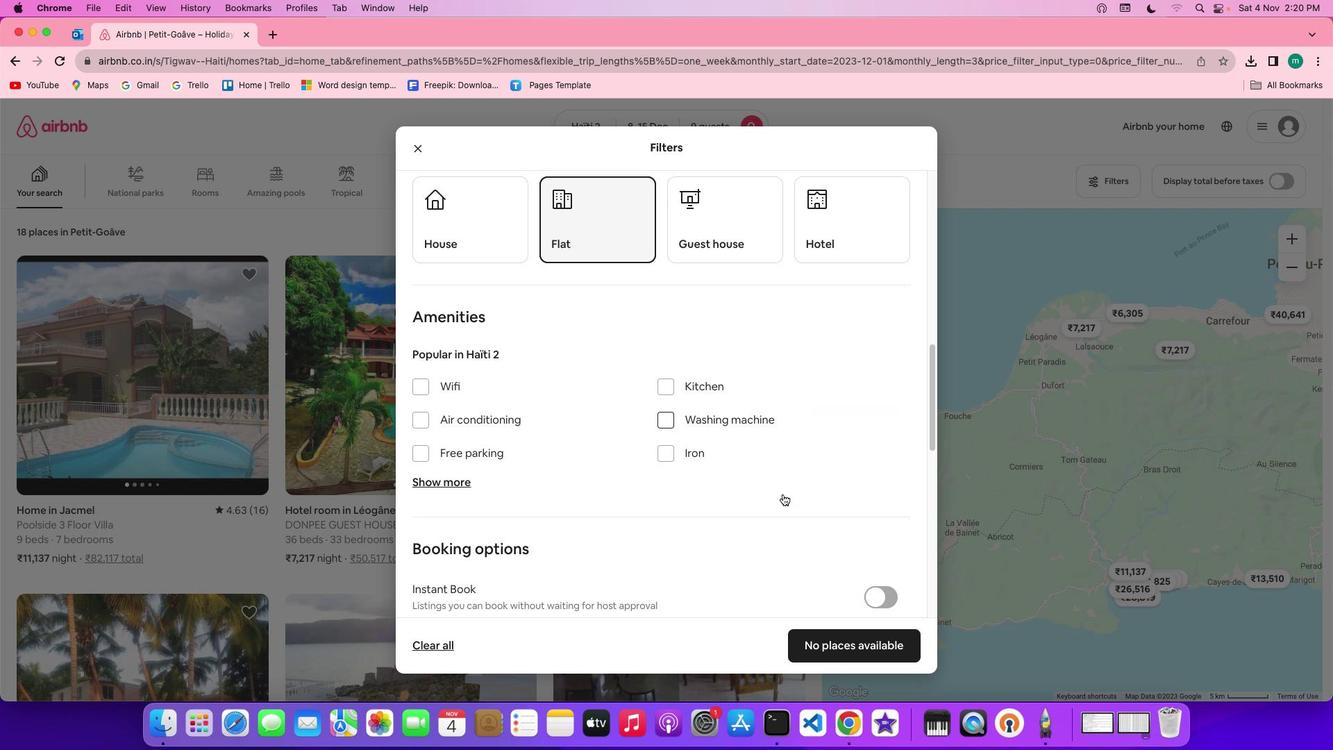 
Action: Mouse scrolled (782, 494) with delta (0, 0)
Screenshot: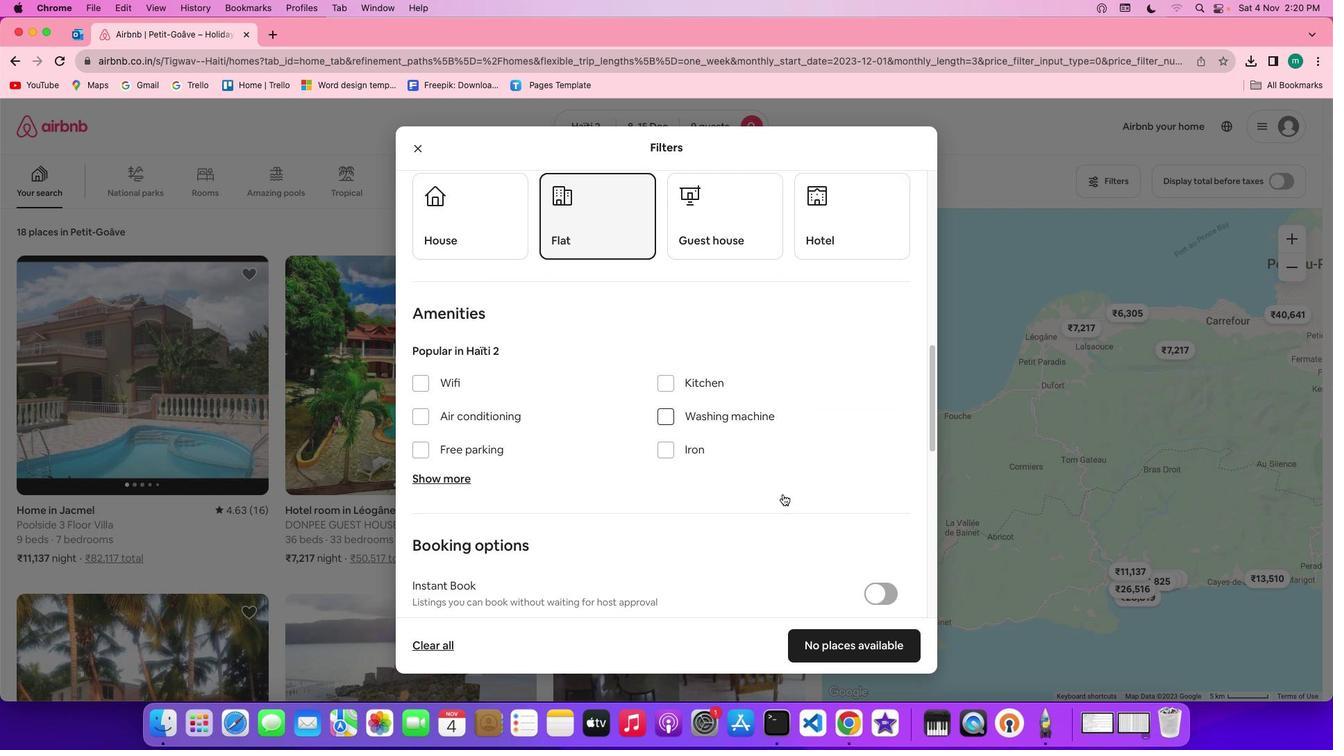 
Action: Mouse scrolled (782, 494) with delta (0, 0)
Screenshot: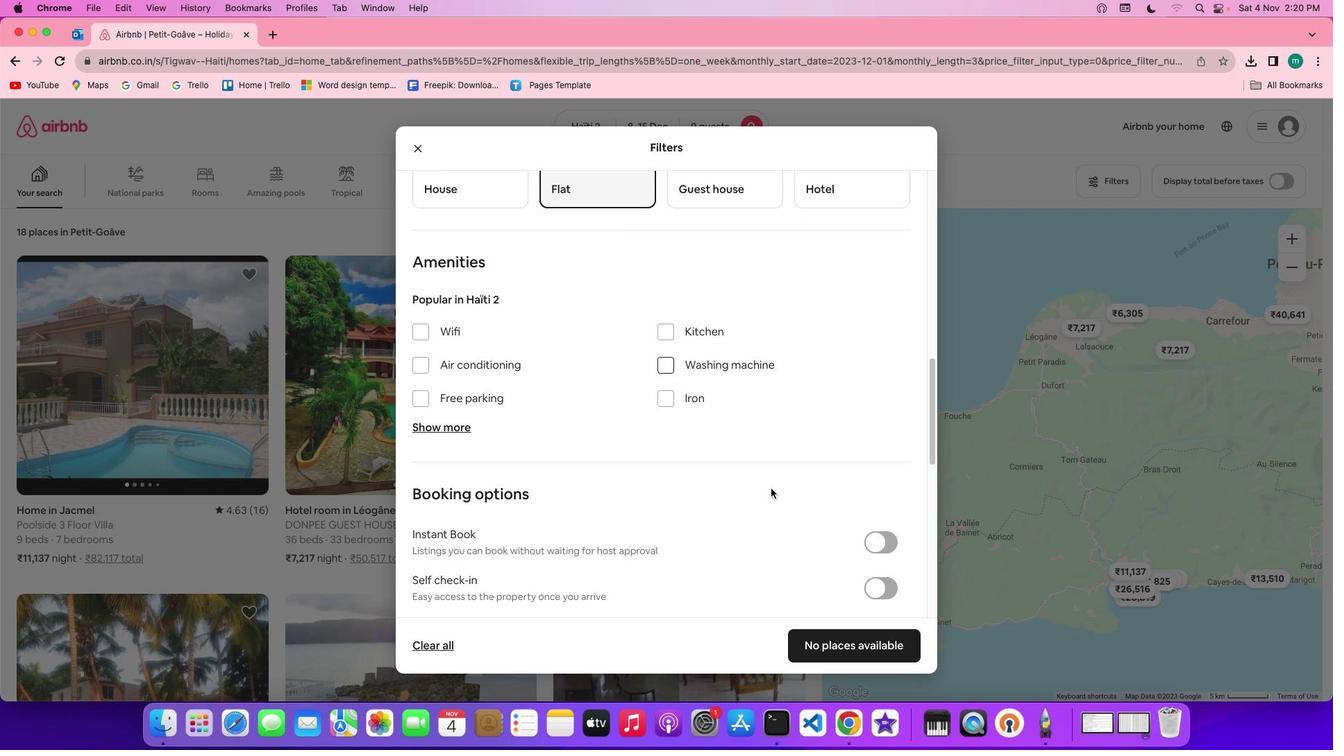 
Action: Mouse scrolled (782, 494) with delta (0, 0)
Screenshot: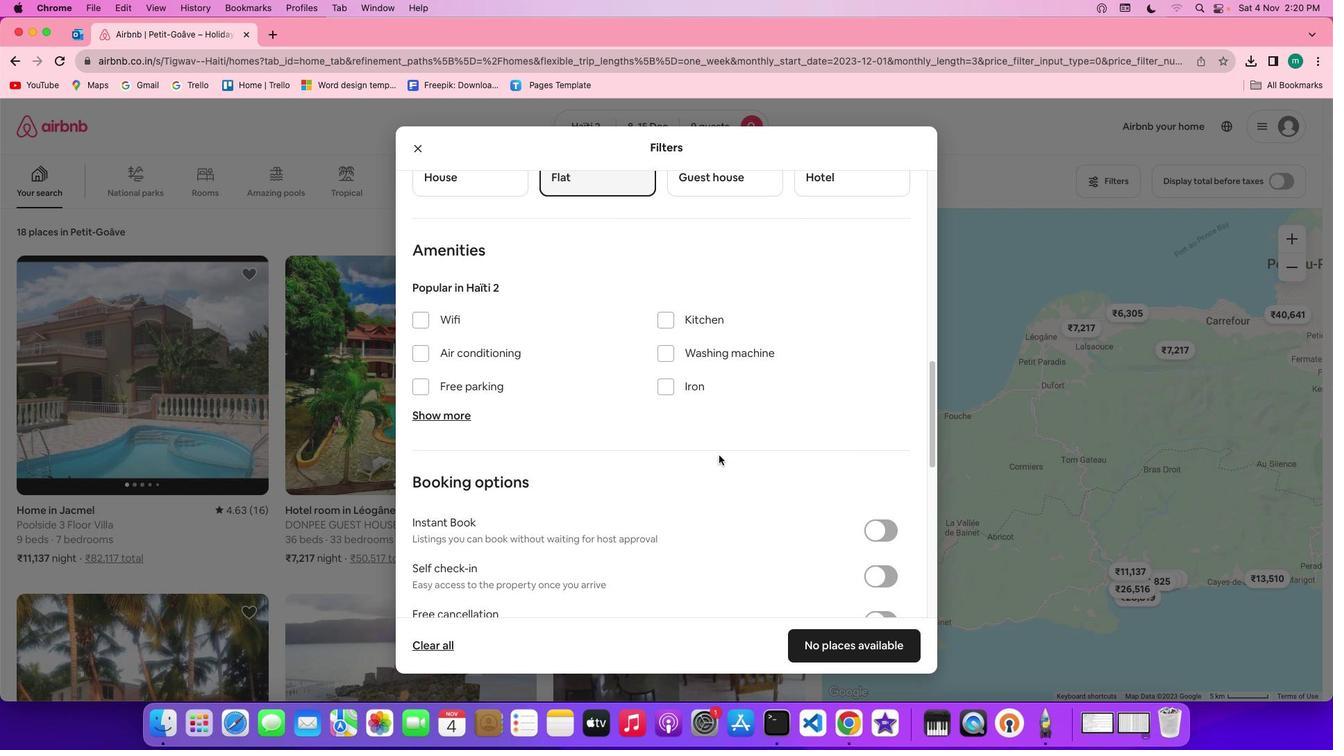 
Action: Mouse scrolled (782, 494) with delta (0, 0)
Screenshot: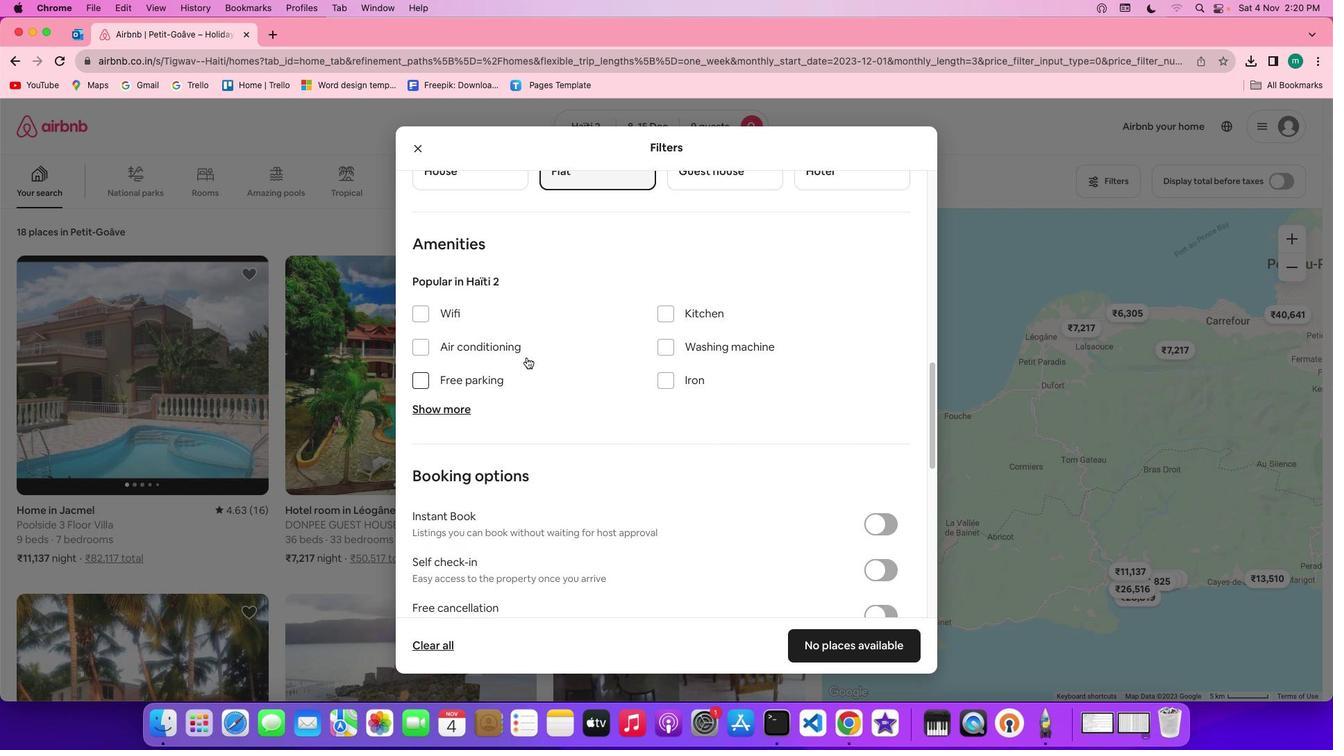 
Action: Mouse moved to (417, 312)
Screenshot: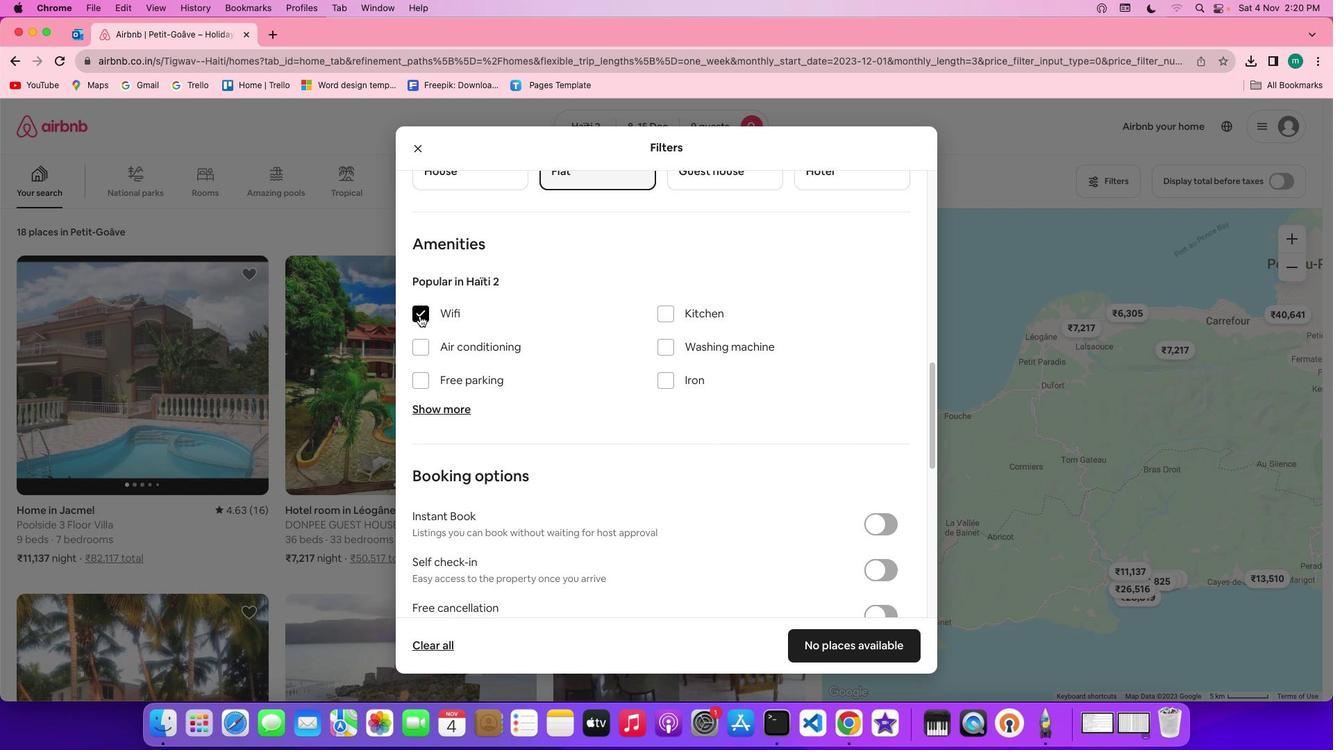 
Action: Mouse pressed left at (417, 312)
Screenshot: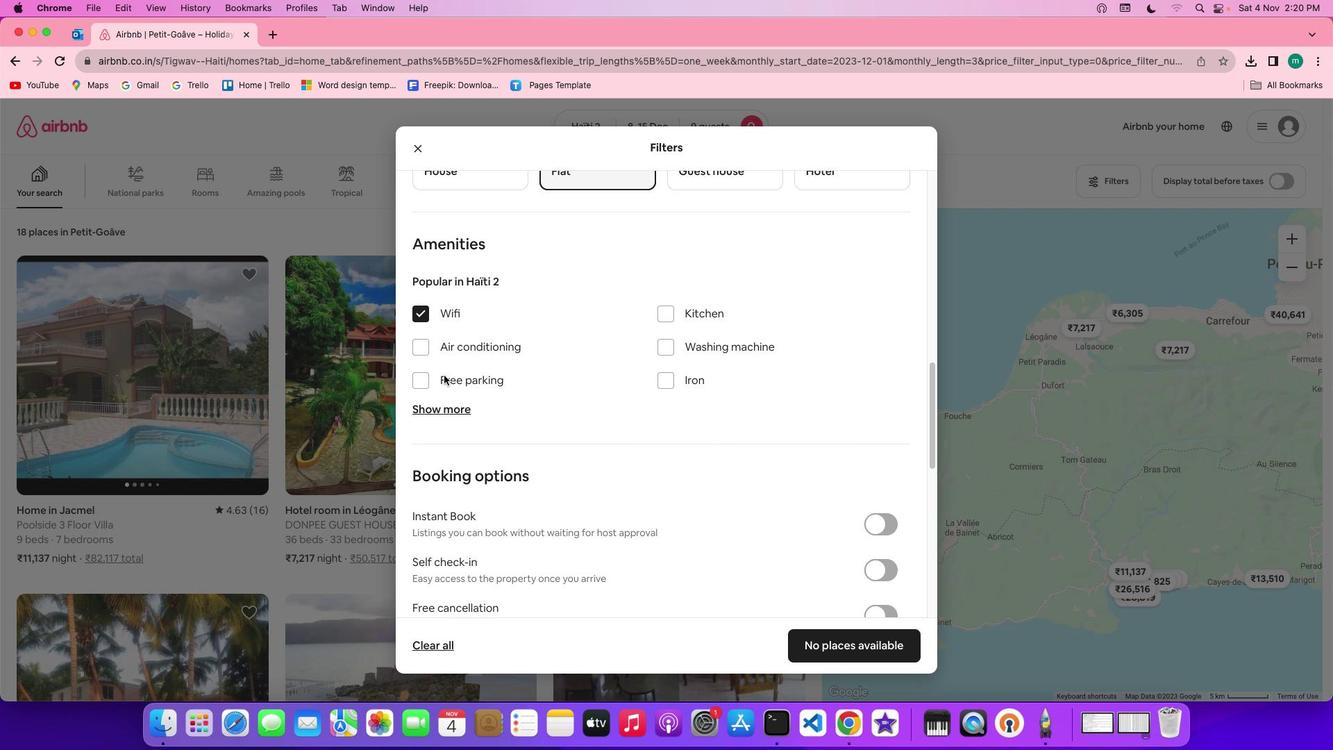 
Action: Mouse moved to (450, 411)
Screenshot: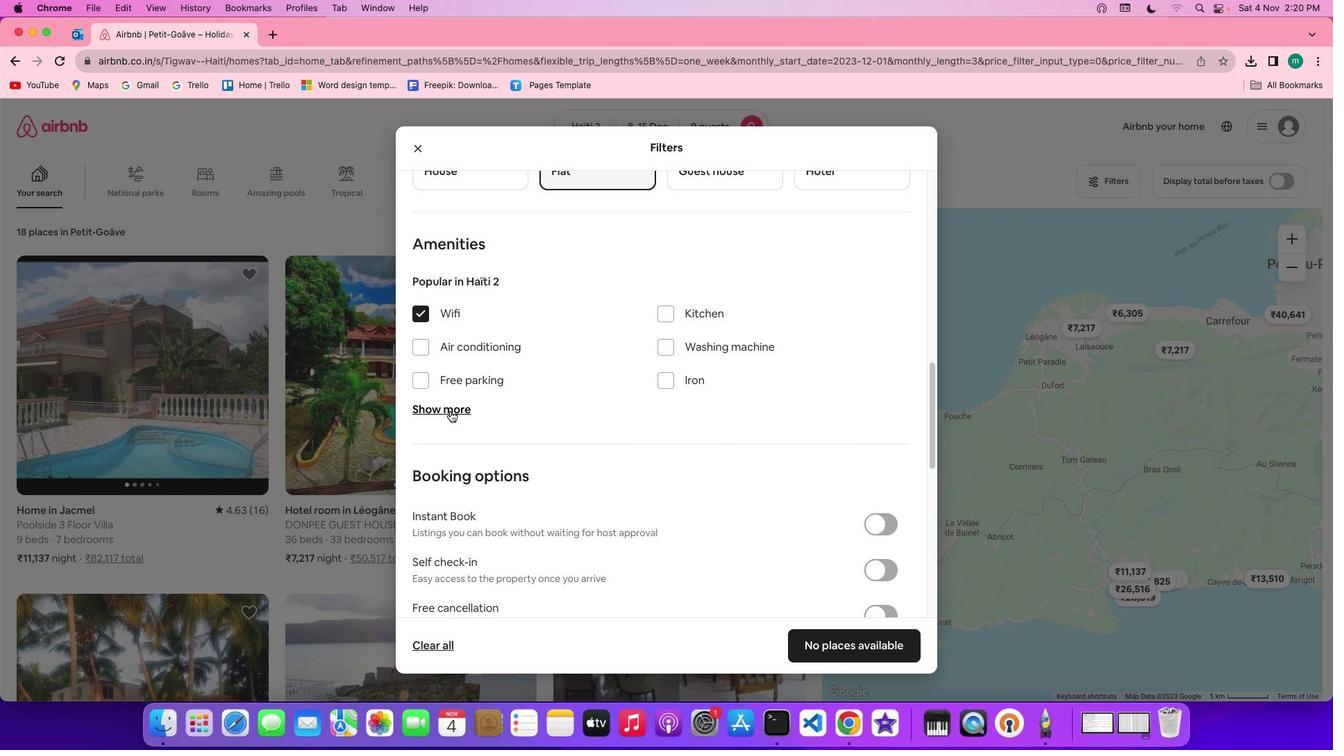 
Action: Mouse pressed left at (450, 411)
Screenshot: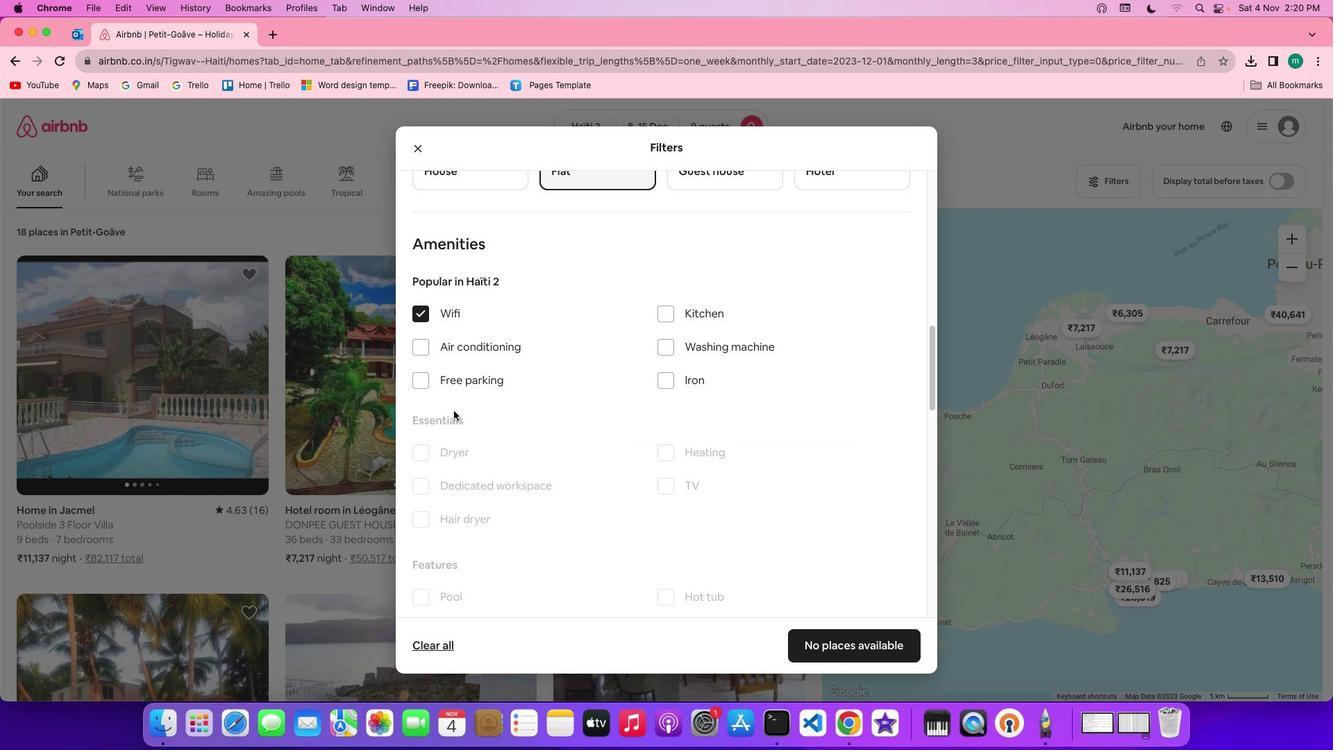 
Action: Mouse moved to (559, 410)
Screenshot: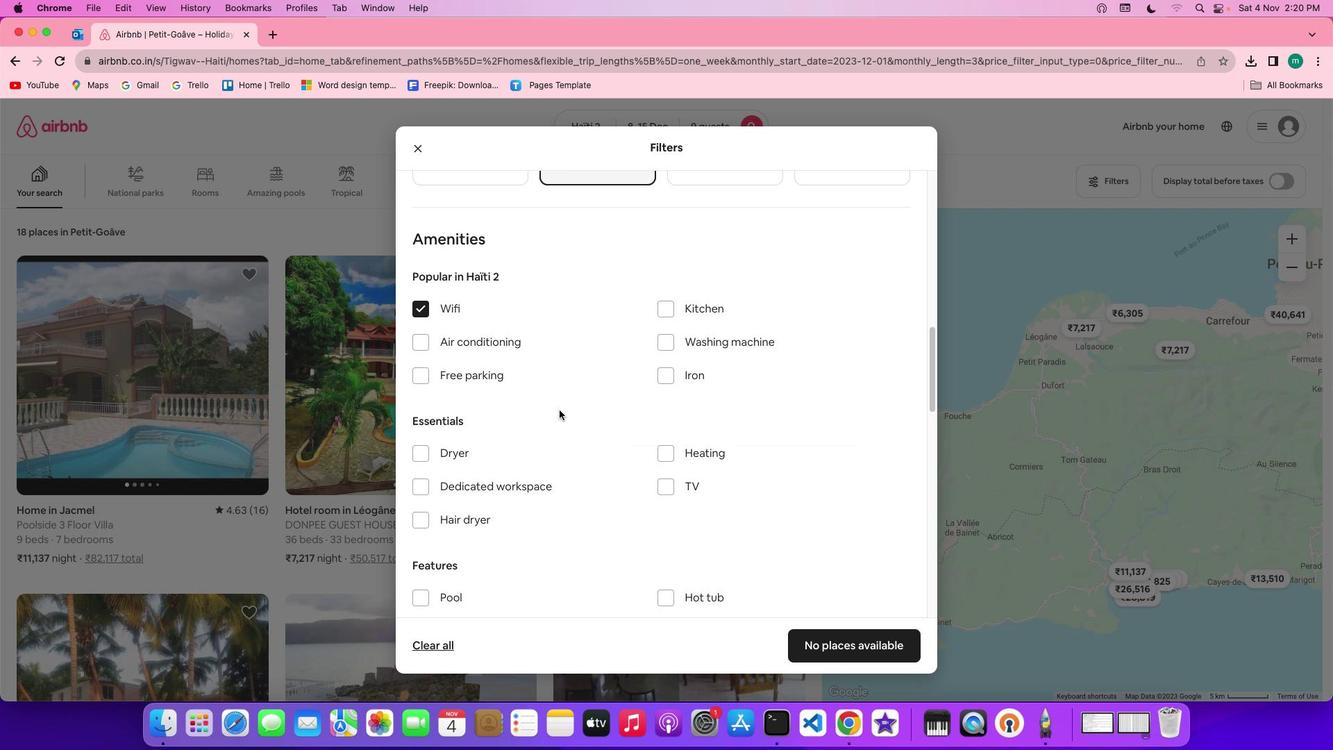 
Action: Mouse scrolled (559, 410) with delta (0, 0)
Screenshot: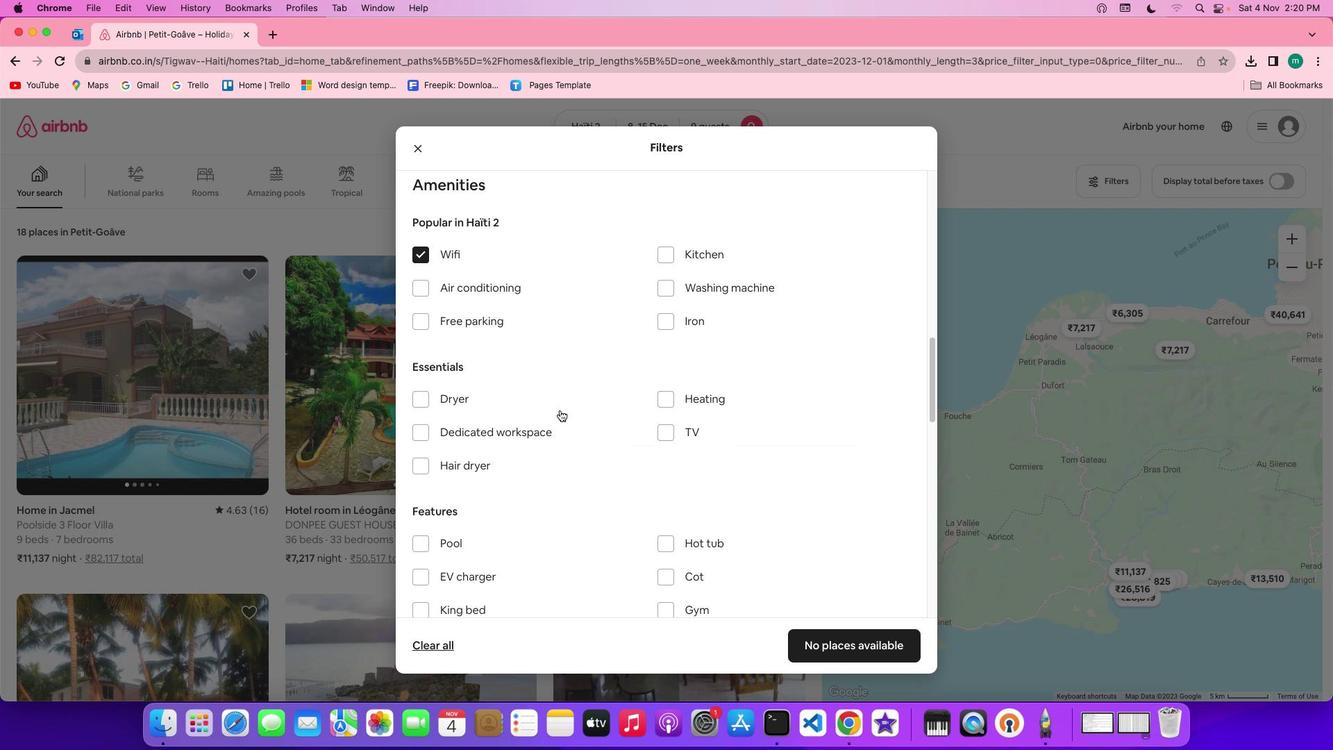 
Action: Mouse scrolled (559, 410) with delta (0, 0)
Screenshot: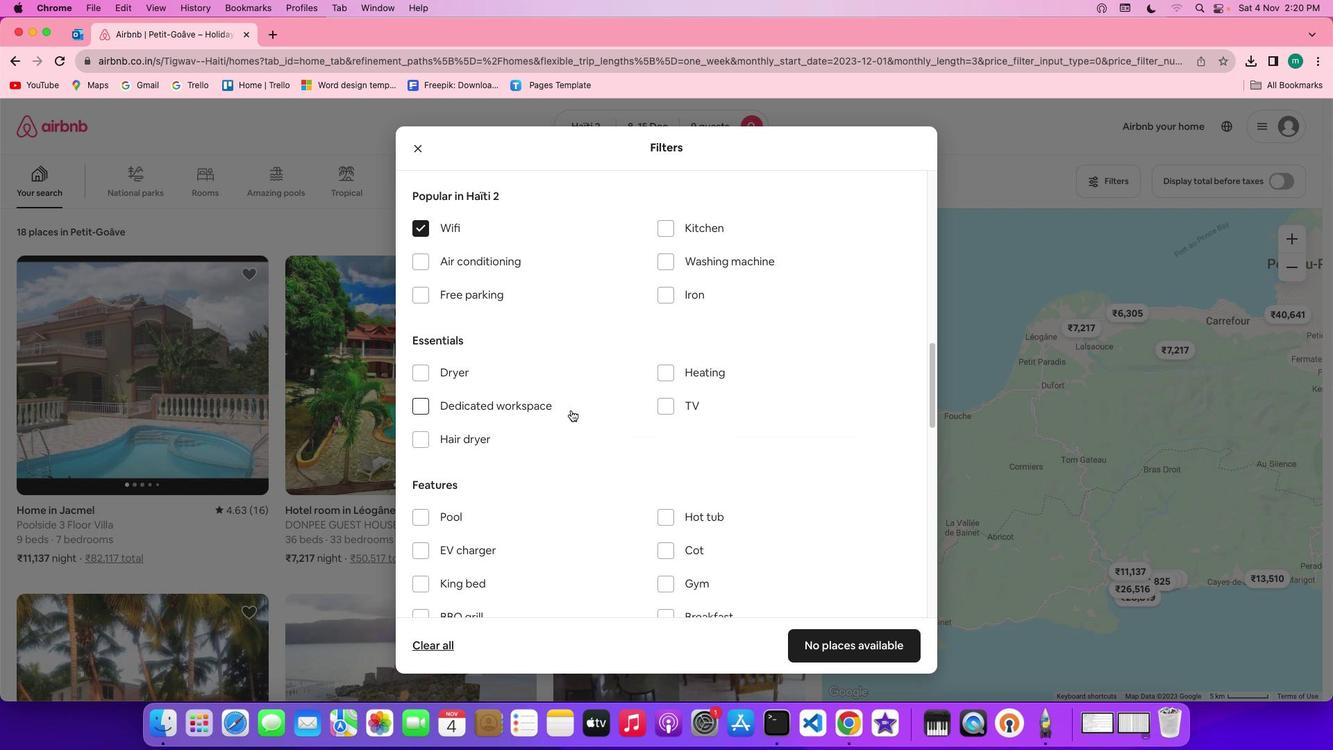 
Action: Mouse scrolled (559, 410) with delta (0, -1)
Screenshot: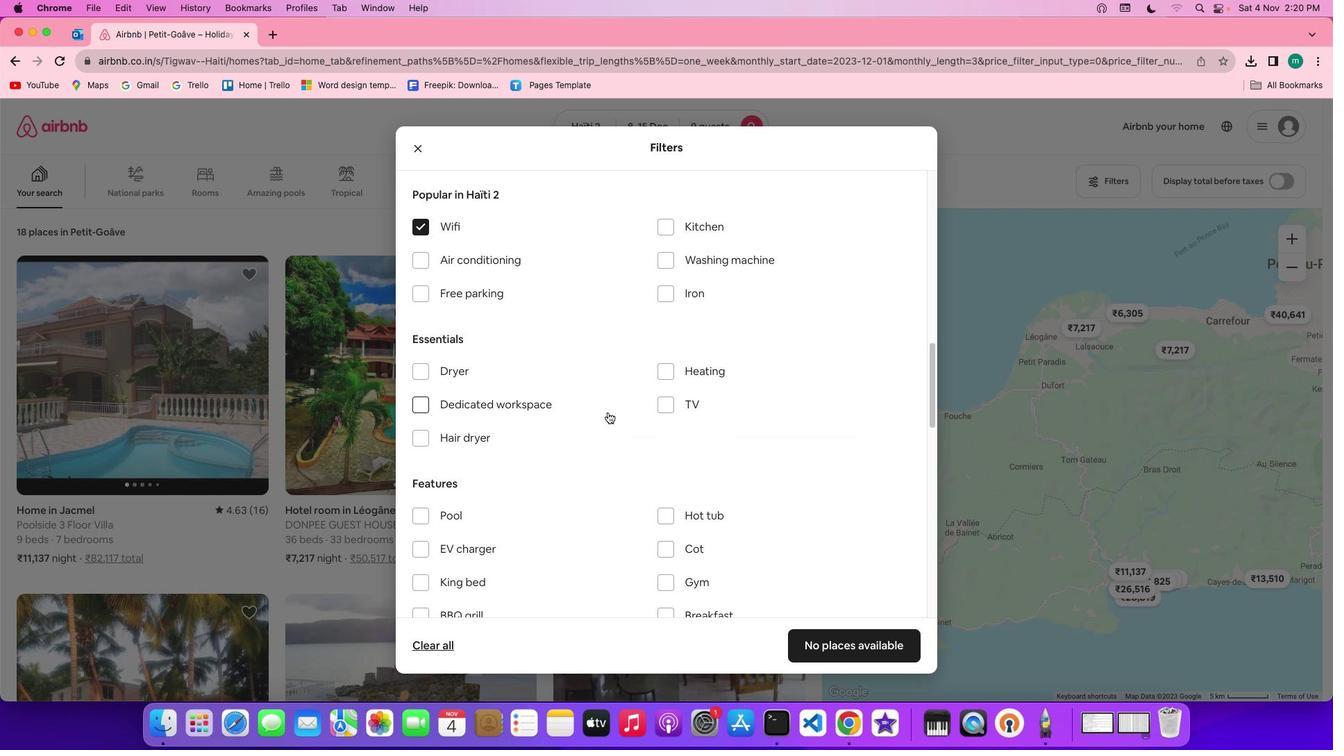 
Action: Mouse moved to (659, 405)
Screenshot: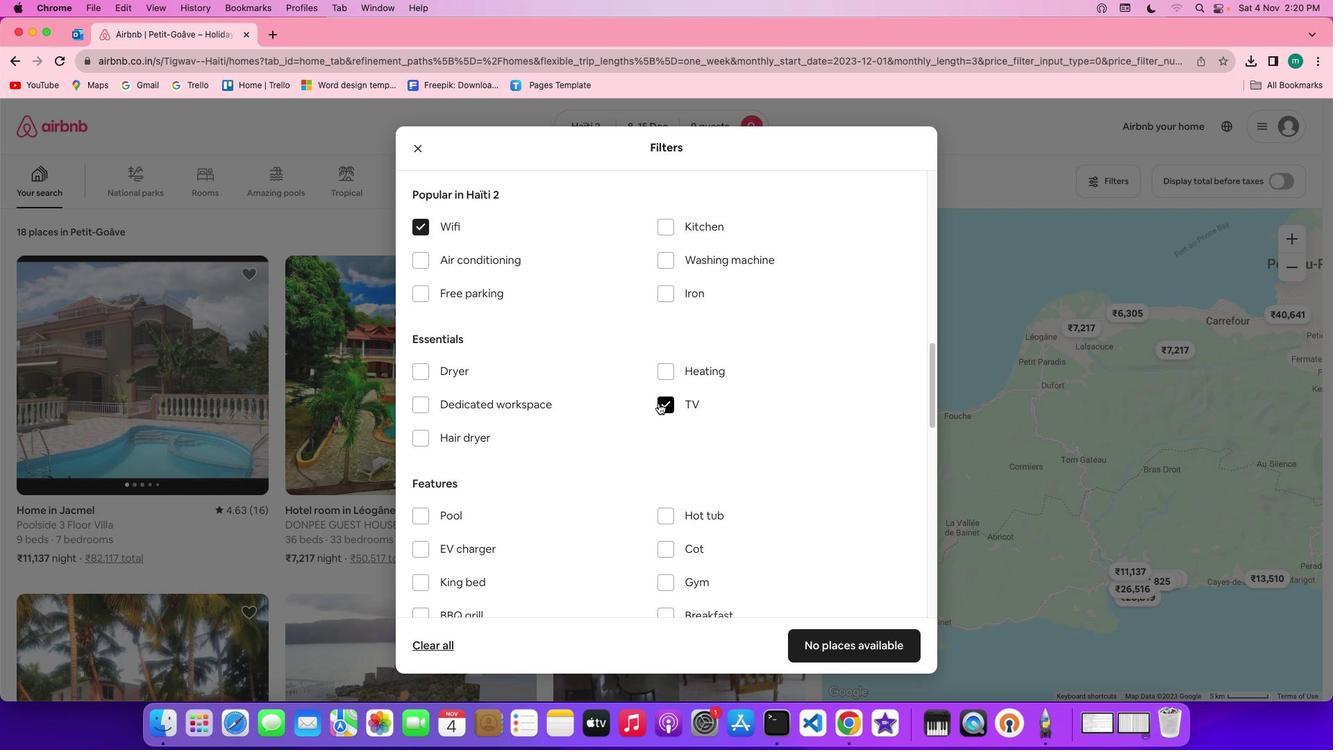 
Action: Mouse pressed left at (659, 405)
Screenshot: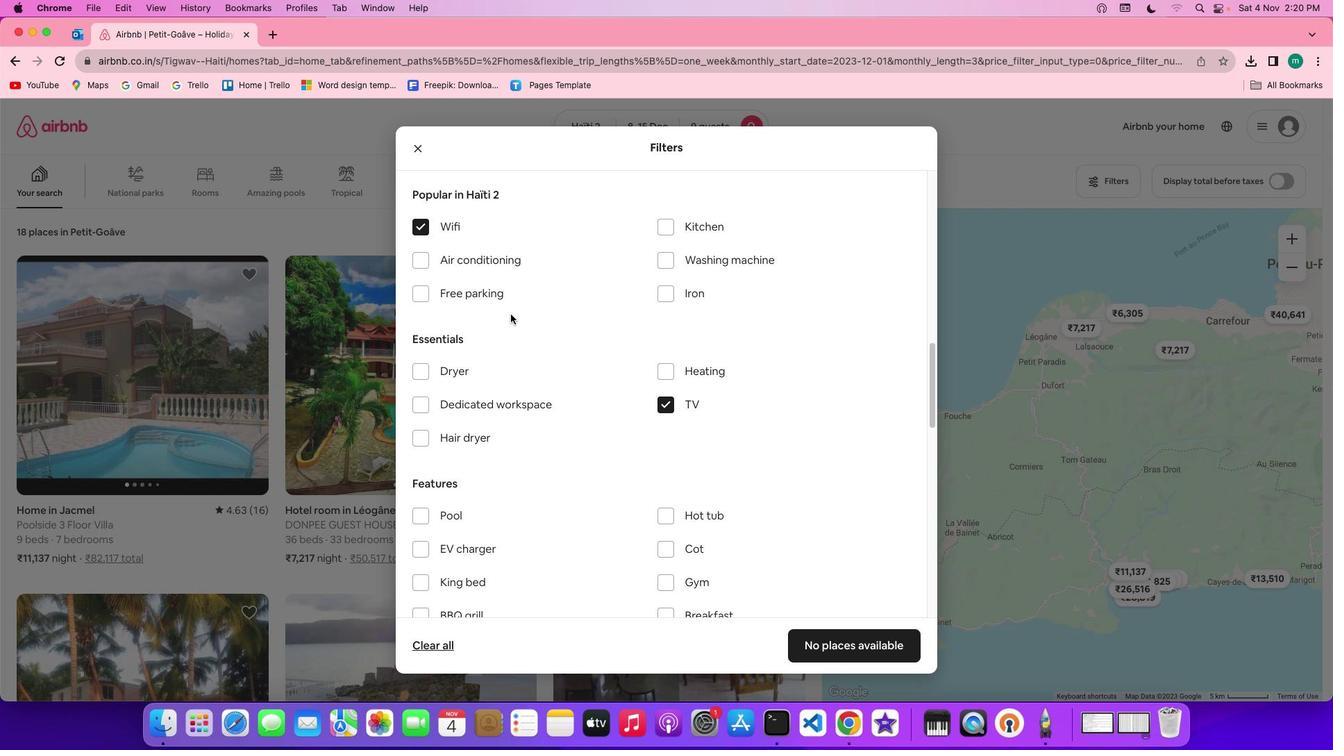 
Action: Mouse moved to (477, 291)
Screenshot: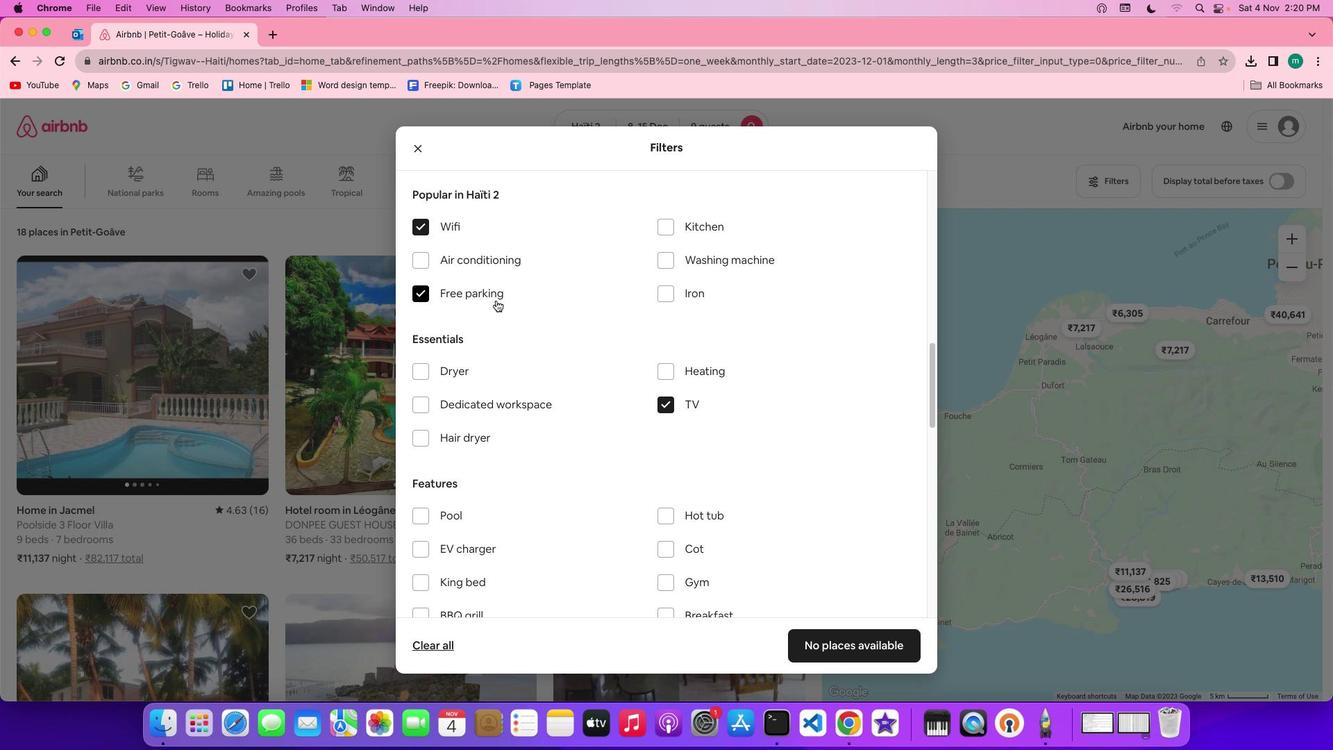 
Action: Mouse pressed left at (477, 291)
Screenshot: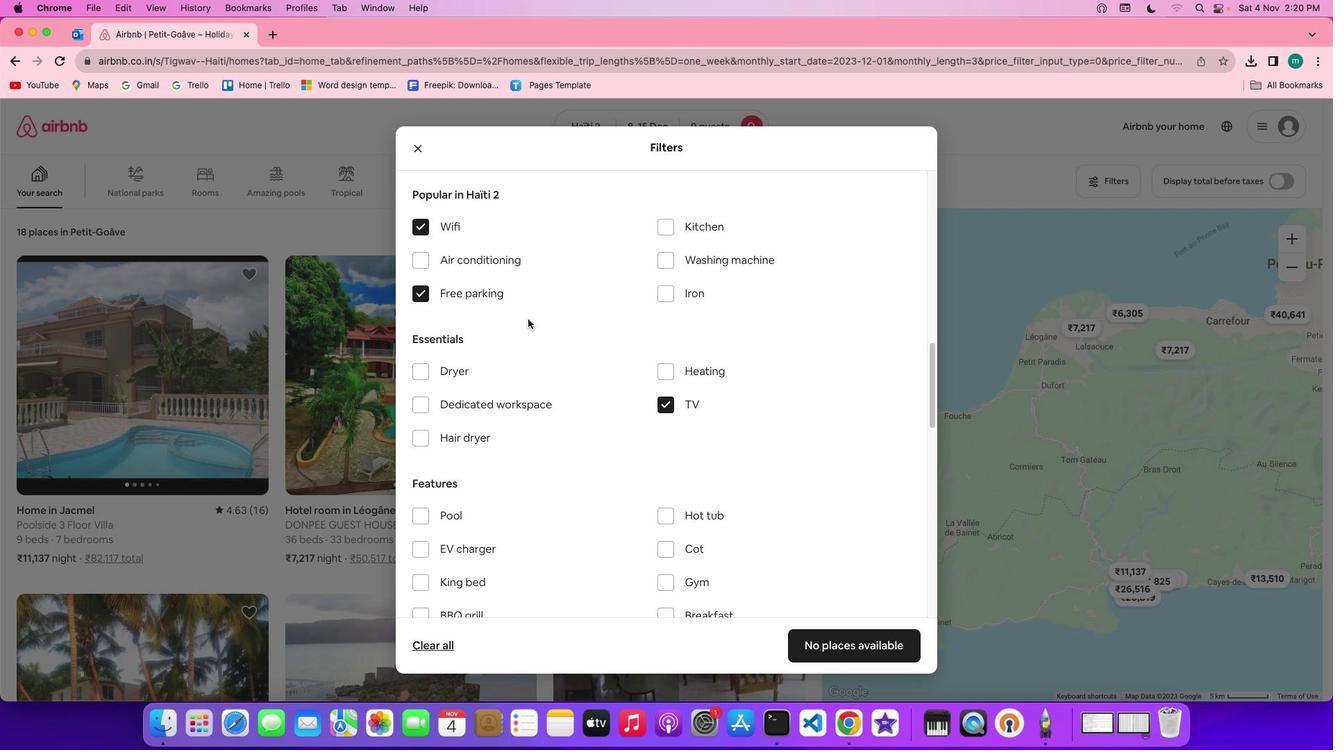 
Action: Mouse moved to (632, 420)
Screenshot: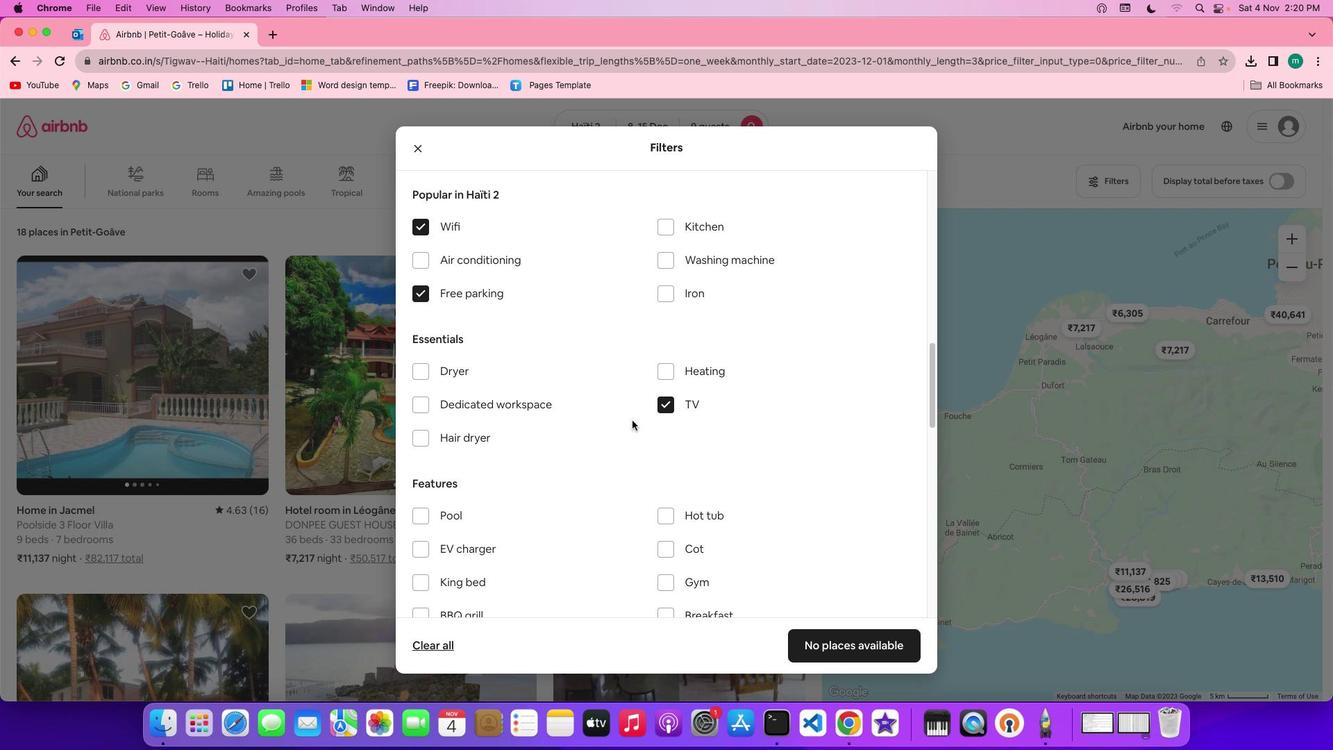 
Action: Mouse scrolled (632, 420) with delta (0, 0)
Screenshot: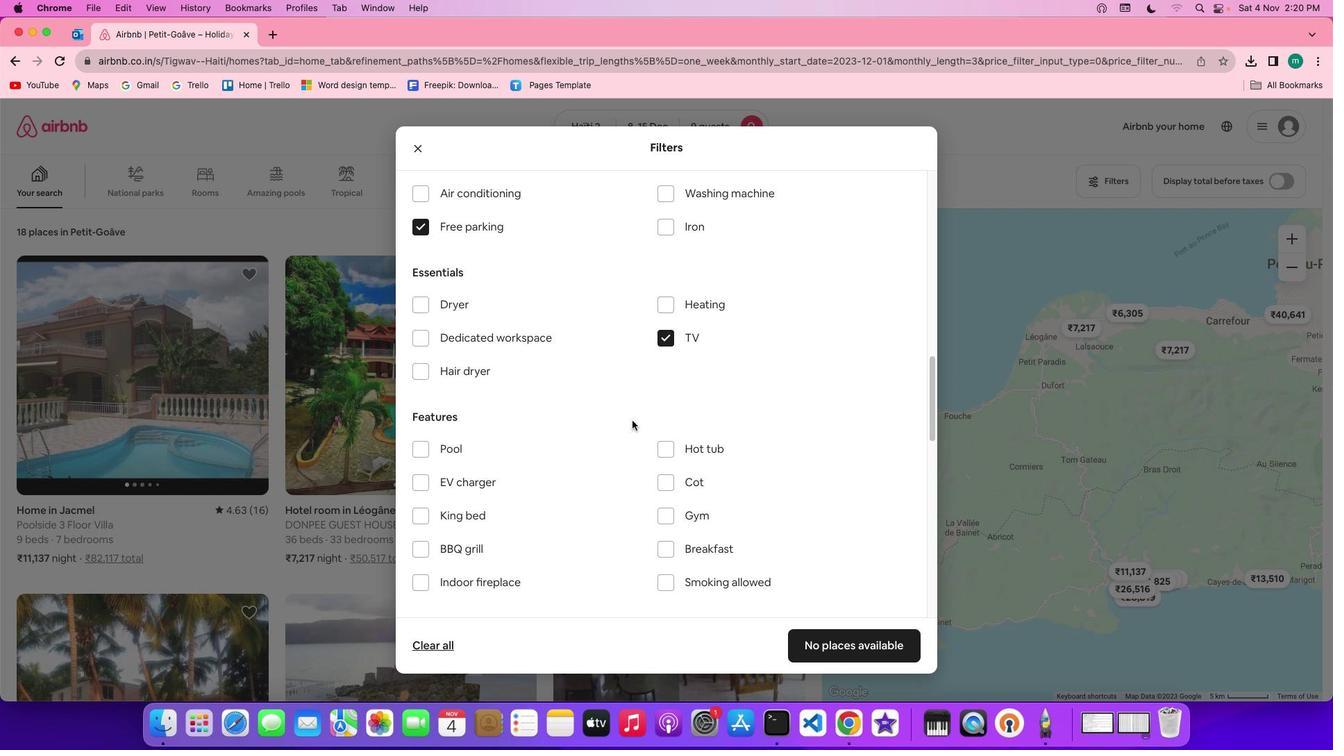
Action: Mouse scrolled (632, 420) with delta (0, 0)
Screenshot: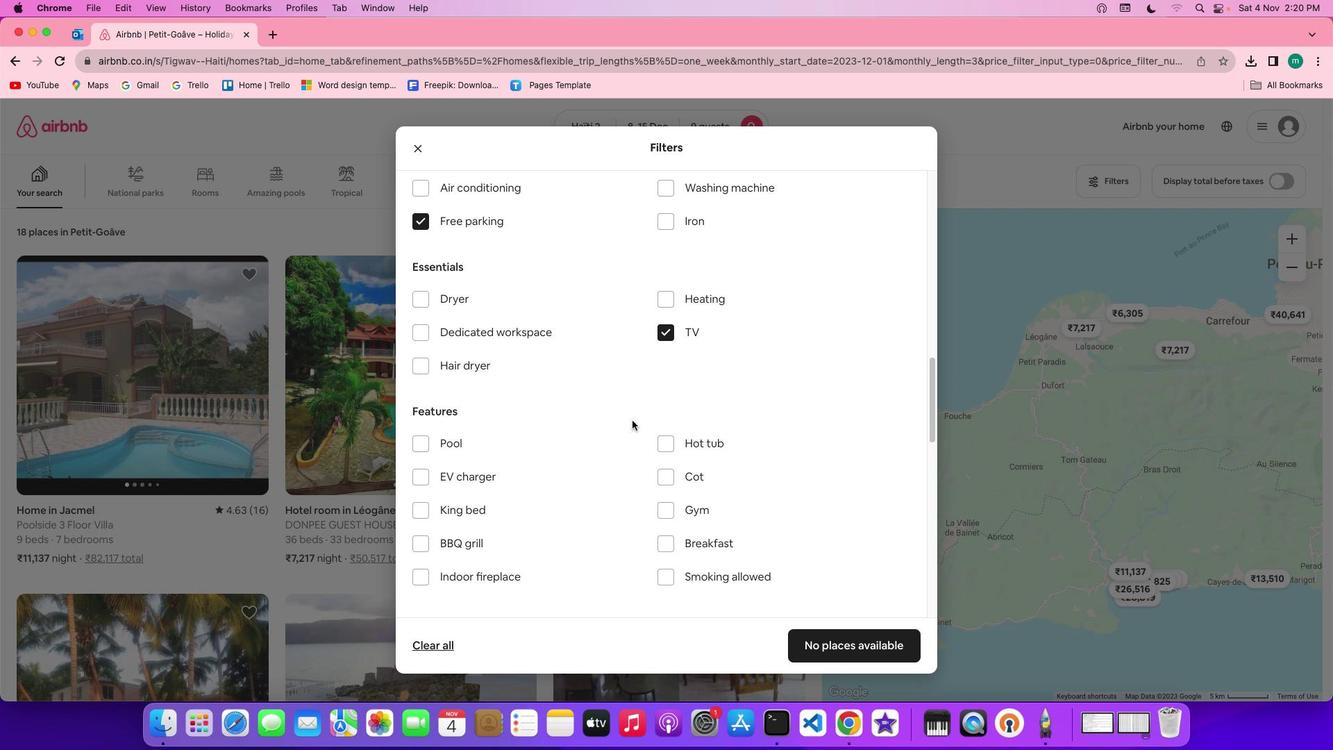 
Action: Mouse scrolled (632, 420) with delta (0, 0)
Screenshot: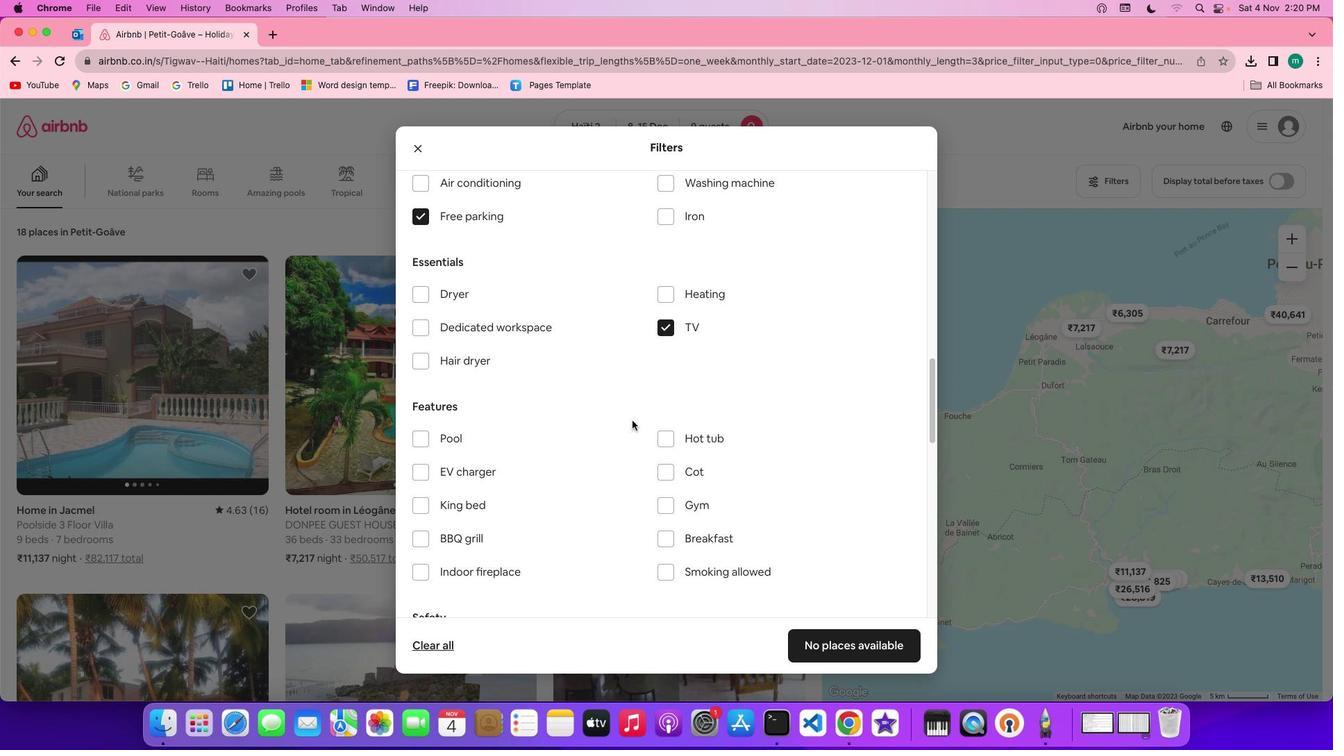 
Action: Mouse scrolled (632, 420) with delta (0, 0)
Screenshot: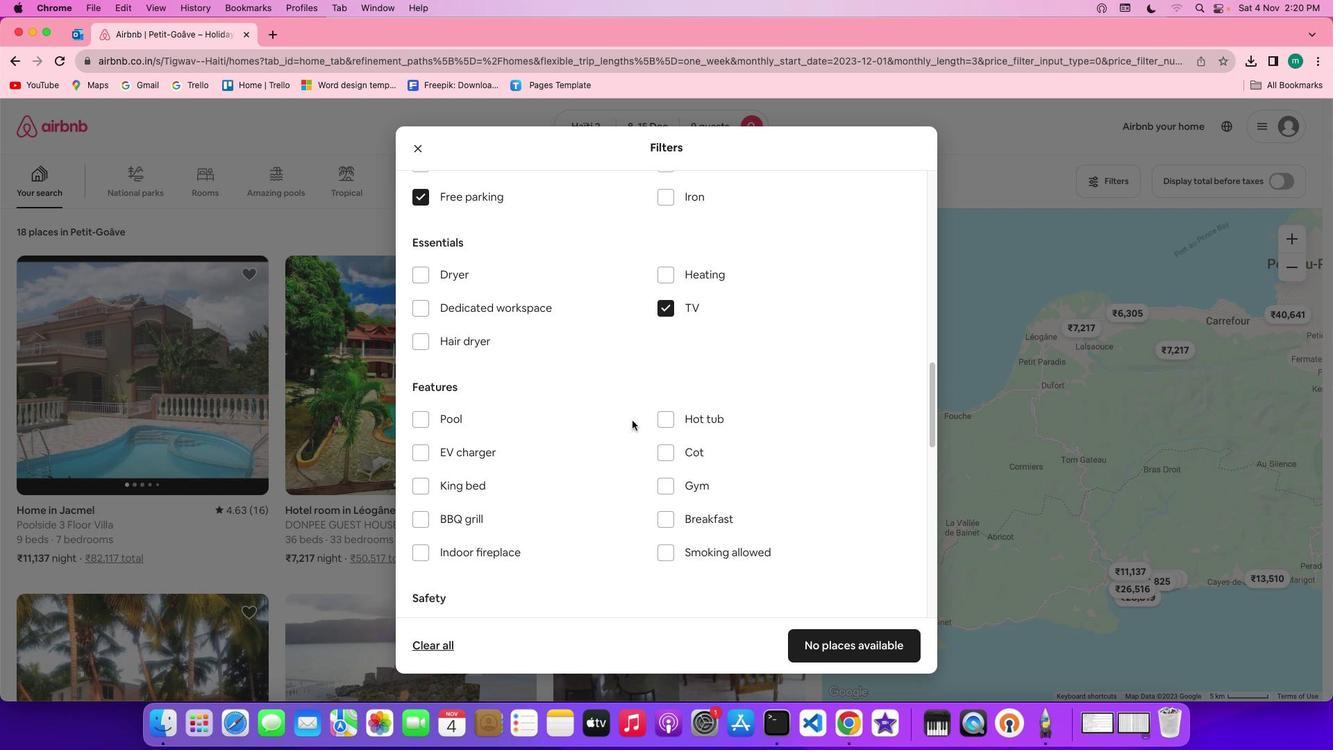 
Action: Mouse scrolled (632, 420) with delta (0, 0)
Screenshot: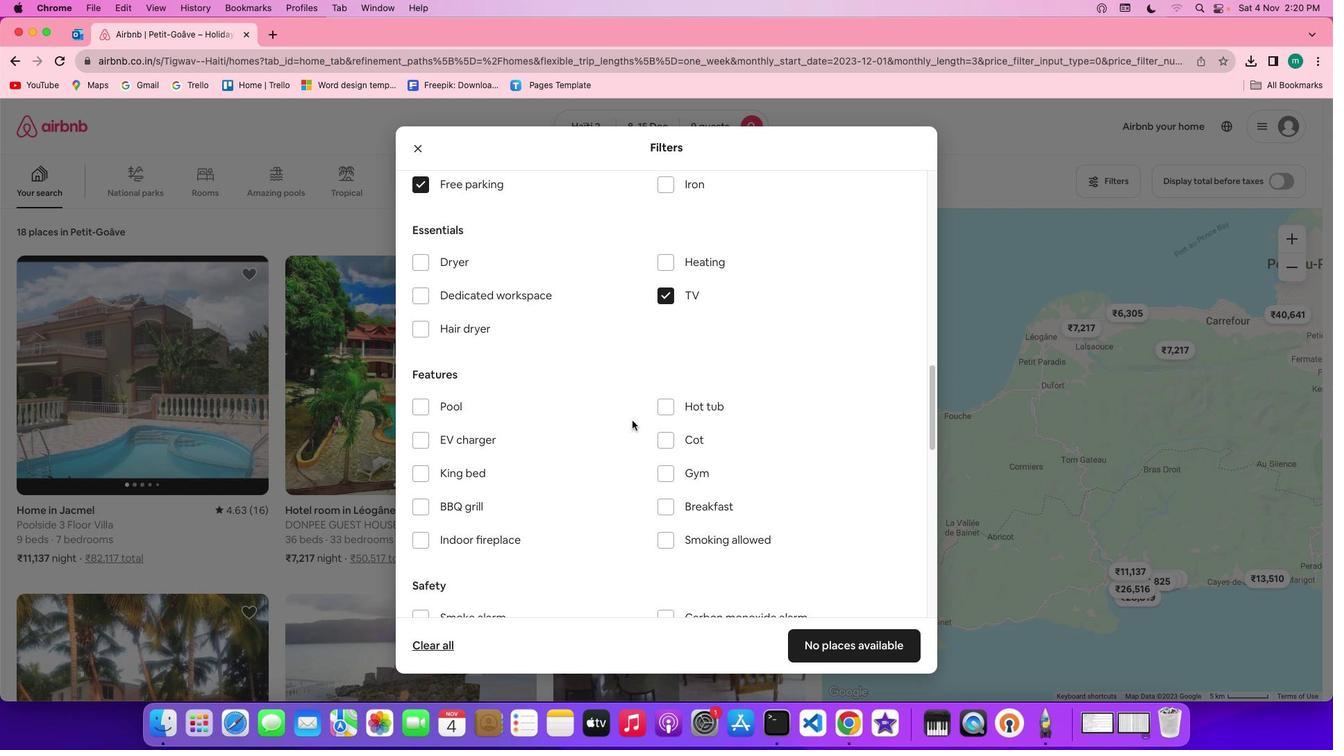 
Action: Mouse scrolled (632, 420) with delta (0, 0)
Screenshot: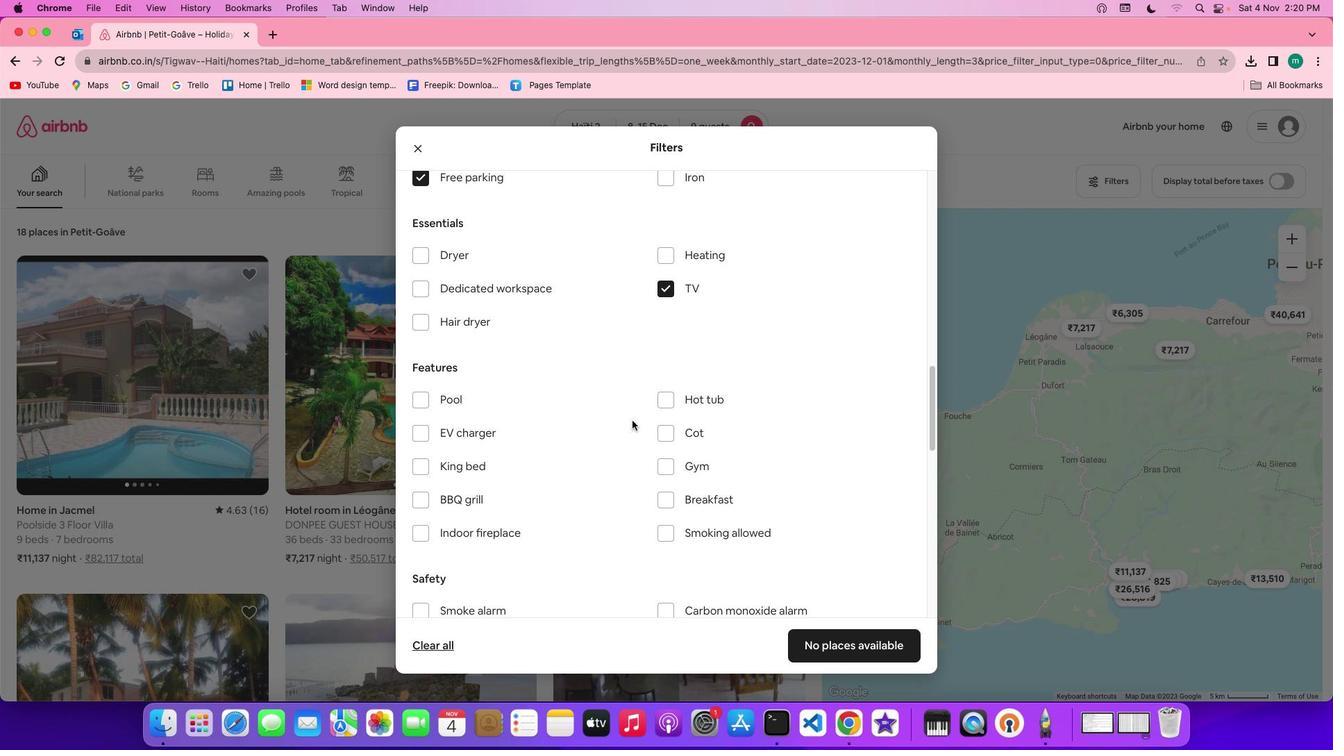 
Action: Mouse scrolled (632, 420) with delta (0, 0)
Screenshot: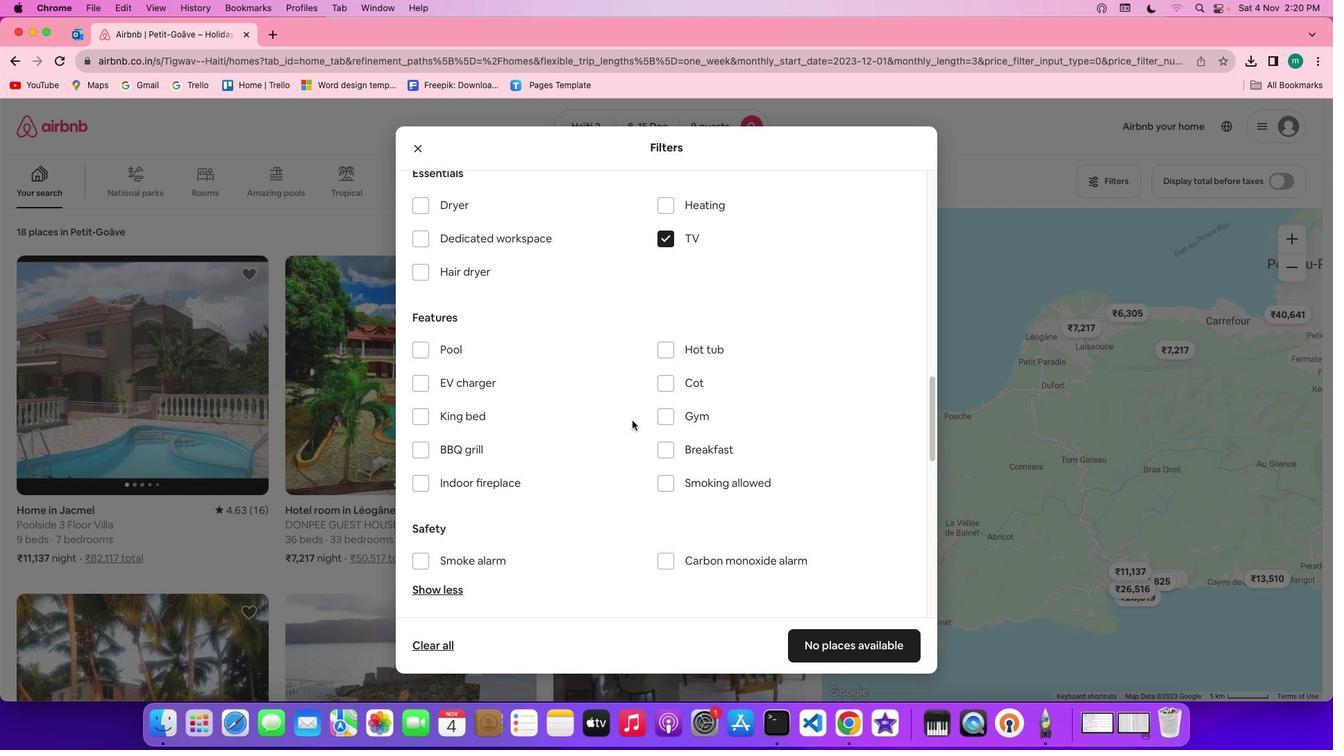 
Action: Mouse scrolled (632, 420) with delta (0, 0)
Screenshot: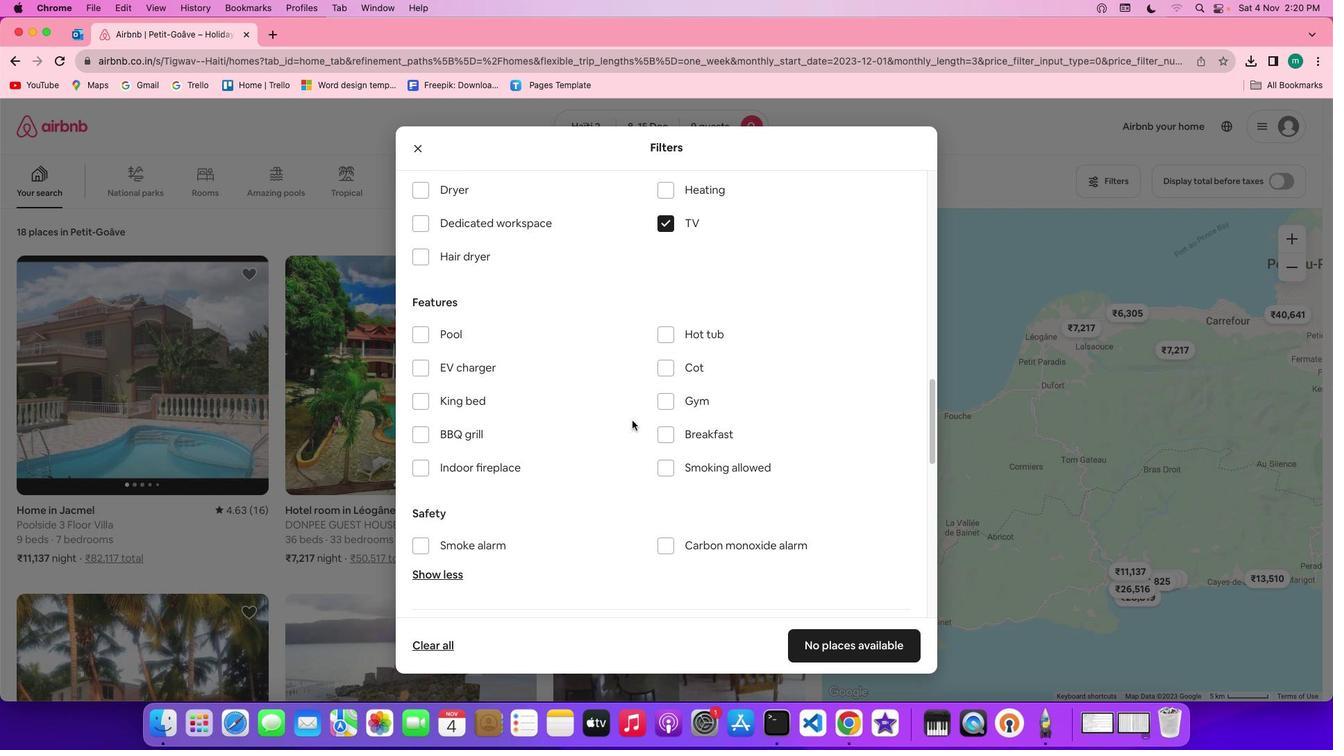 
Action: Mouse scrolled (632, 420) with delta (0, 0)
Screenshot: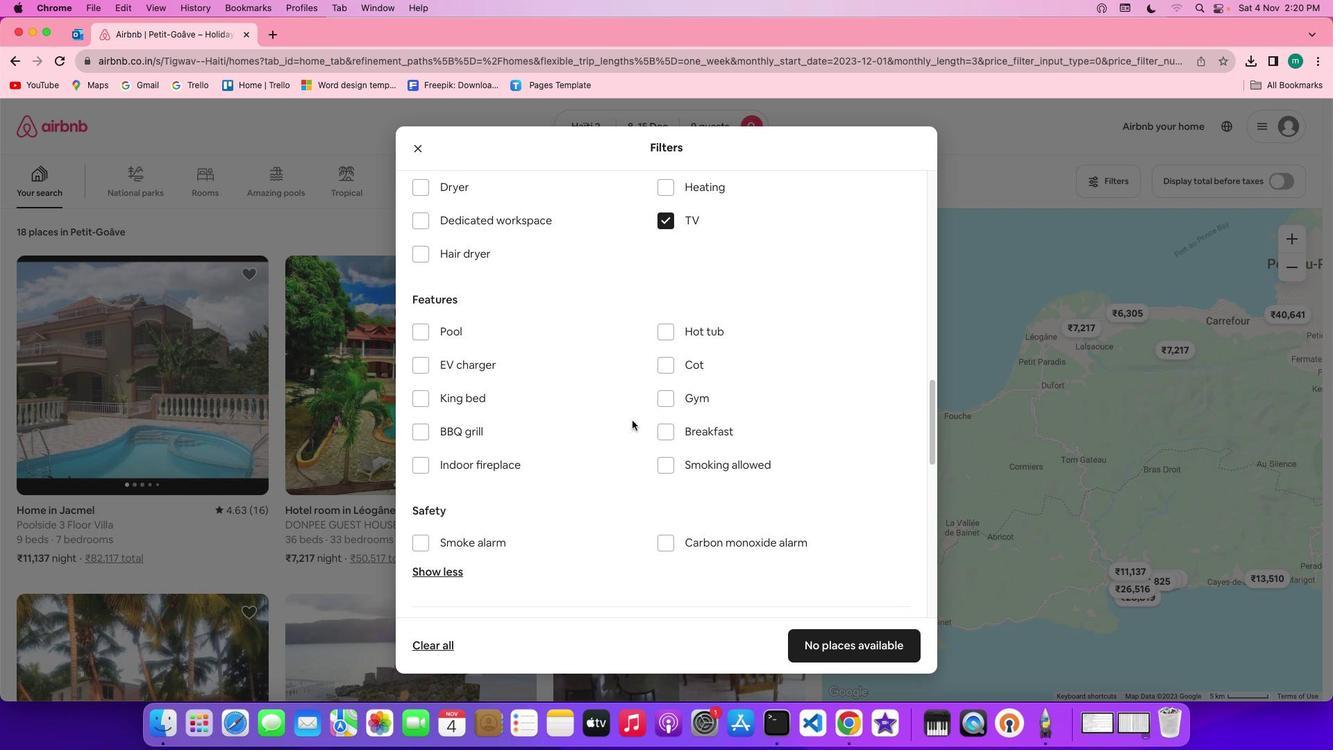 
Action: Mouse scrolled (632, 420) with delta (0, 0)
Screenshot: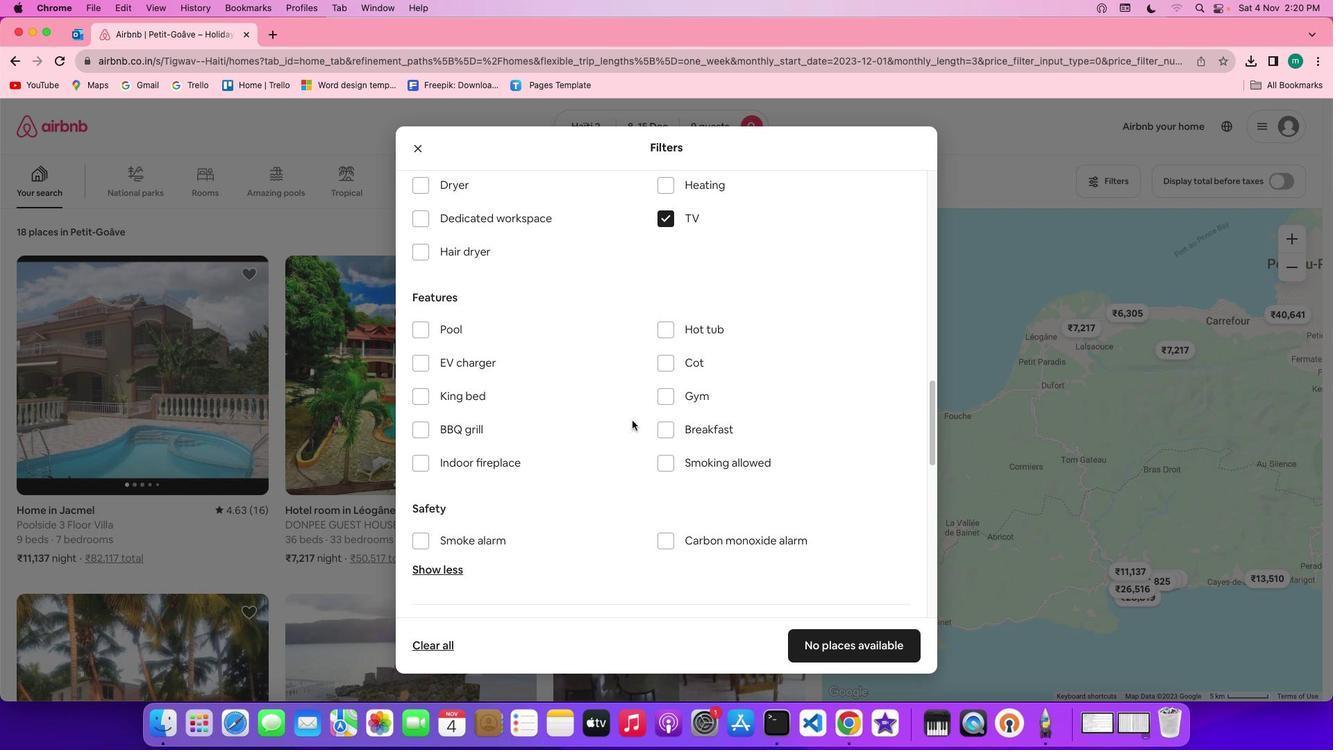 
Action: Mouse scrolled (632, 420) with delta (0, 0)
Screenshot: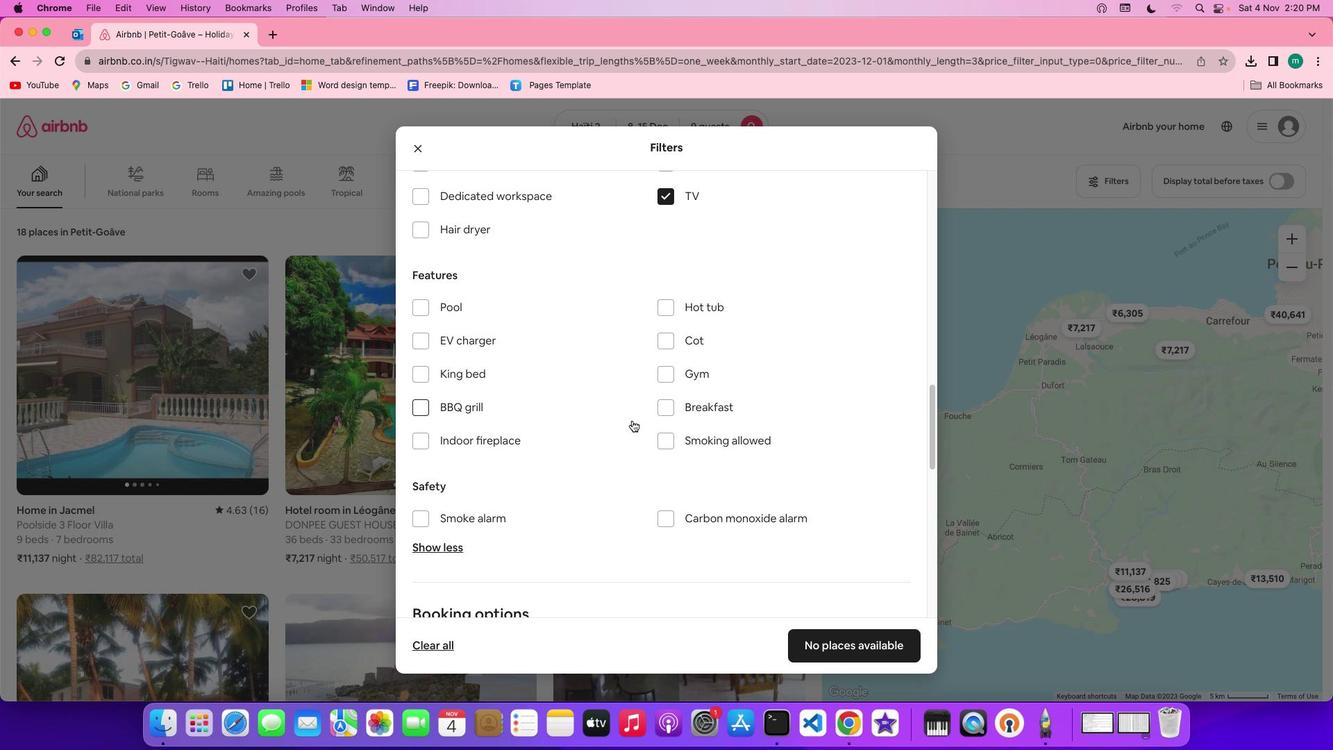 
Action: Mouse scrolled (632, 420) with delta (0, 0)
Screenshot: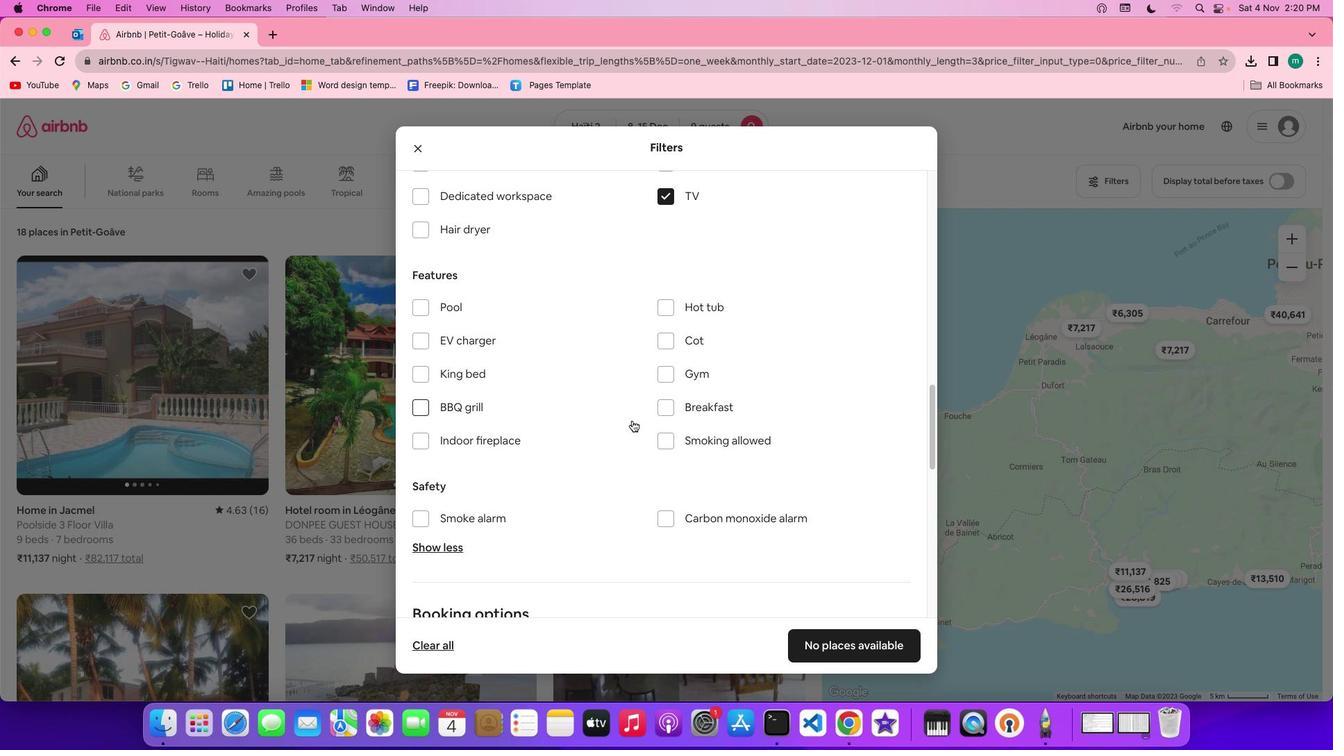 
Action: Mouse scrolled (632, 420) with delta (0, 0)
Screenshot: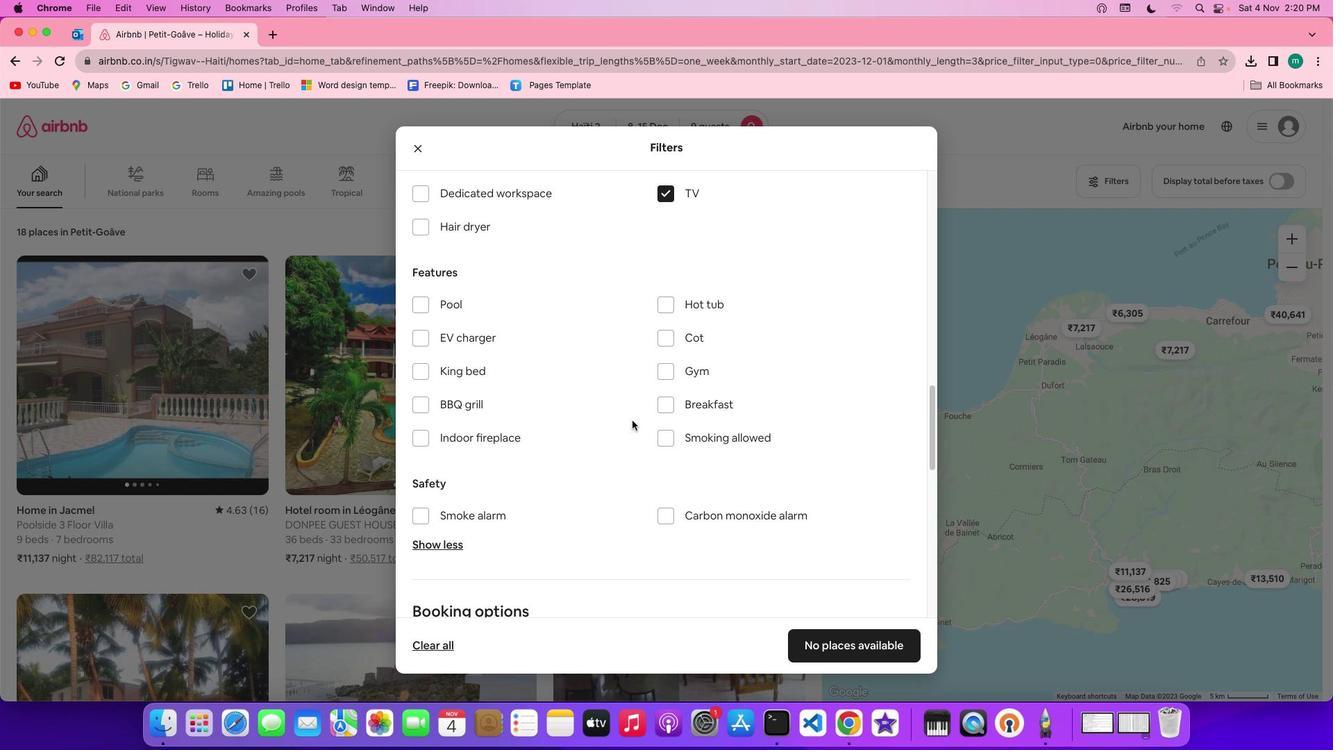 
Action: Mouse moved to (675, 372)
Screenshot: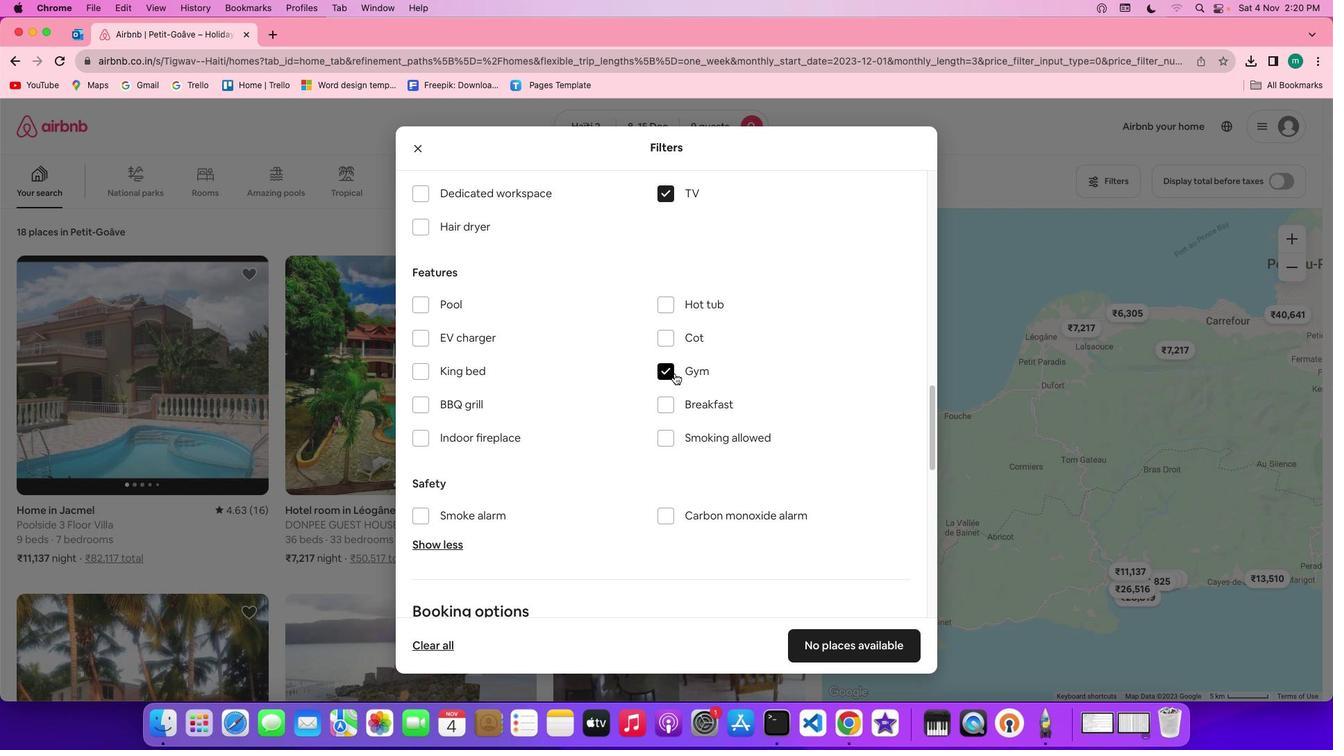 
Action: Mouse pressed left at (675, 372)
Screenshot: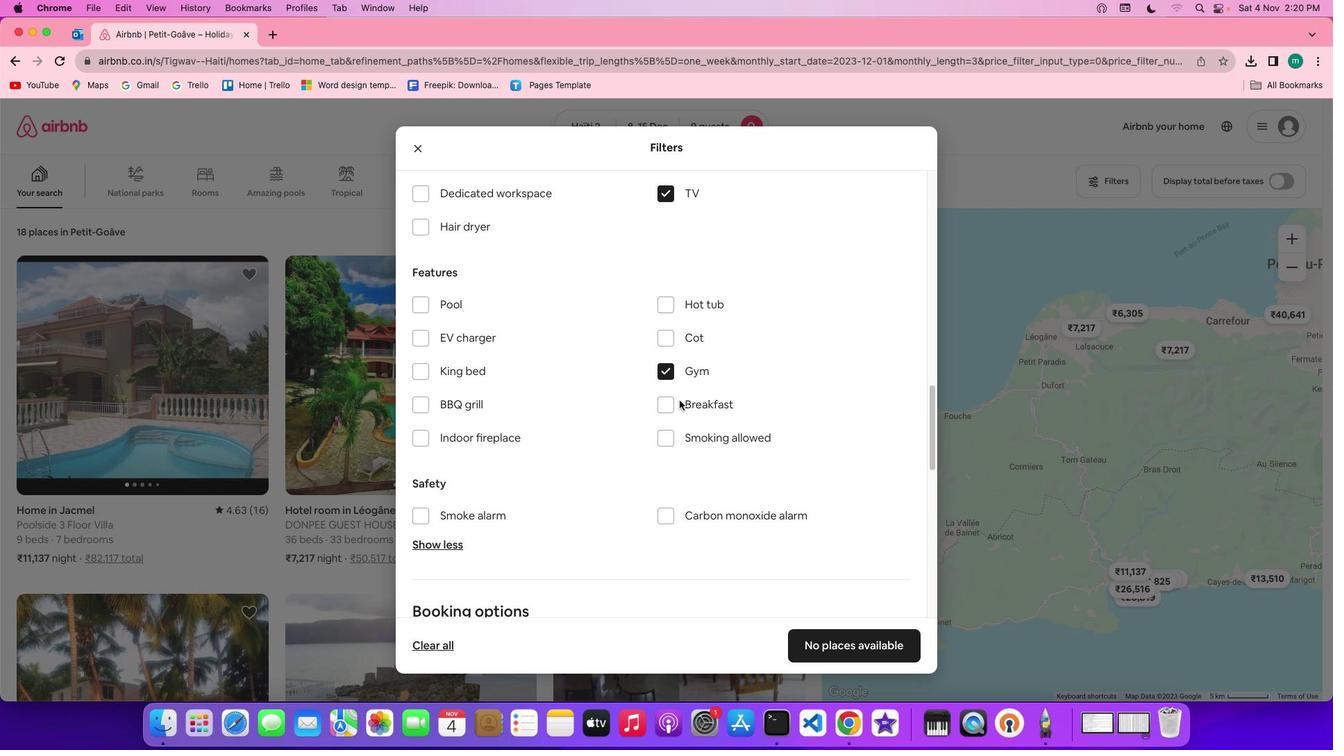 
Action: Mouse moved to (684, 407)
Screenshot: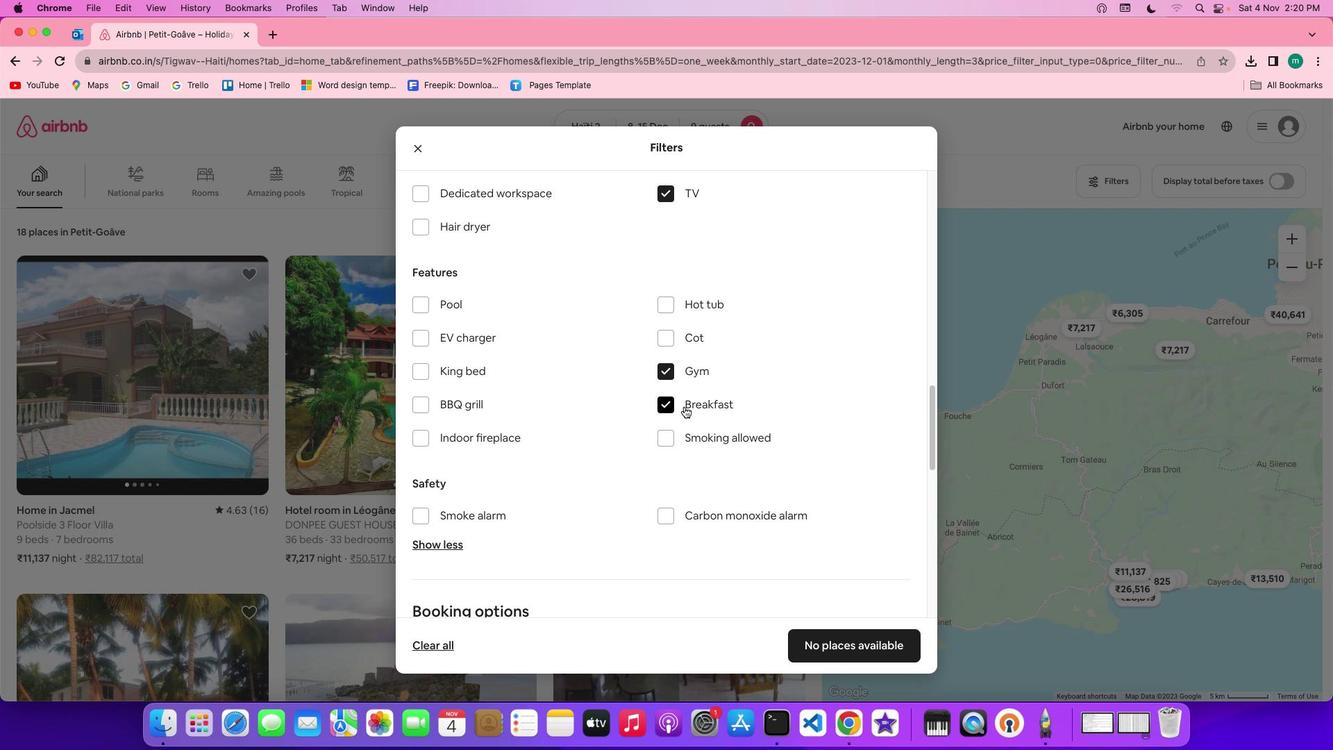 
Action: Mouse pressed left at (684, 407)
Screenshot: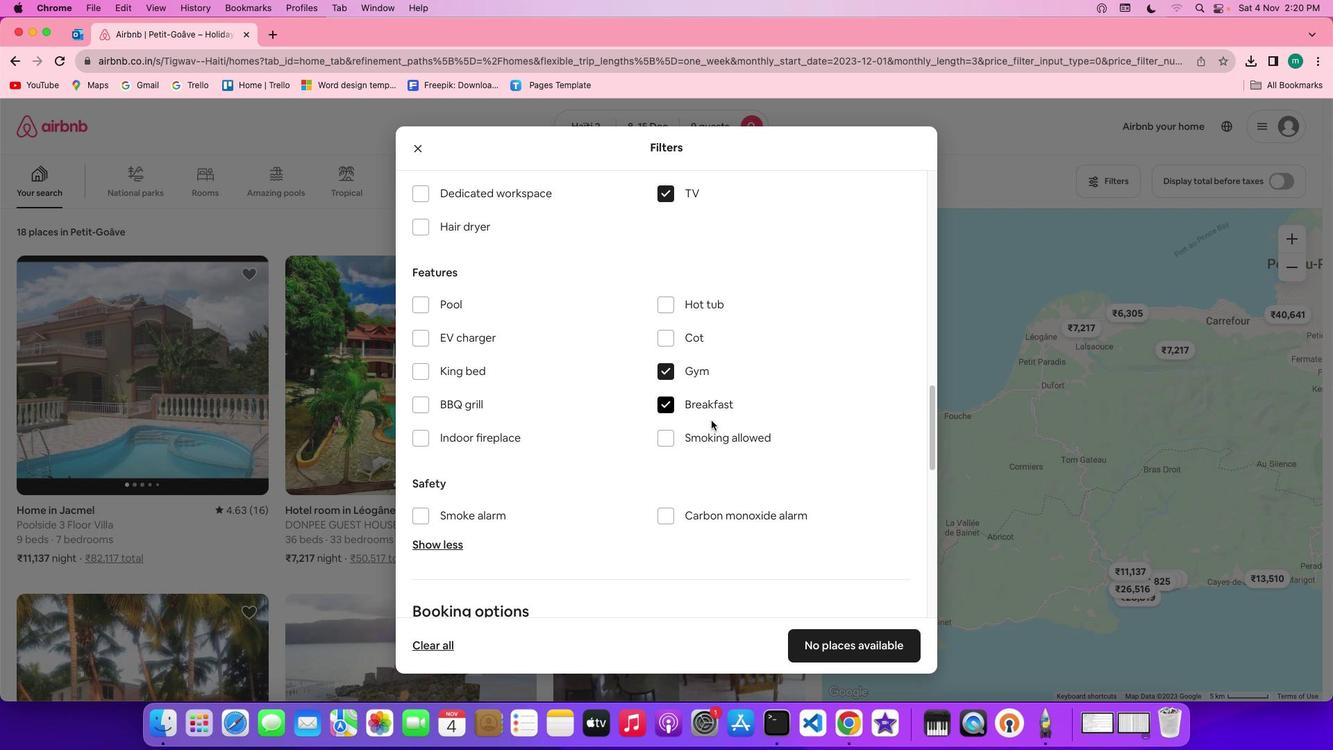 
Action: Mouse moved to (767, 477)
Screenshot: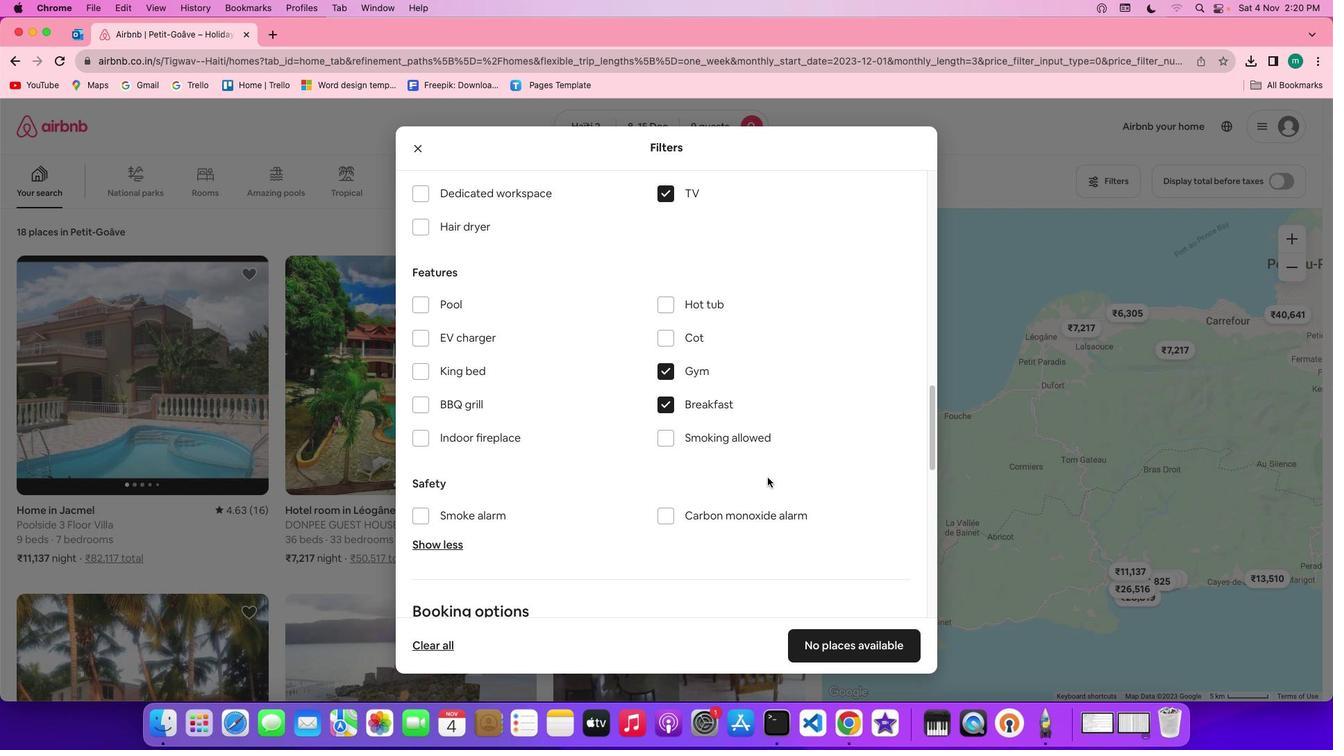 
Action: Mouse scrolled (767, 477) with delta (0, 0)
Screenshot: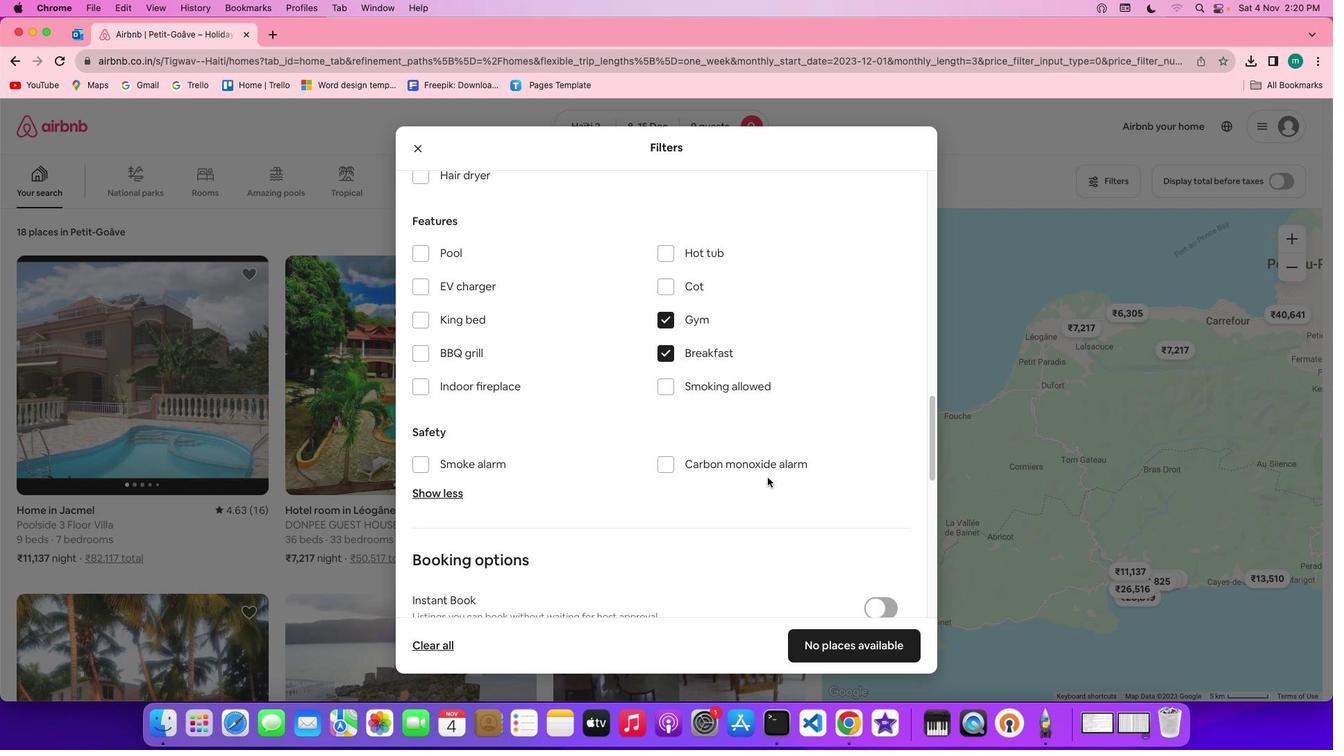 
Action: Mouse scrolled (767, 477) with delta (0, 0)
Screenshot: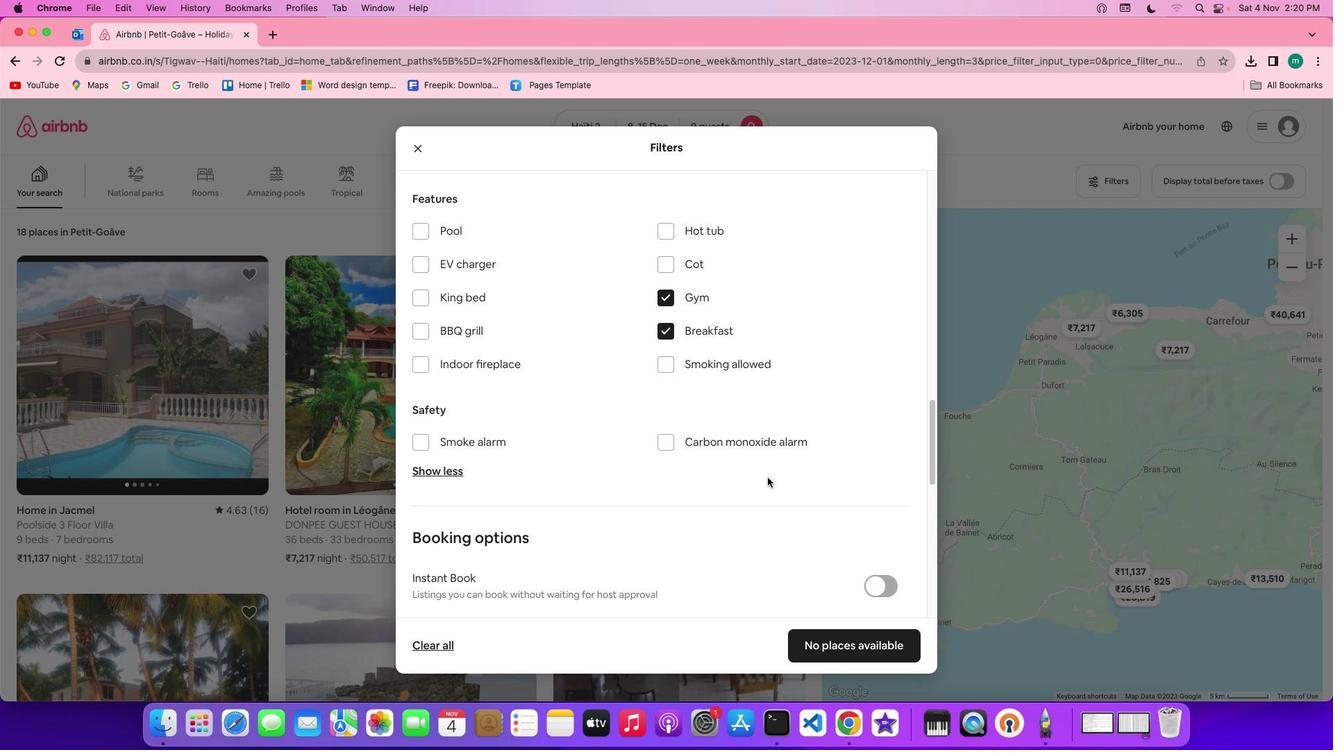 
Action: Mouse scrolled (767, 477) with delta (0, 0)
Screenshot: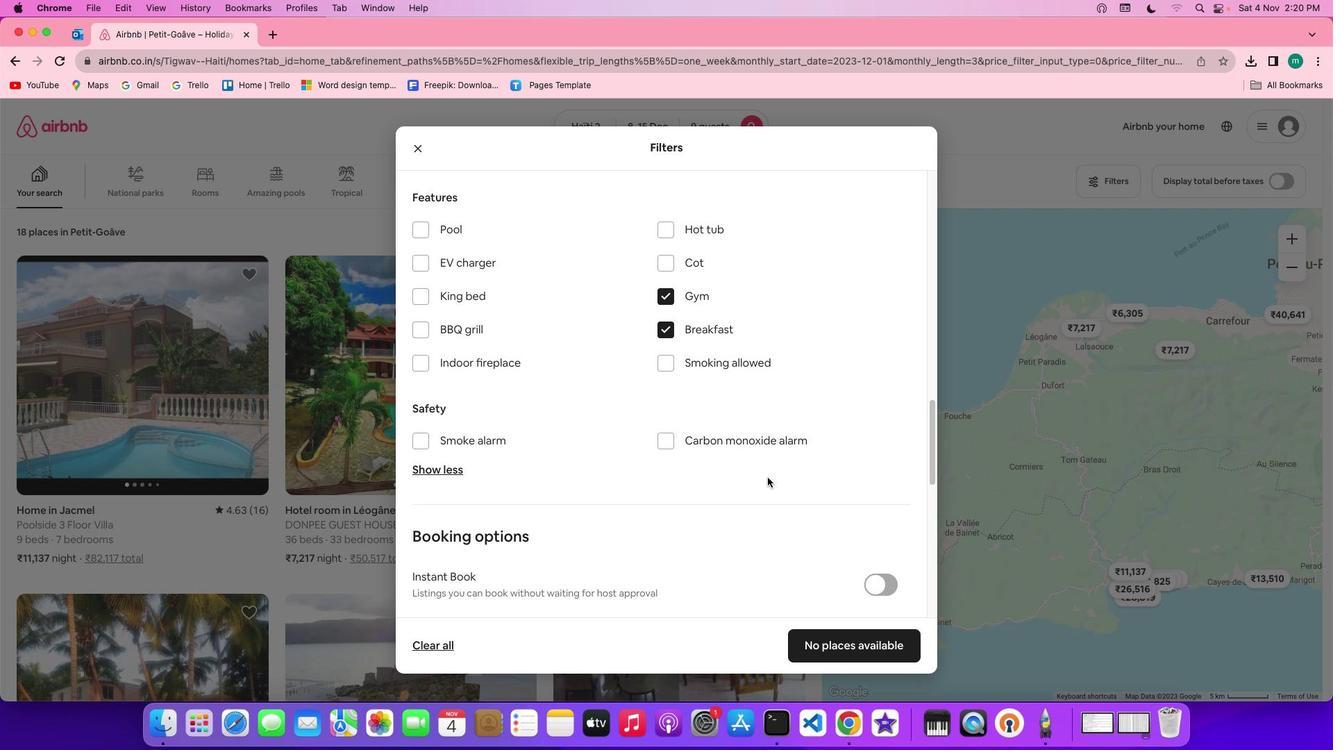 
Action: Mouse scrolled (767, 477) with delta (0, 0)
Screenshot: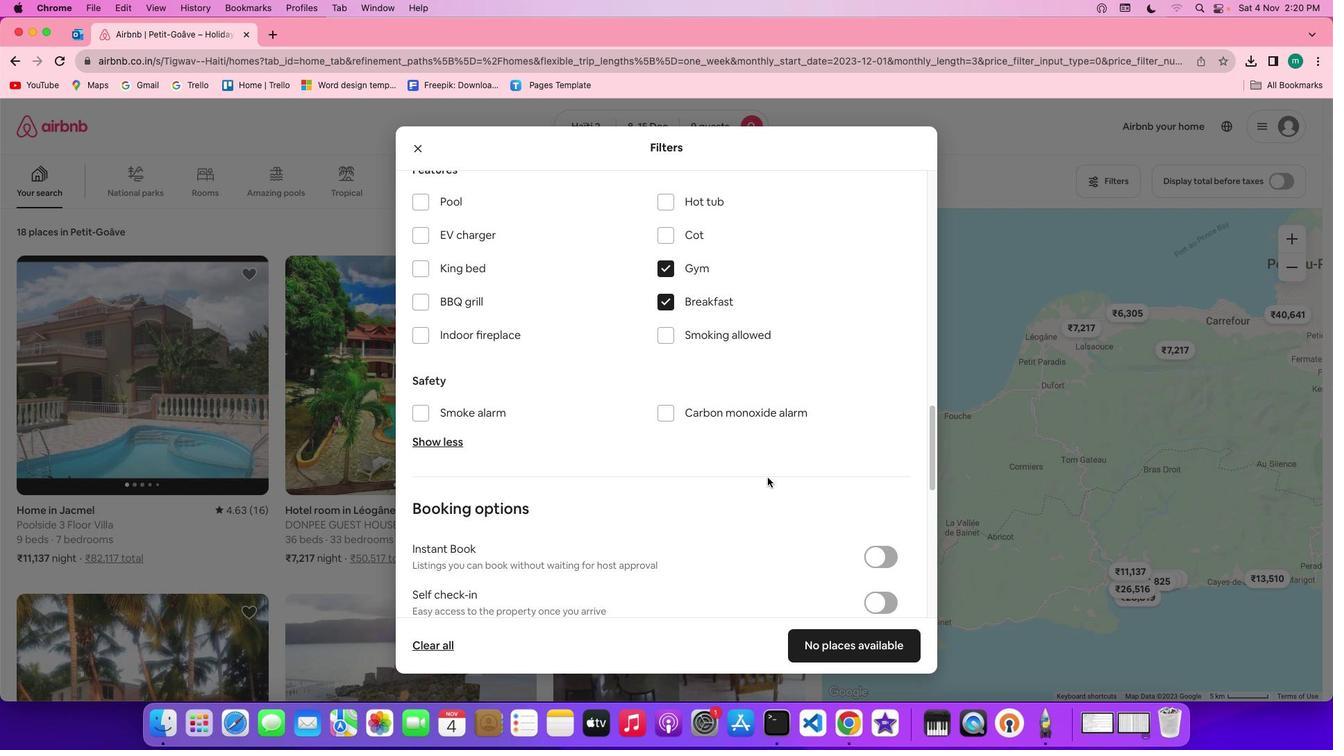 
Action: Mouse scrolled (767, 477) with delta (0, 0)
Screenshot: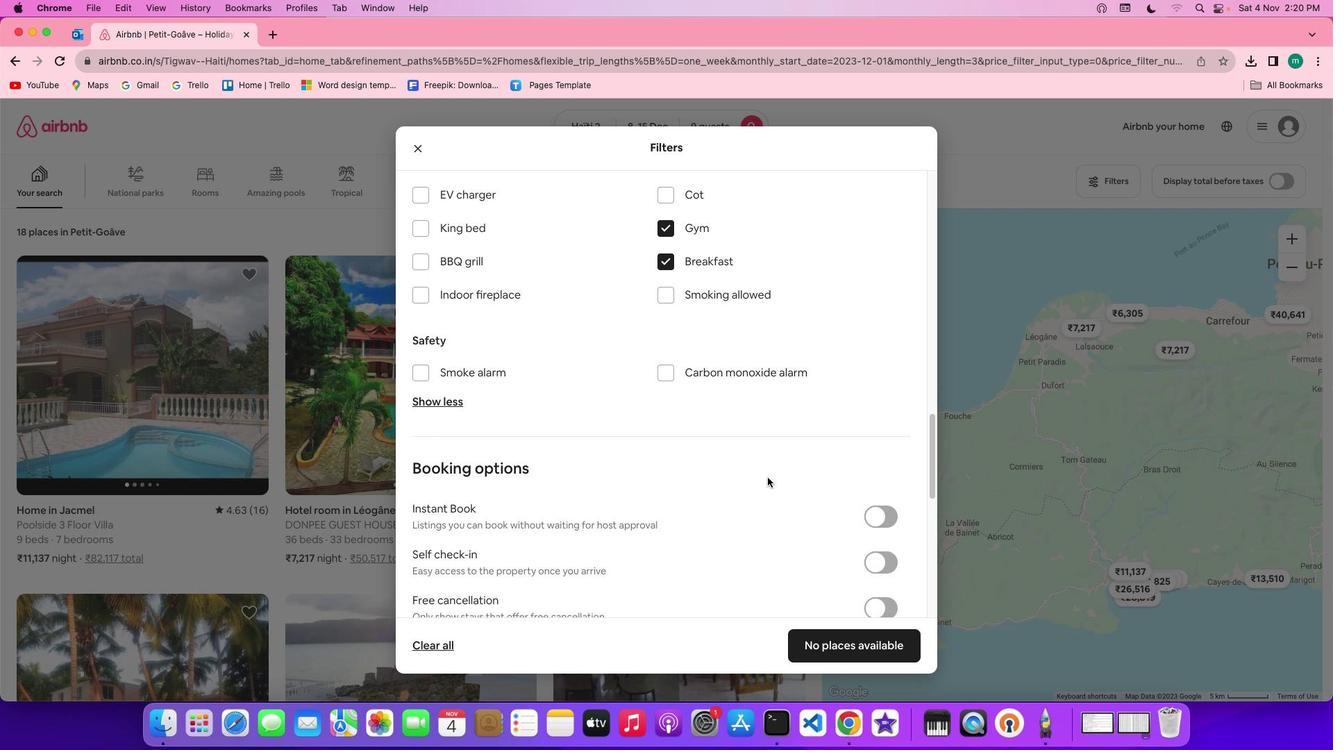 
Action: Mouse scrolled (767, 477) with delta (0, 0)
Screenshot: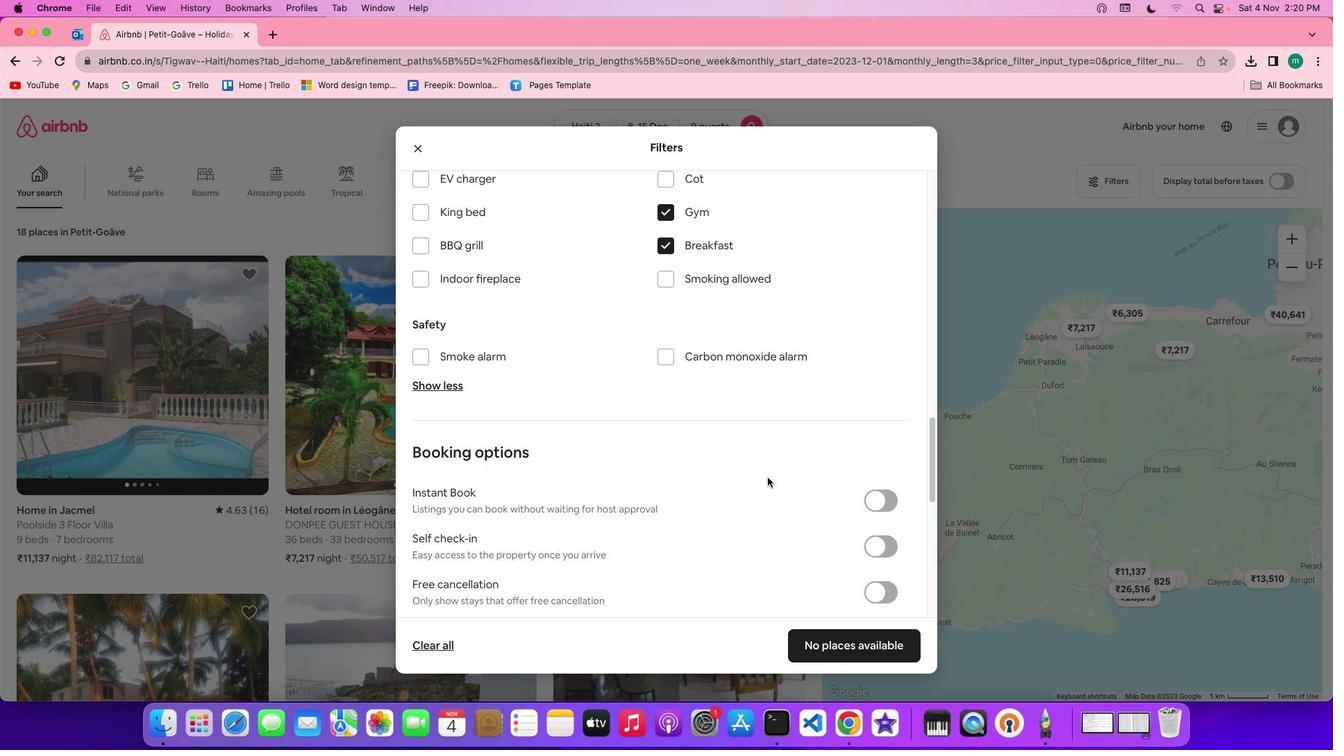 
Action: Mouse scrolled (767, 477) with delta (0, 0)
Screenshot: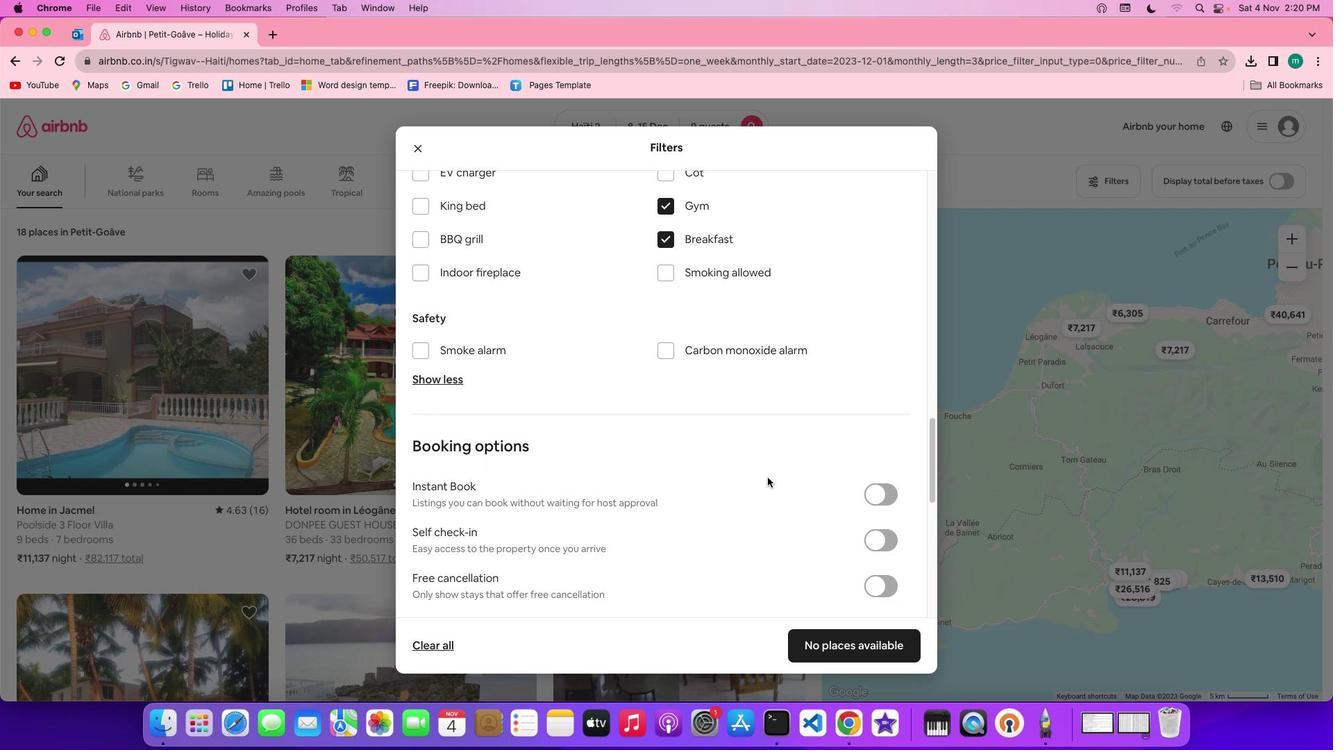 
Action: Mouse scrolled (767, 477) with delta (0, 0)
Screenshot: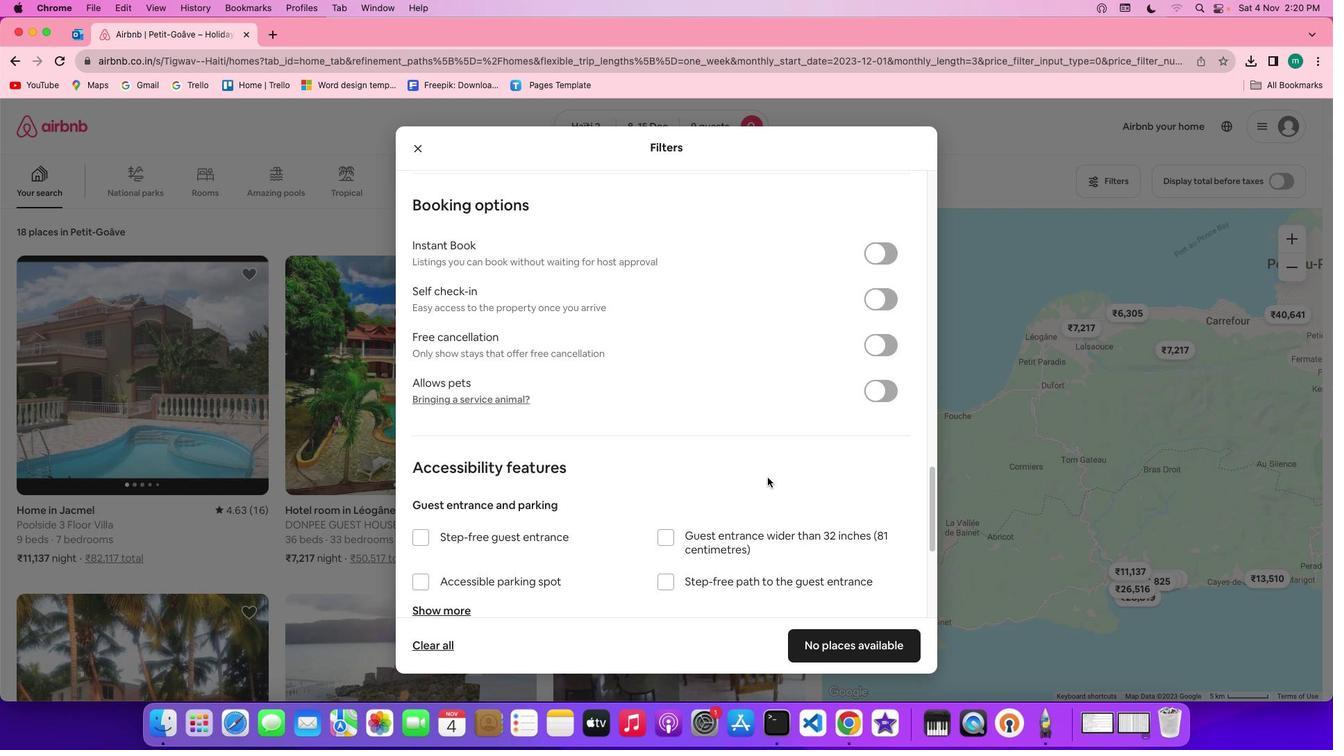 
Action: Mouse scrolled (767, 477) with delta (0, 0)
Screenshot: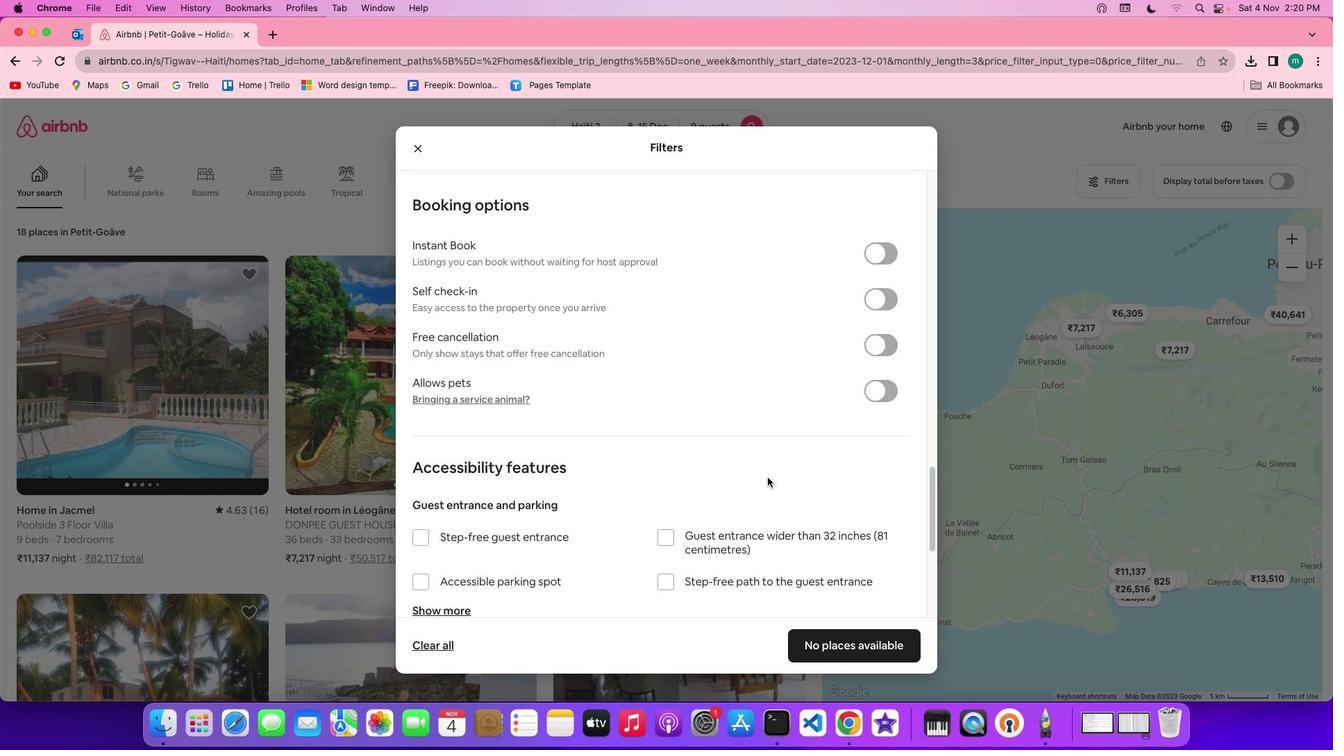 
Action: Mouse scrolled (767, 477) with delta (0, -2)
Screenshot: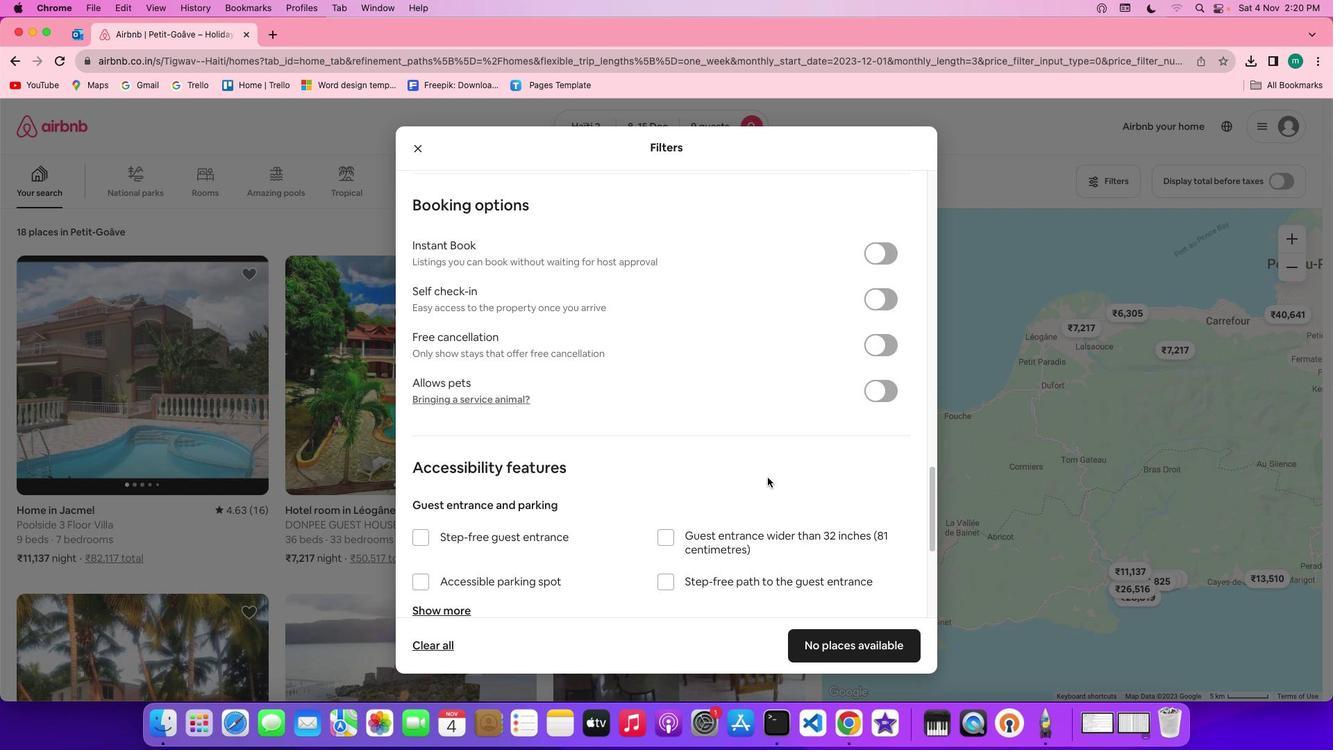 
Action: Mouse scrolled (767, 477) with delta (0, -2)
Screenshot: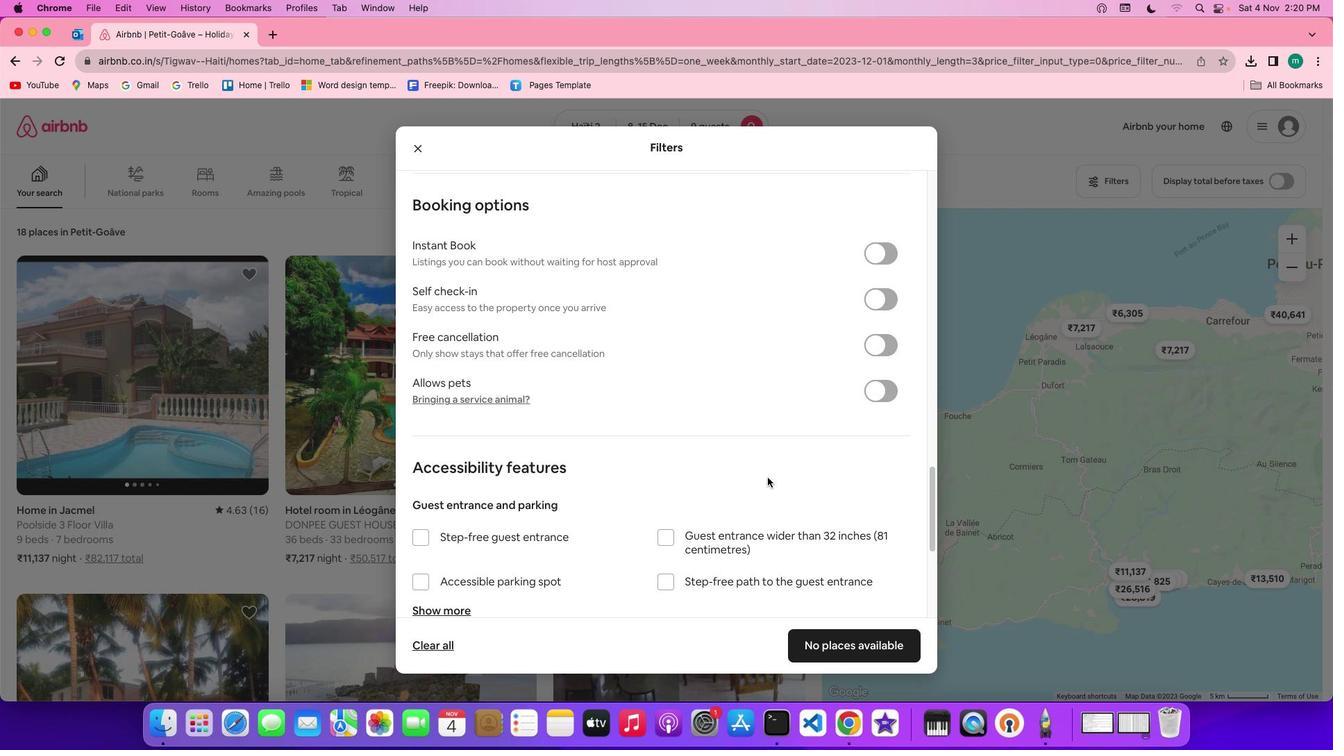 
Action: Mouse scrolled (767, 477) with delta (0, 0)
Screenshot: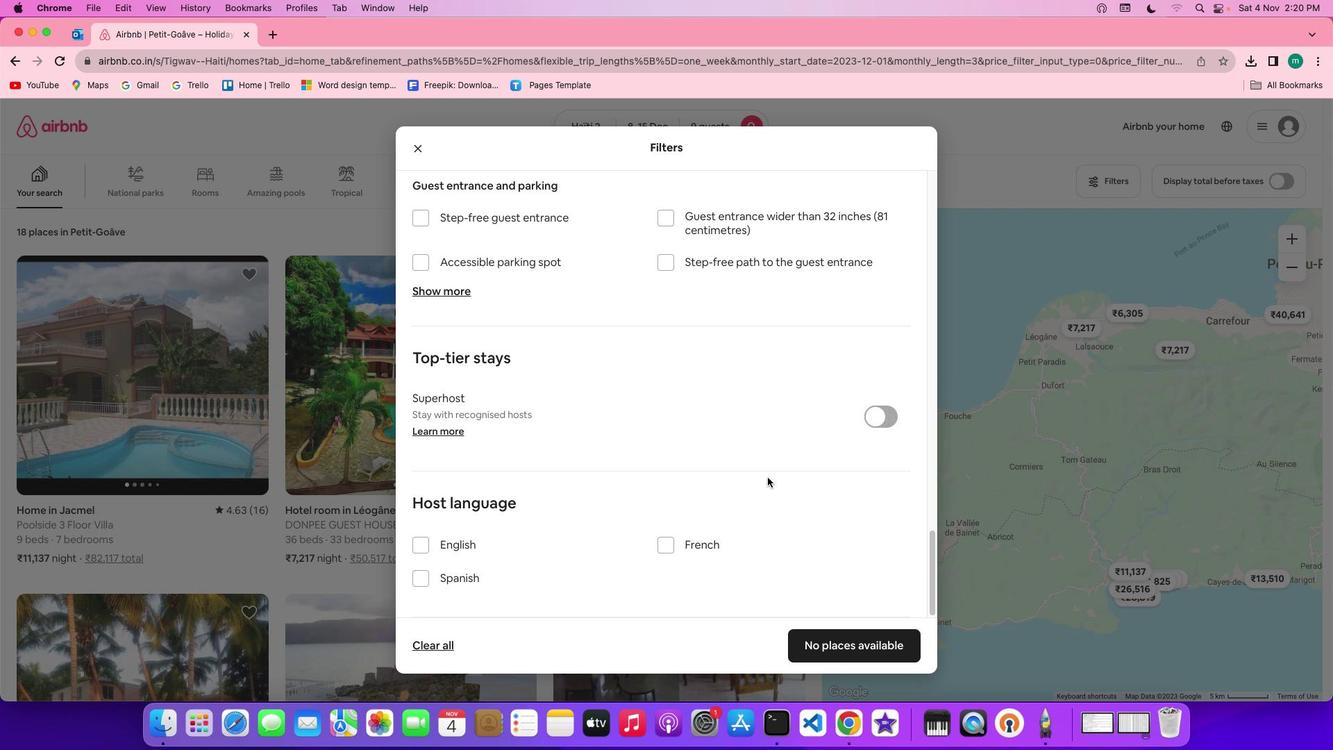 
Action: Mouse scrolled (767, 477) with delta (0, 0)
Screenshot: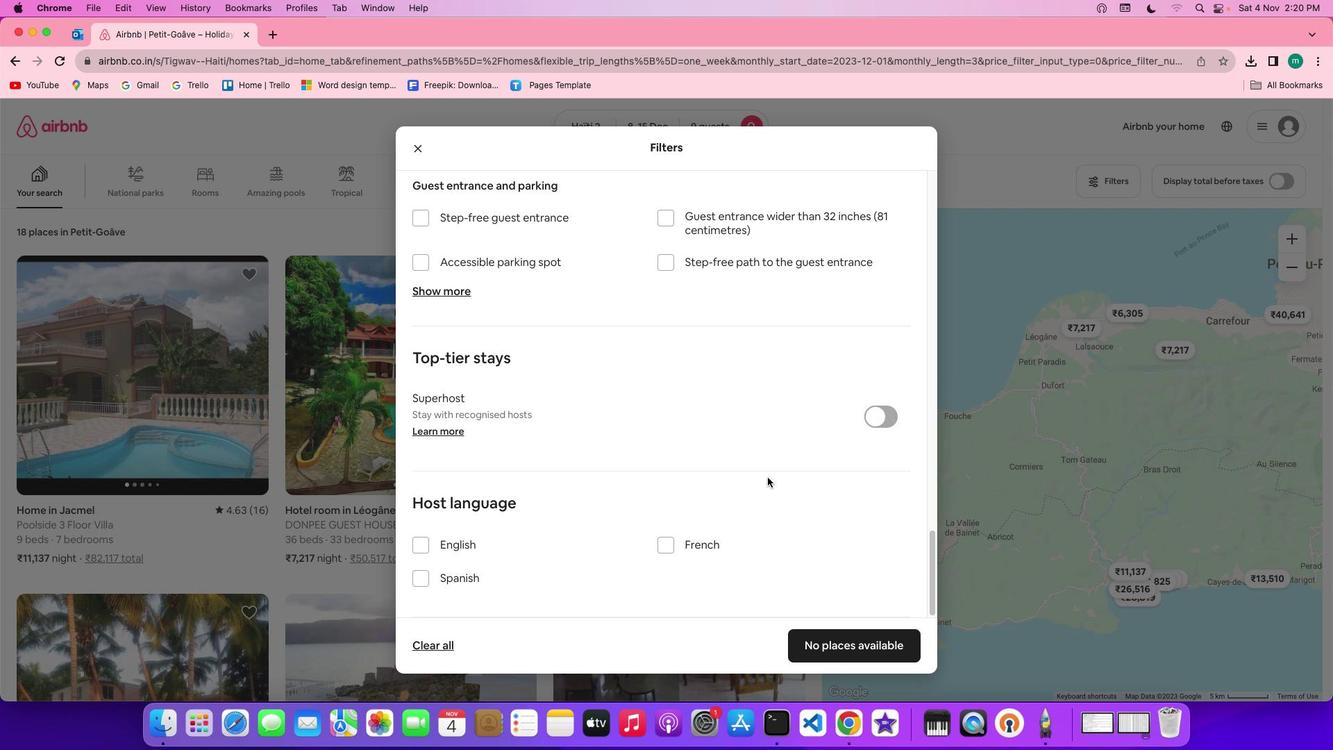 
Action: Mouse scrolled (767, 477) with delta (0, -2)
Screenshot: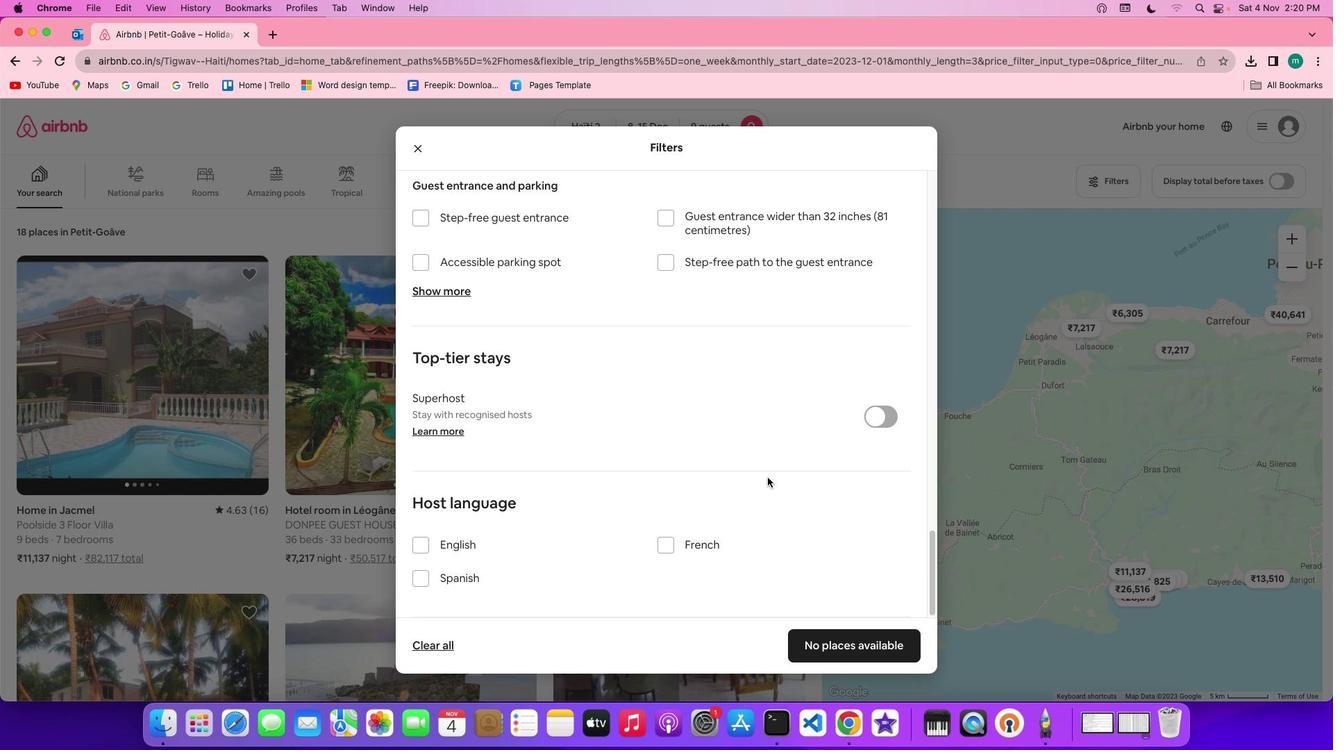 
Action: Mouse scrolled (767, 477) with delta (0, -3)
Screenshot: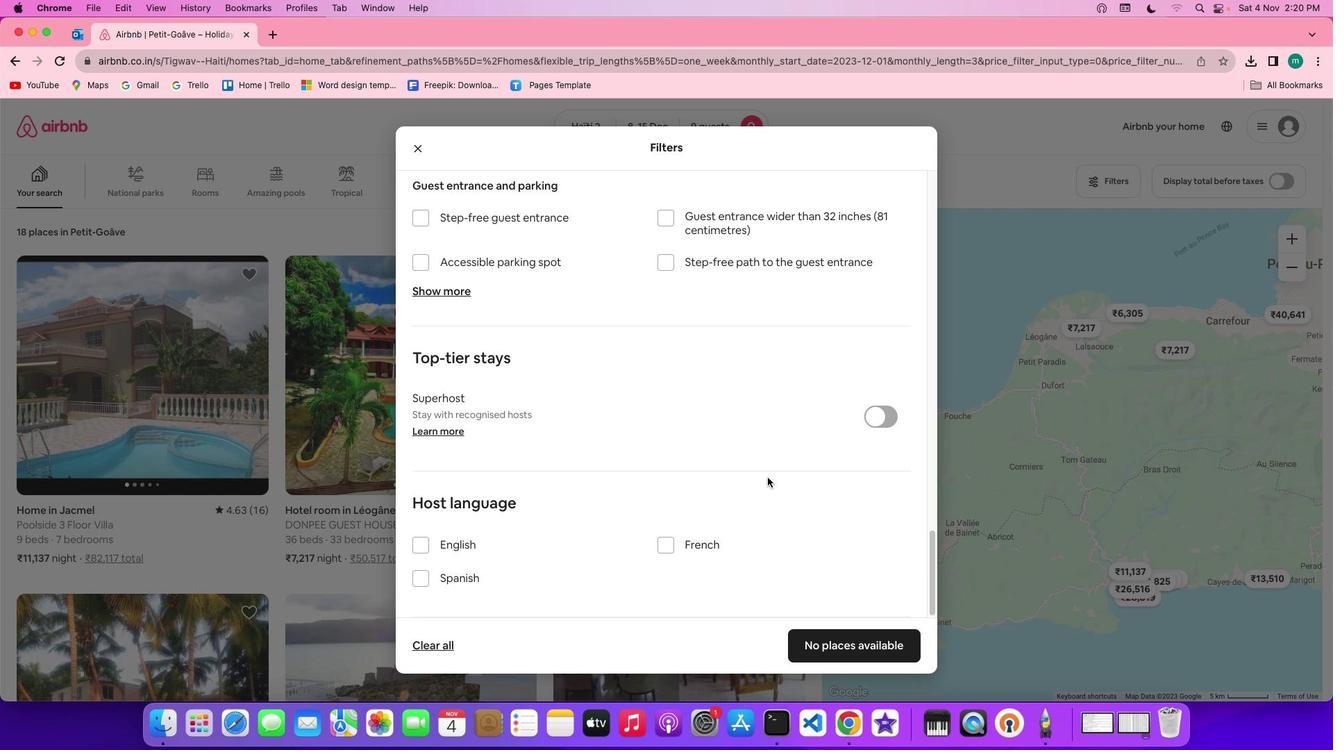 
Action: Mouse scrolled (767, 477) with delta (0, -4)
Screenshot: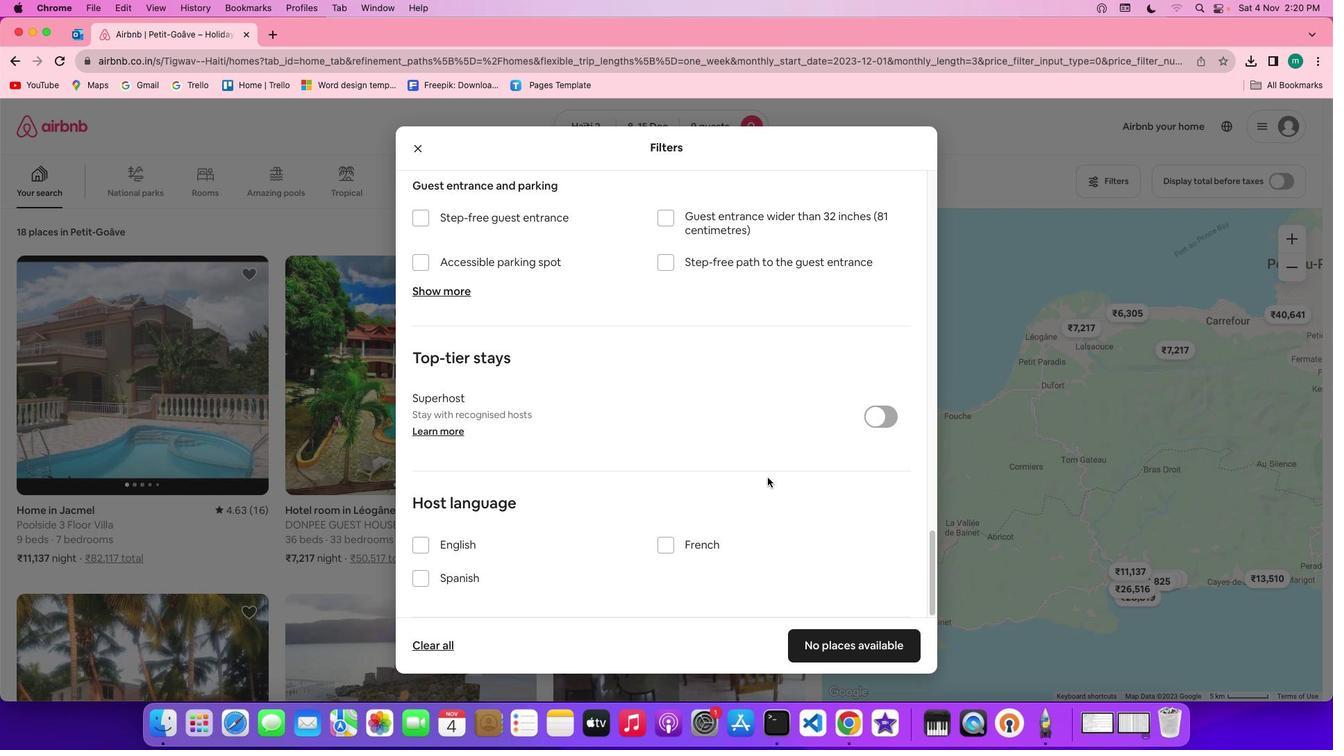 
Action: Mouse scrolled (767, 477) with delta (0, 0)
Screenshot: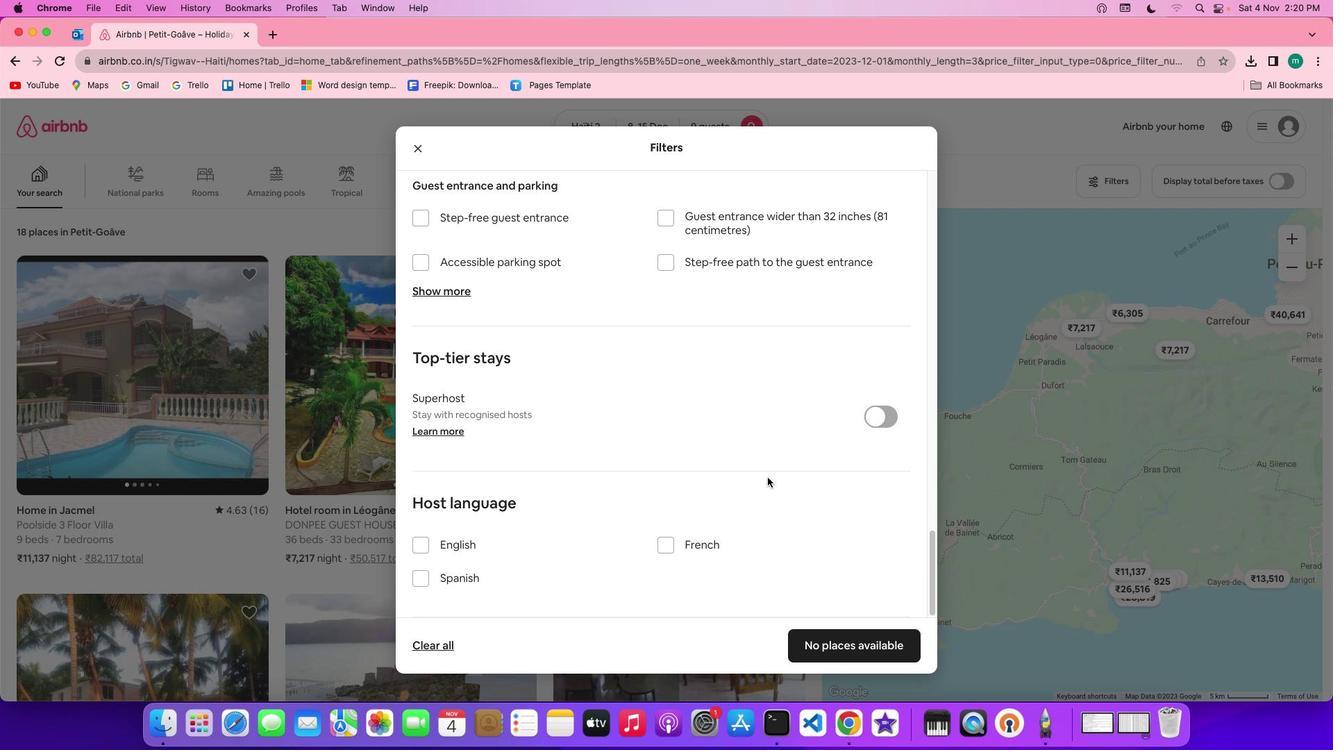 
Action: Mouse scrolled (767, 477) with delta (0, 0)
Screenshot: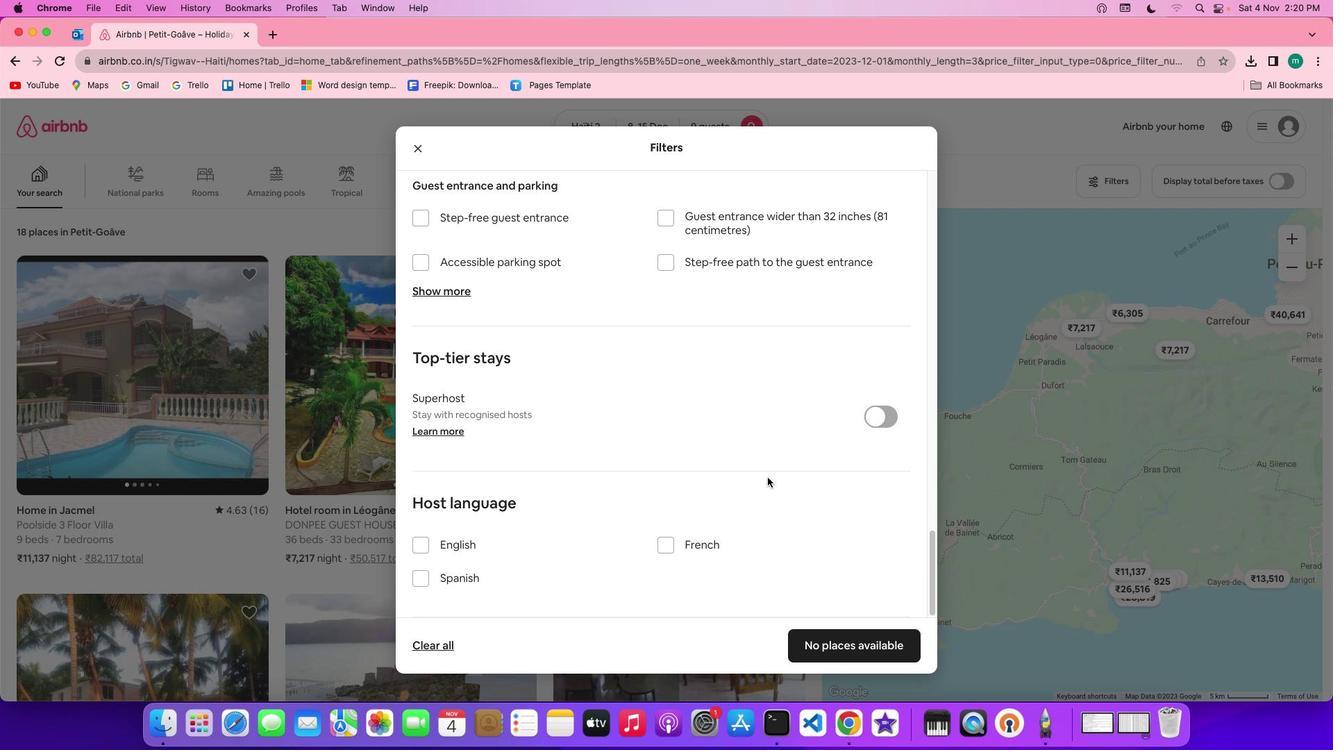 
Action: Mouse scrolled (767, 477) with delta (0, -2)
Screenshot: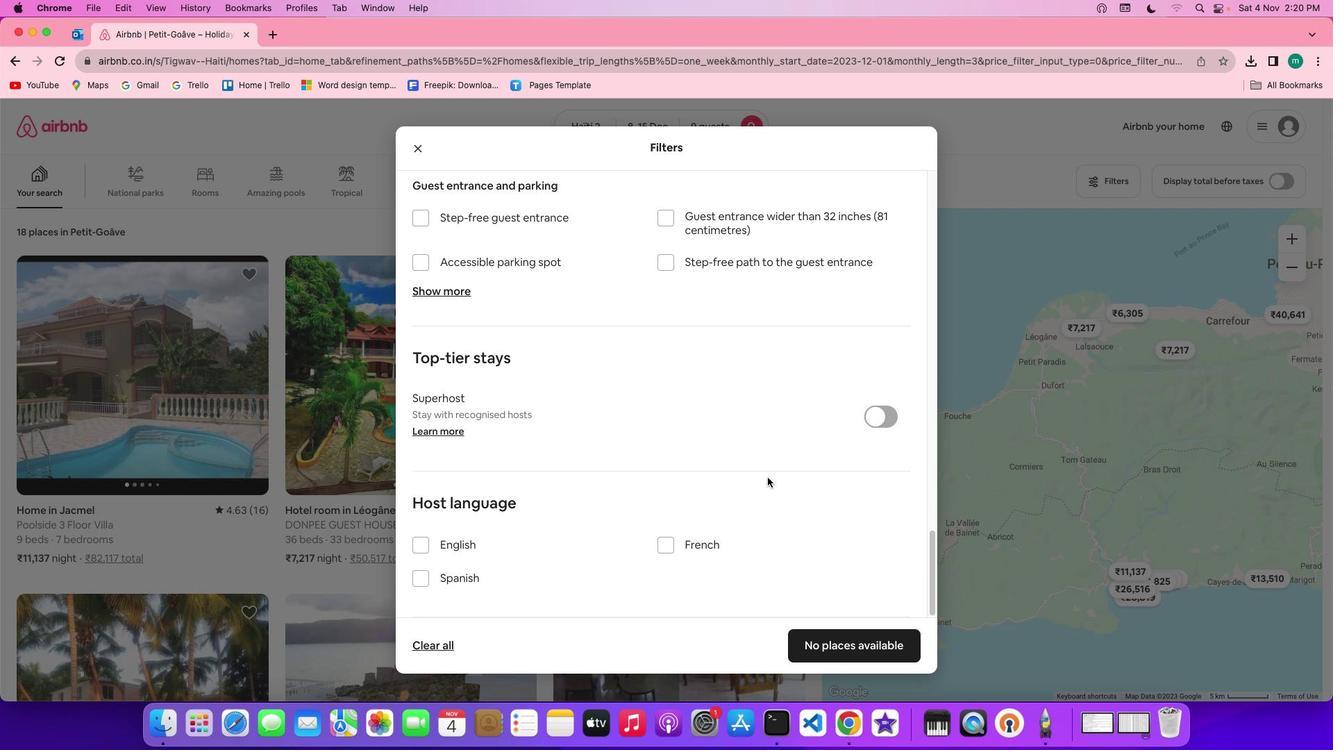 
Action: Mouse scrolled (767, 477) with delta (0, -3)
Screenshot: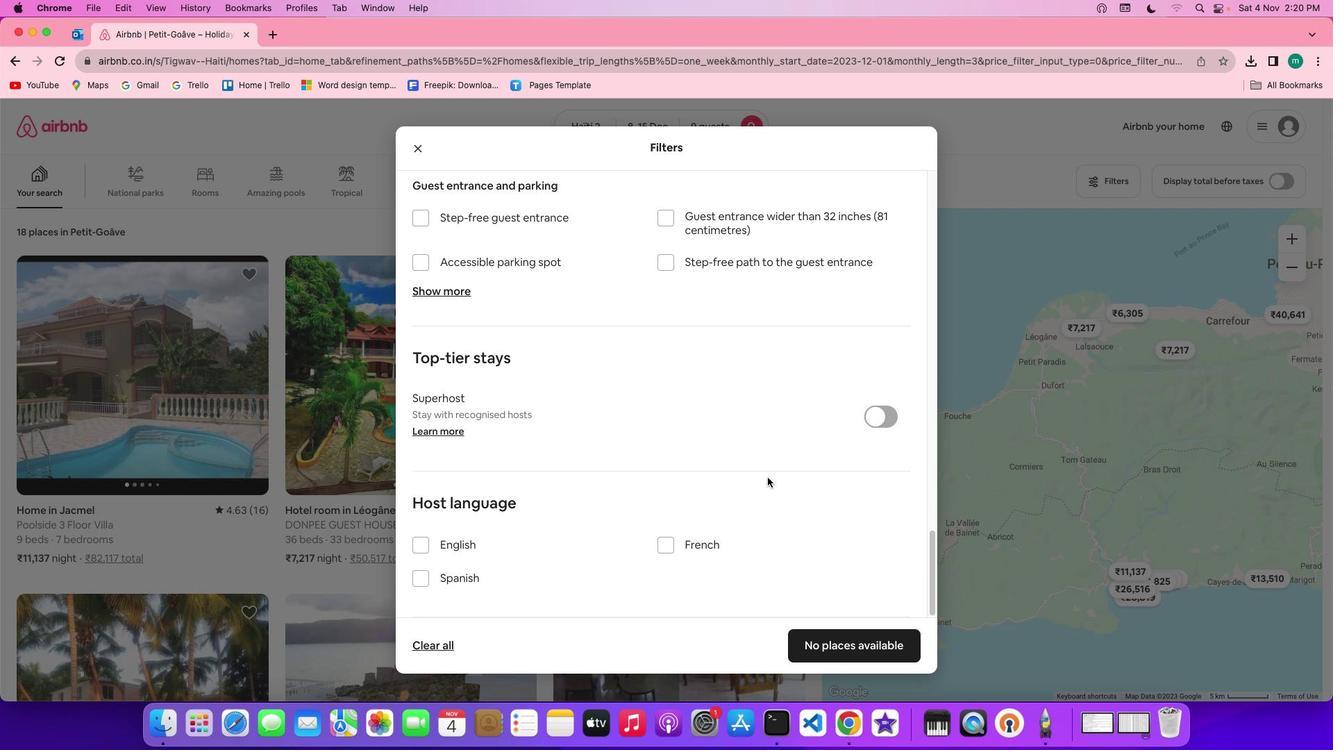 
Action: Mouse scrolled (767, 477) with delta (0, -4)
Screenshot: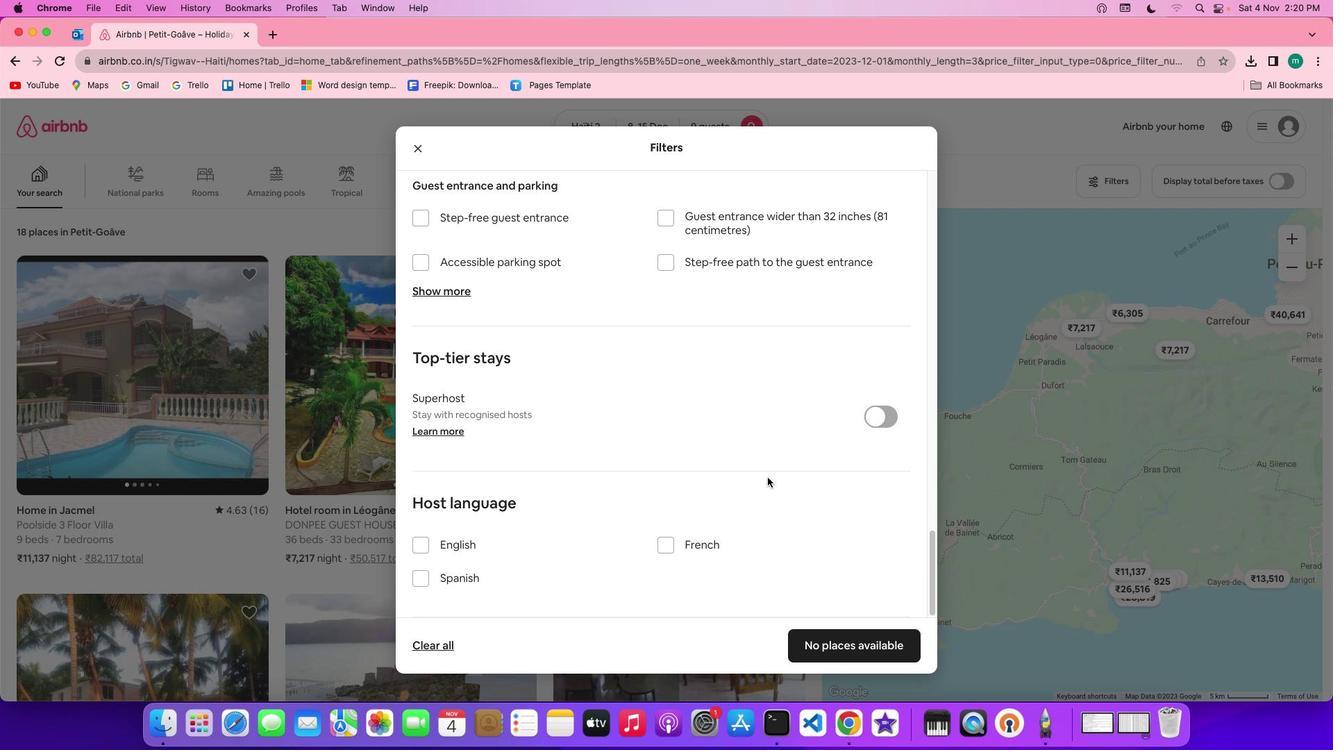 
Action: Mouse scrolled (767, 477) with delta (0, 0)
Screenshot: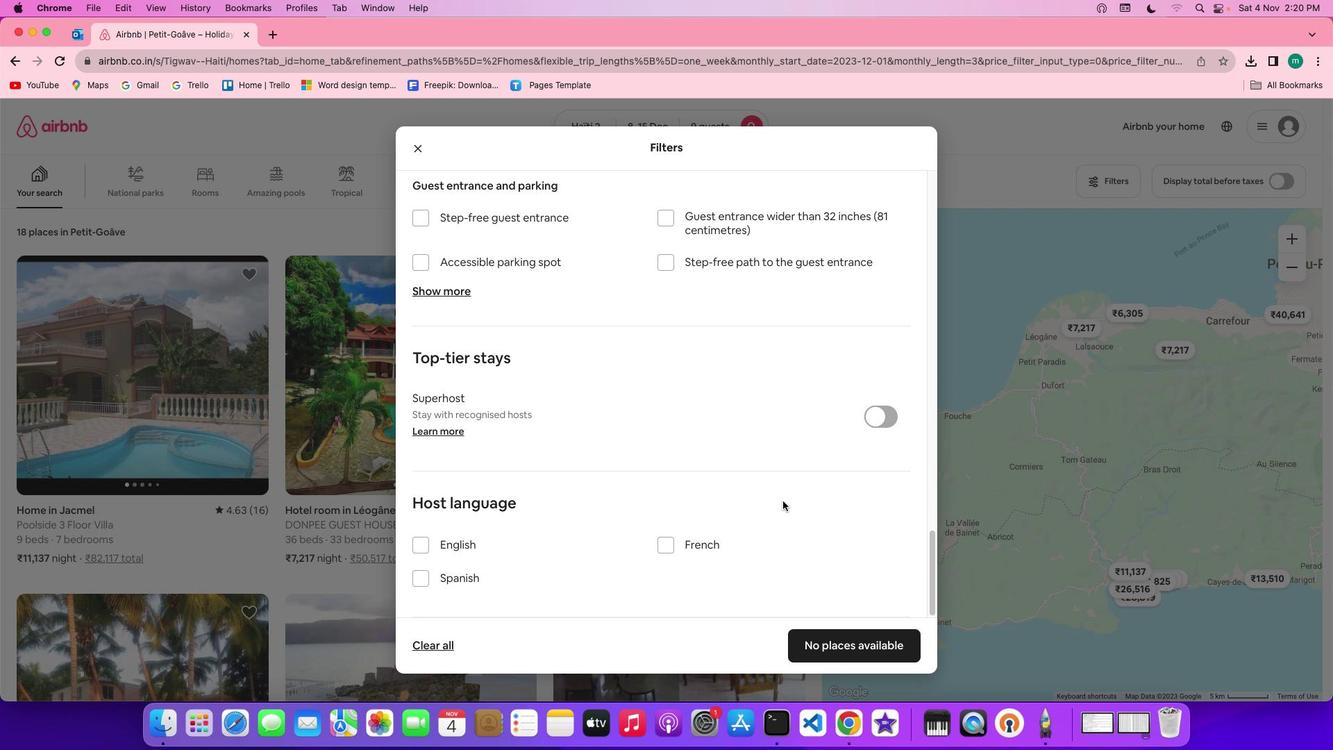 
Action: Mouse scrolled (767, 477) with delta (0, 0)
Screenshot: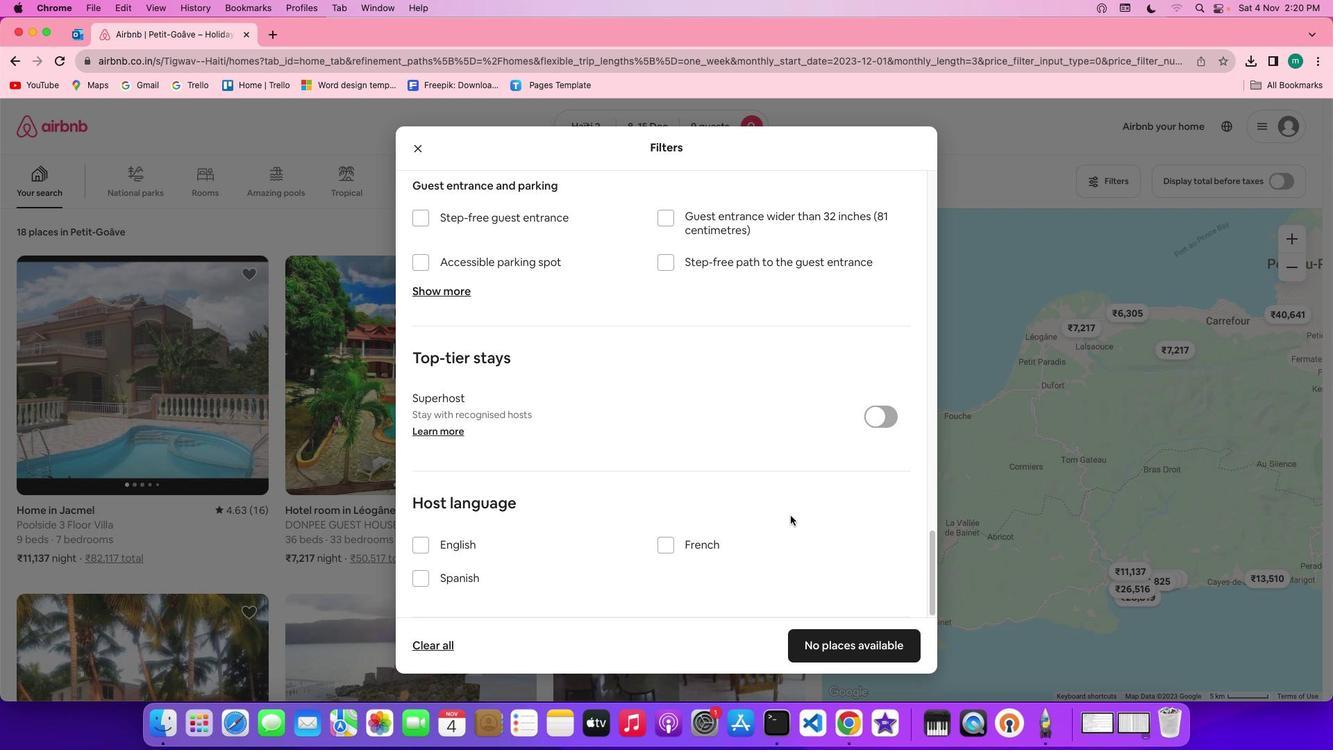 
Action: Mouse scrolled (767, 477) with delta (0, -2)
Screenshot: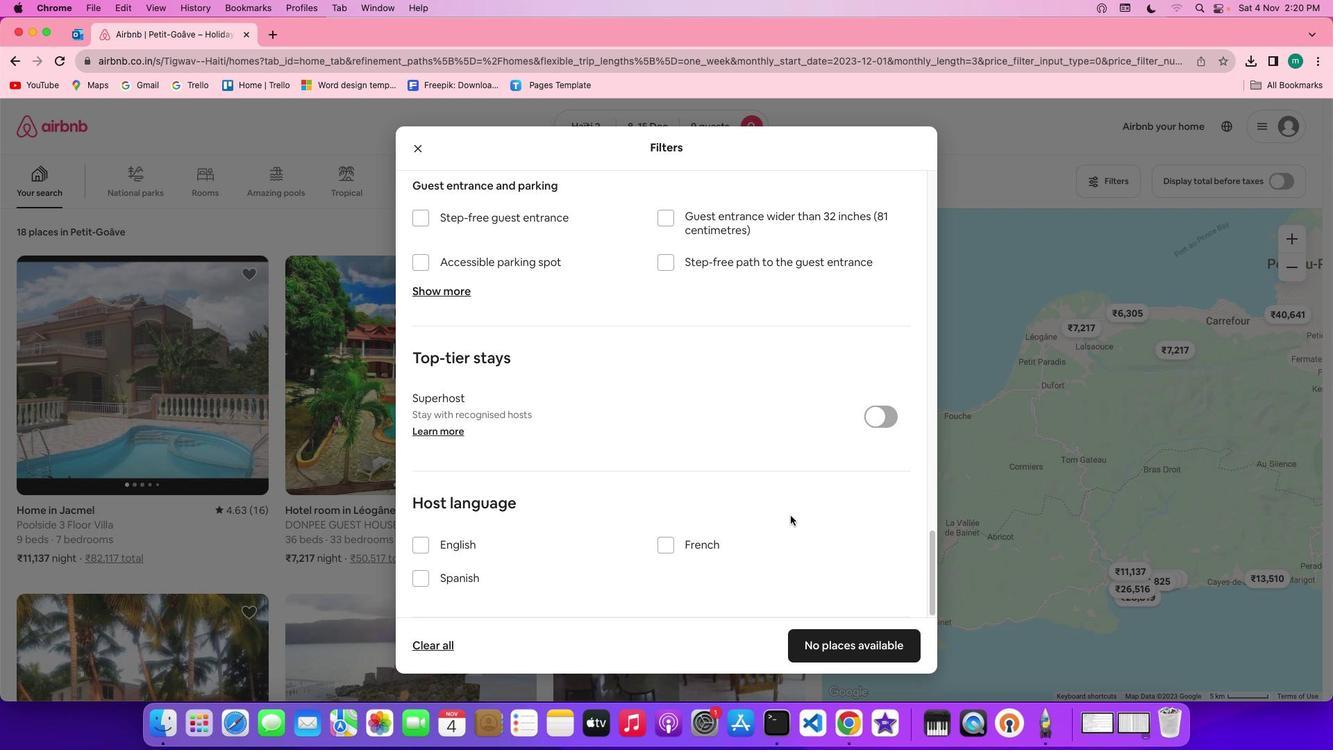 
Action: Mouse scrolled (767, 477) with delta (0, -3)
Screenshot: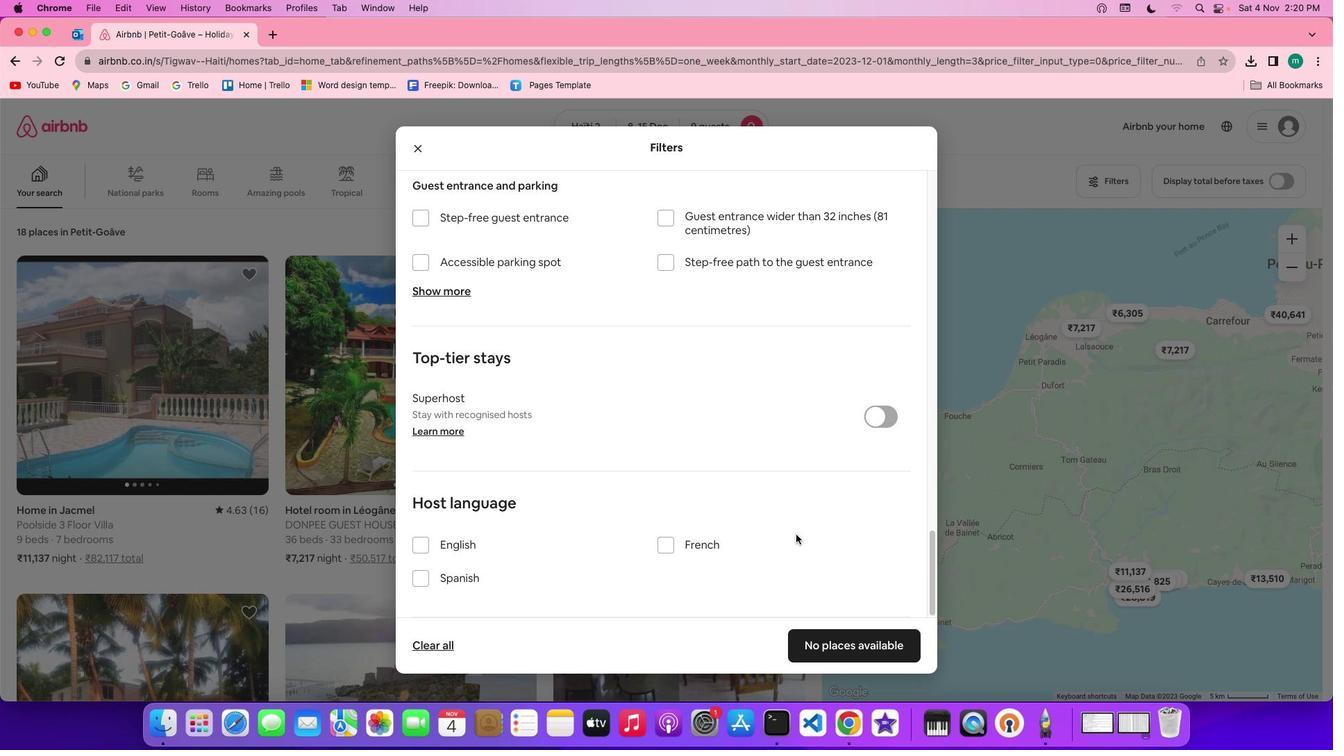 
Action: Mouse scrolled (767, 477) with delta (0, -4)
Screenshot: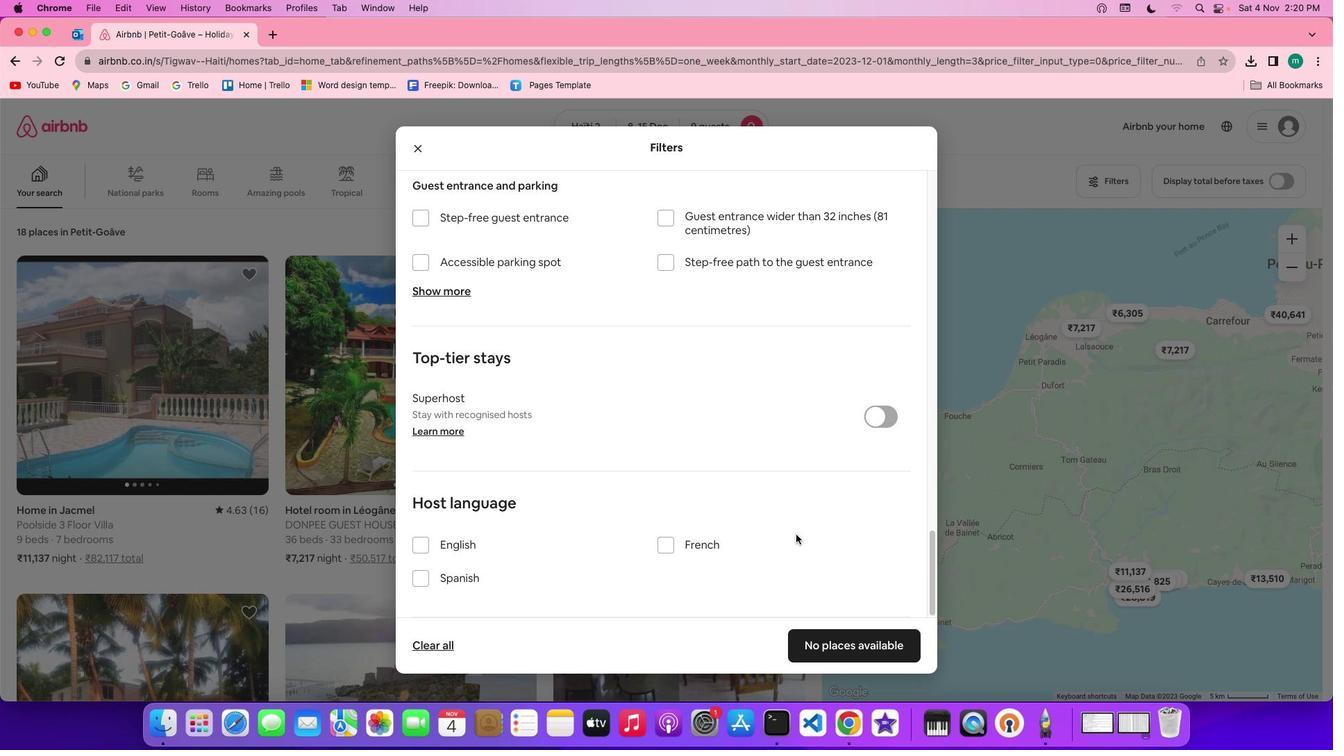 
Action: Mouse moved to (834, 644)
Screenshot: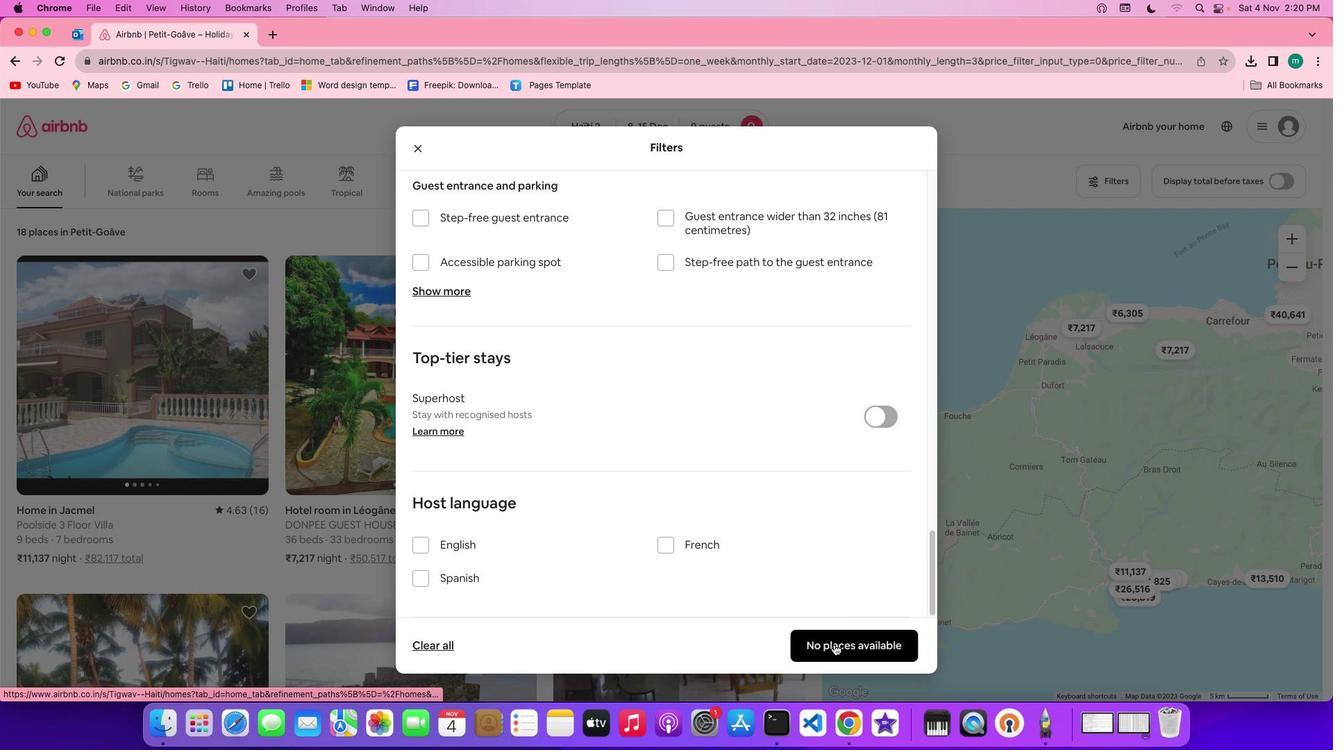 
Action: Mouse pressed left at (834, 644)
Screenshot: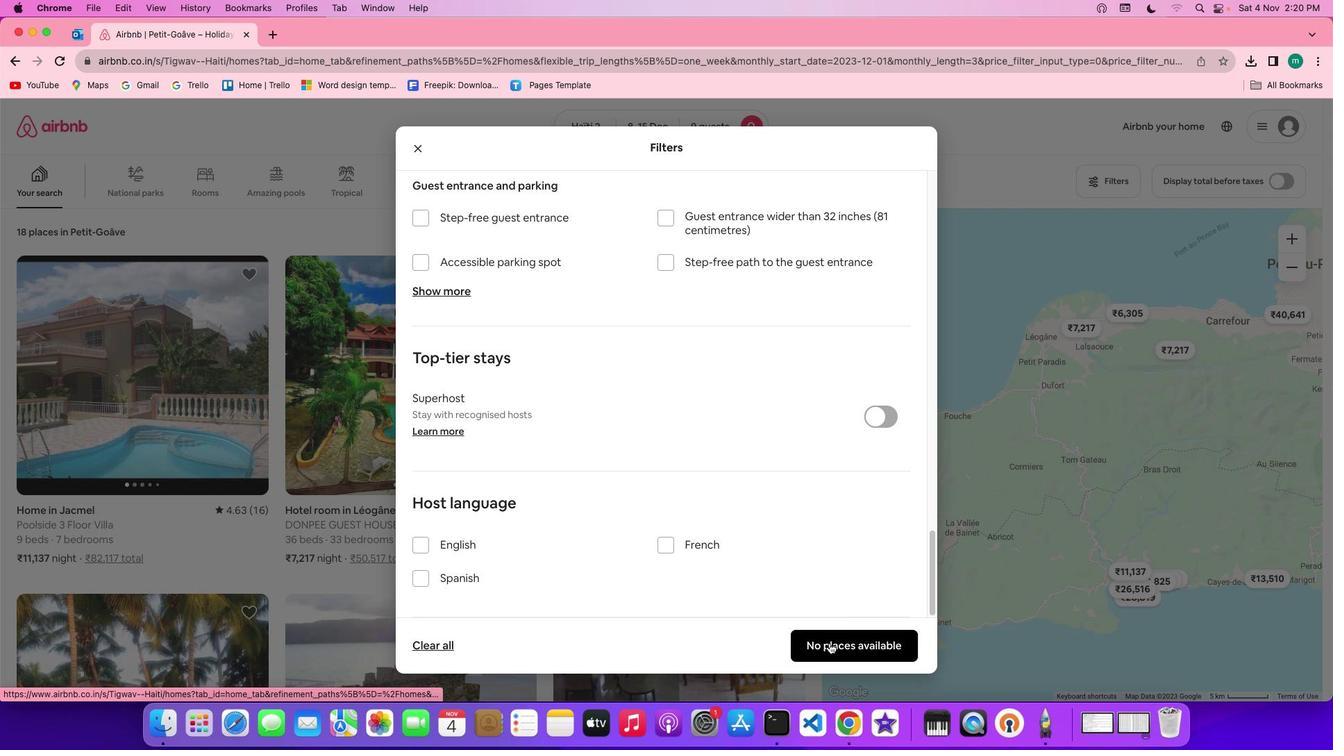 
Action: Mouse moved to (284, 343)
Screenshot: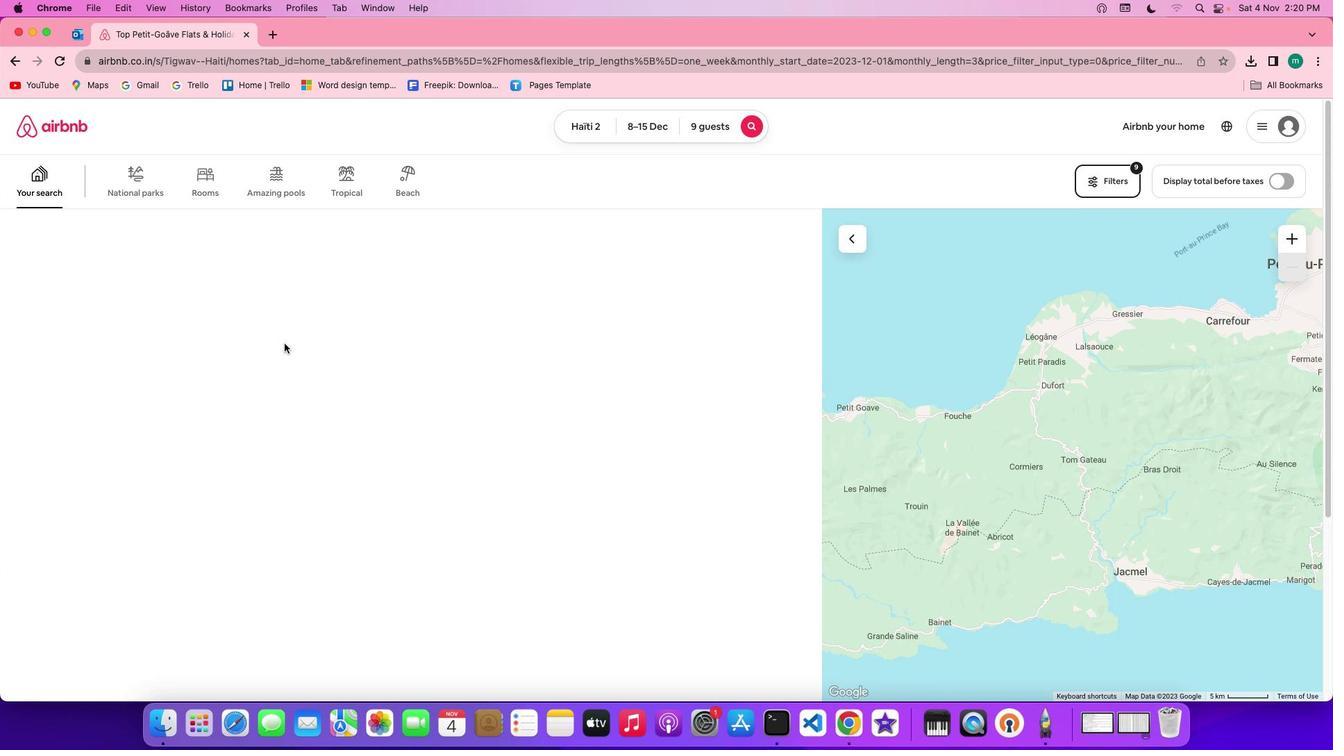 
